 Task: Find a house in Sinnar, India for 12 guests from 10th to 20th August with a price range of ₹10,000 to ₹14,000, 6 bedrooms, 8+ beds, 6 bathrooms, and amenities including Wifi, Free parking, TV, Gym, Breakfast, and Self check-in.
Action: Mouse moved to (480, 126)
Screenshot: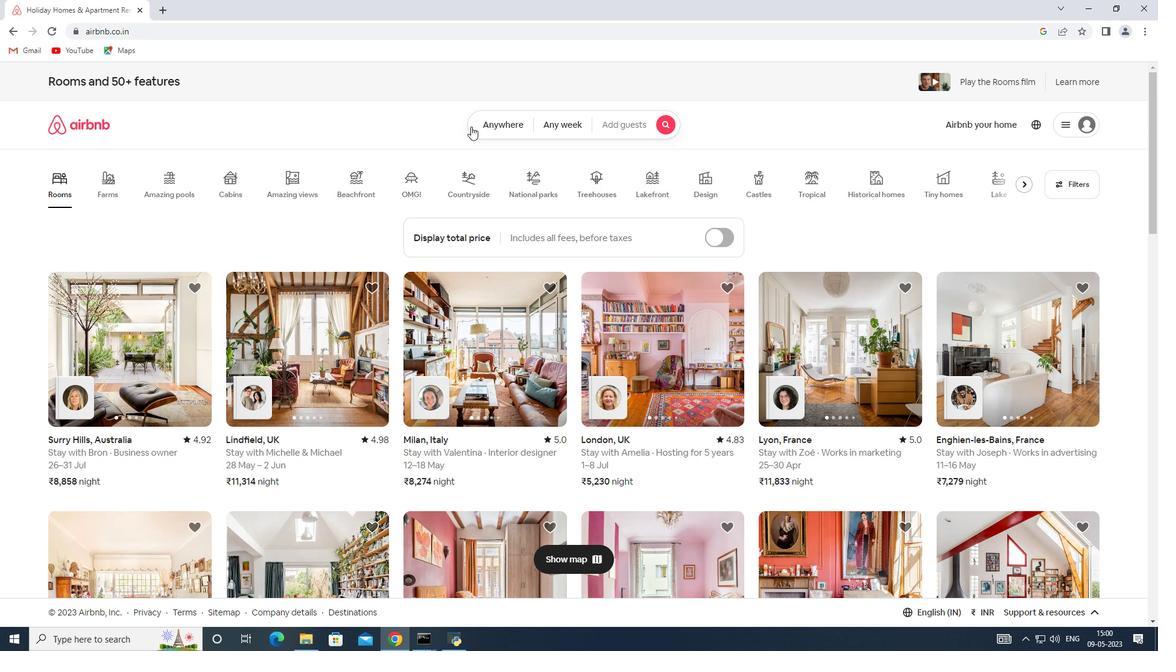 
Action: Mouse pressed left at (480, 126)
Screenshot: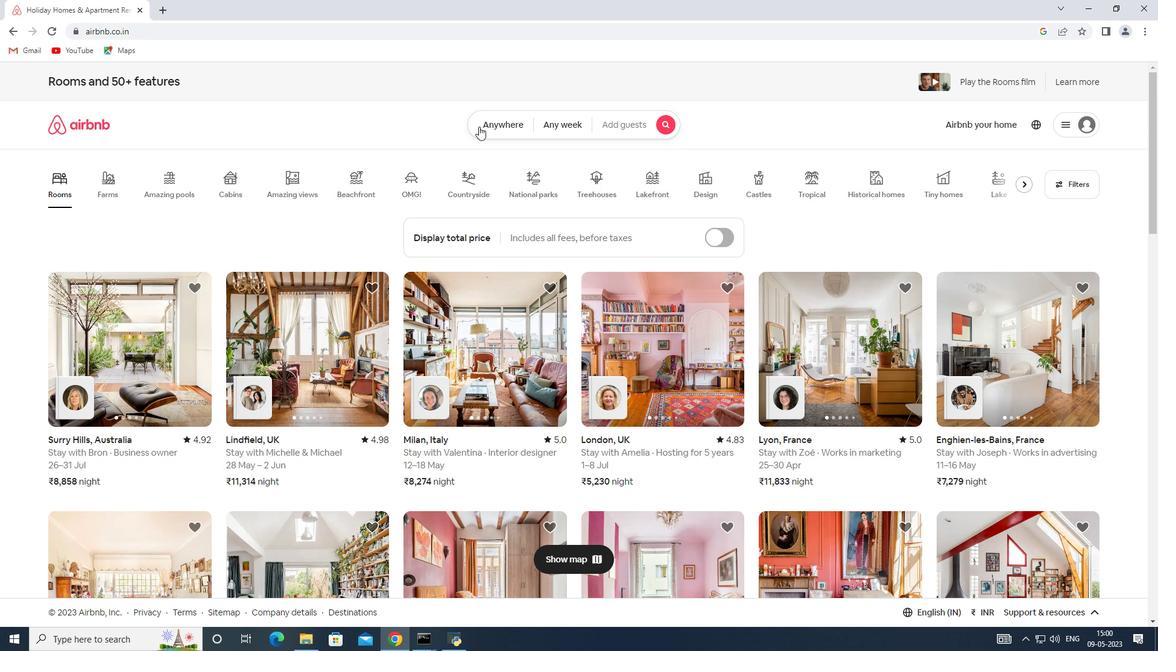 
Action: Mouse moved to (384, 176)
Screenshot: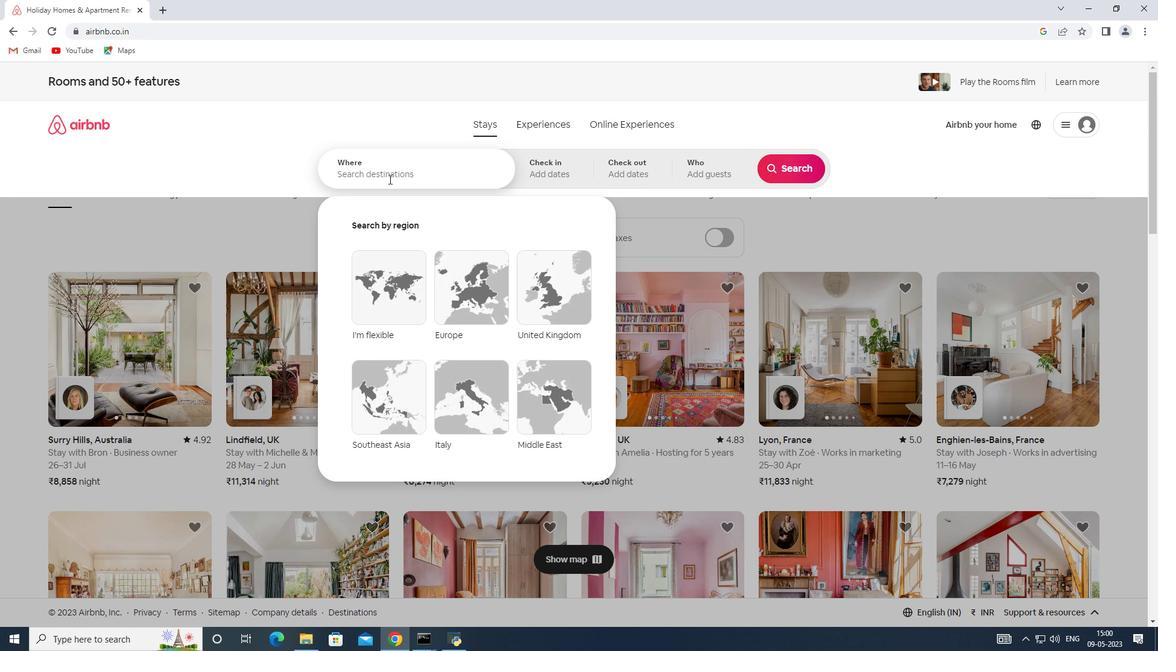 
Action: Mouse pressed left at (384, 176)
Screenshot: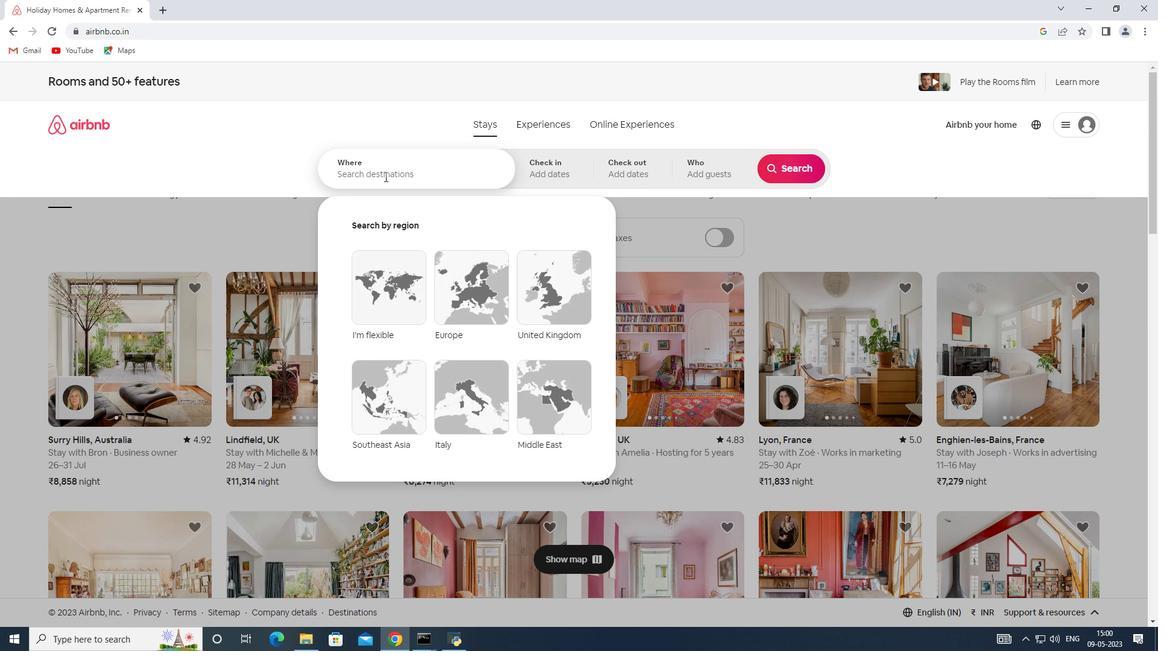 
Action: Mouse moved to (383, 174)
Screenshot: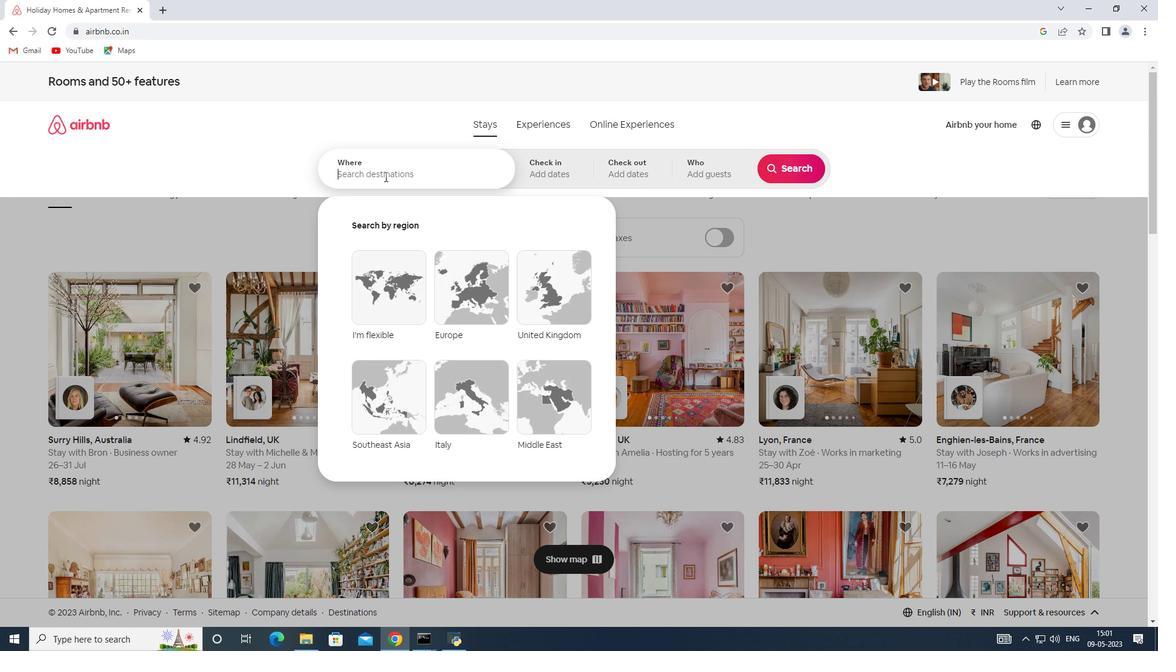 
Action: Key pressed <Key.shift>Sinnar,<Key.shift><Key.shift><Key.shift><Key.shift><Key.shift><Key.shift><Key.shift><Key.shift><Key.shift><Key.shift>India
Screenshot: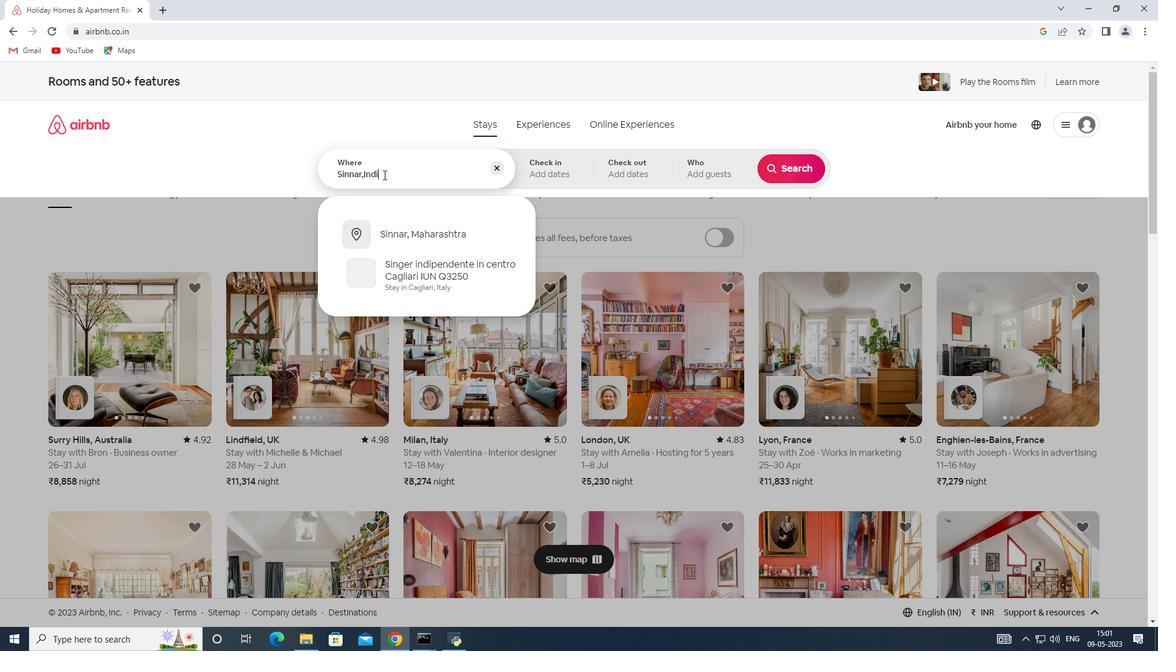 
Action: Mouse moved to (552, 171)
Screenshot: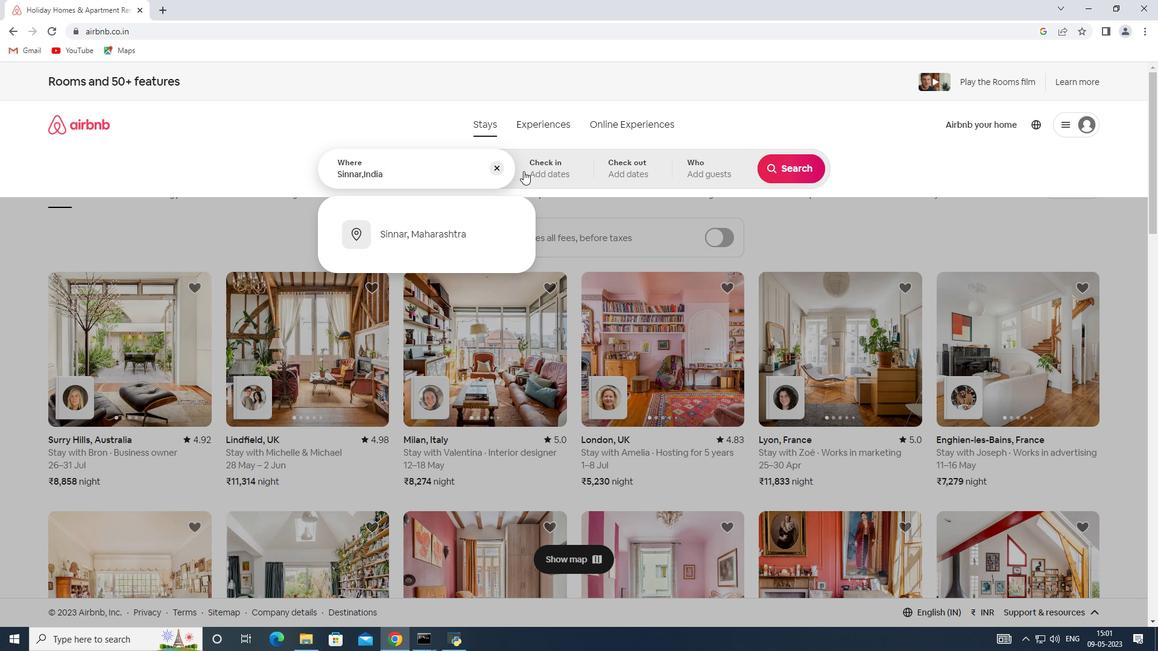 
Action: Mouse pressed left at (552, 171)
Screenshot: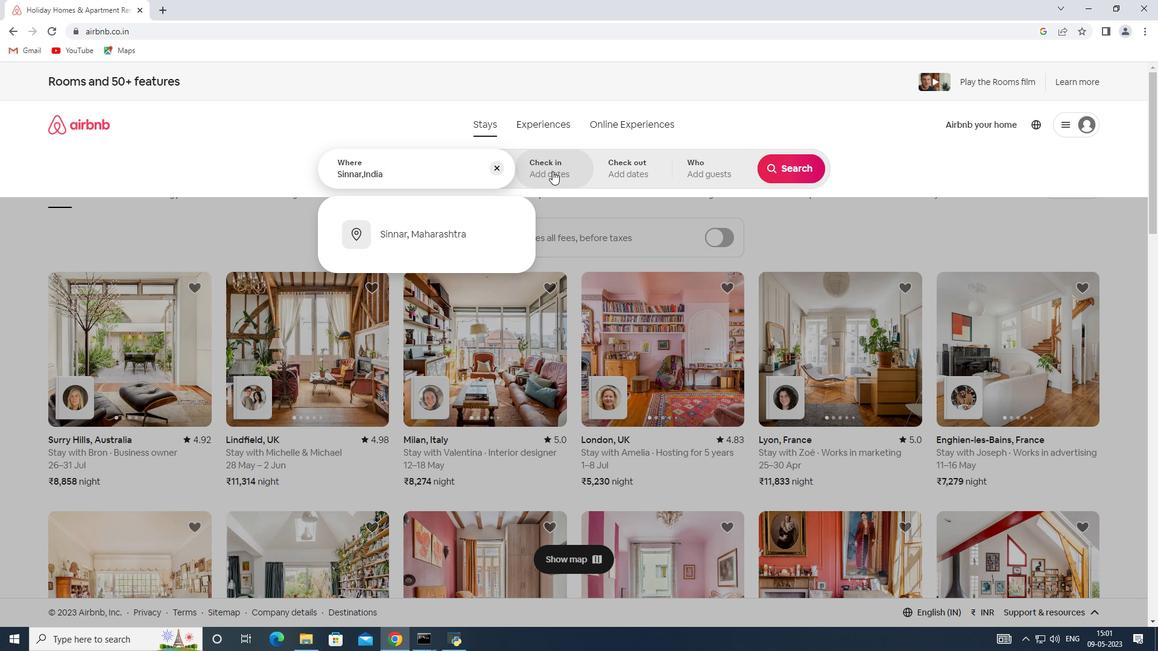 
Action: Mouse moved to (779, 262)
Screenshot: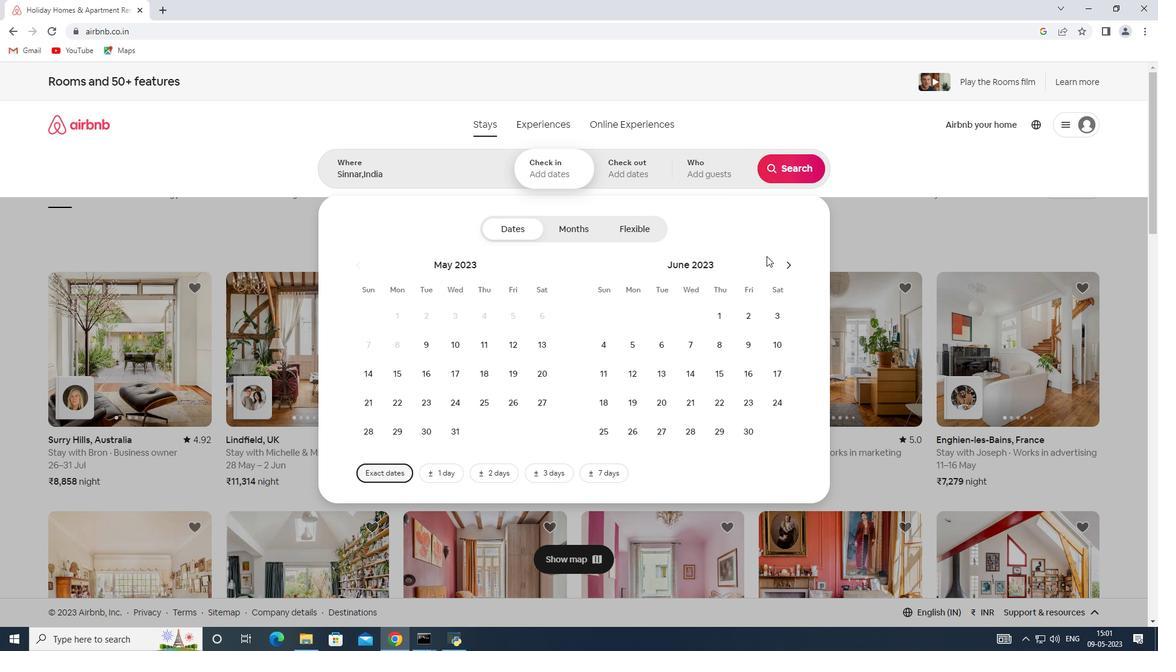 
Action: Mouse pressed left at (779, 262)
Screenshot: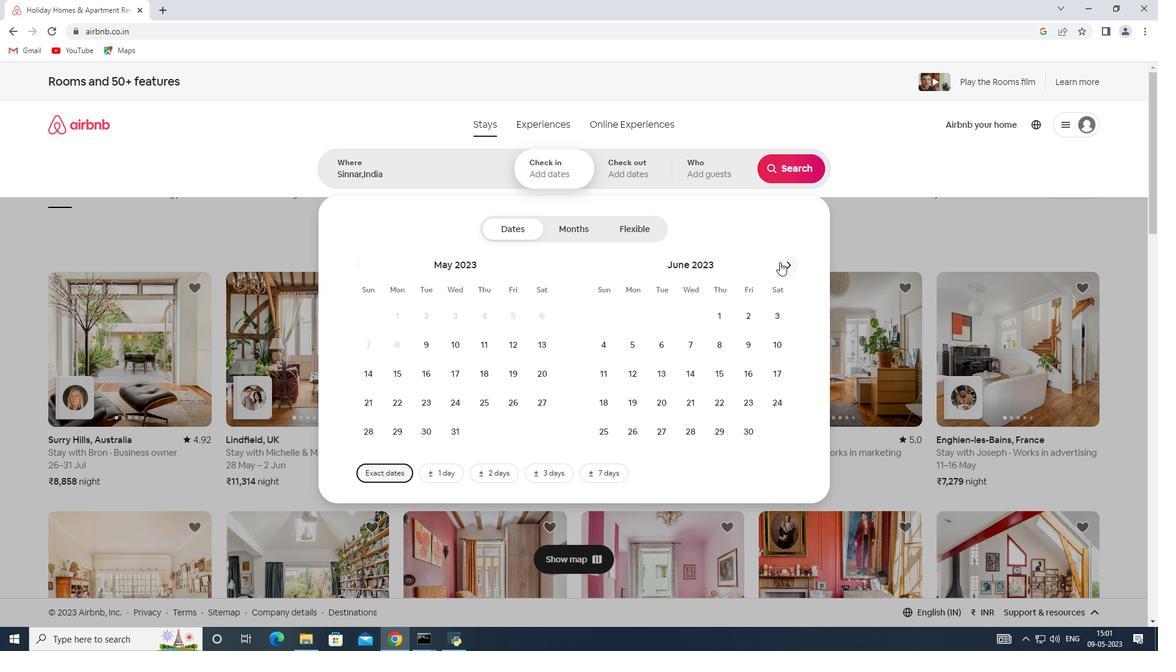 
Action: Mouse pressed left at (779, 262)
Screenshot: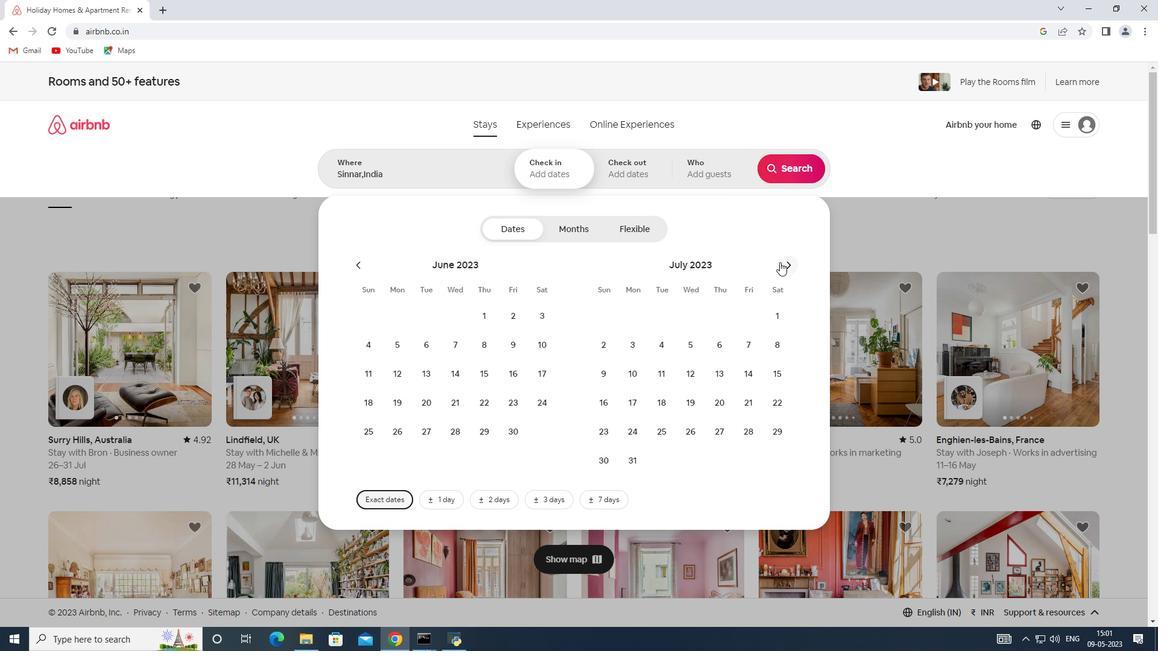 
Action: Mouse moved to (715, 344)
Screenshot: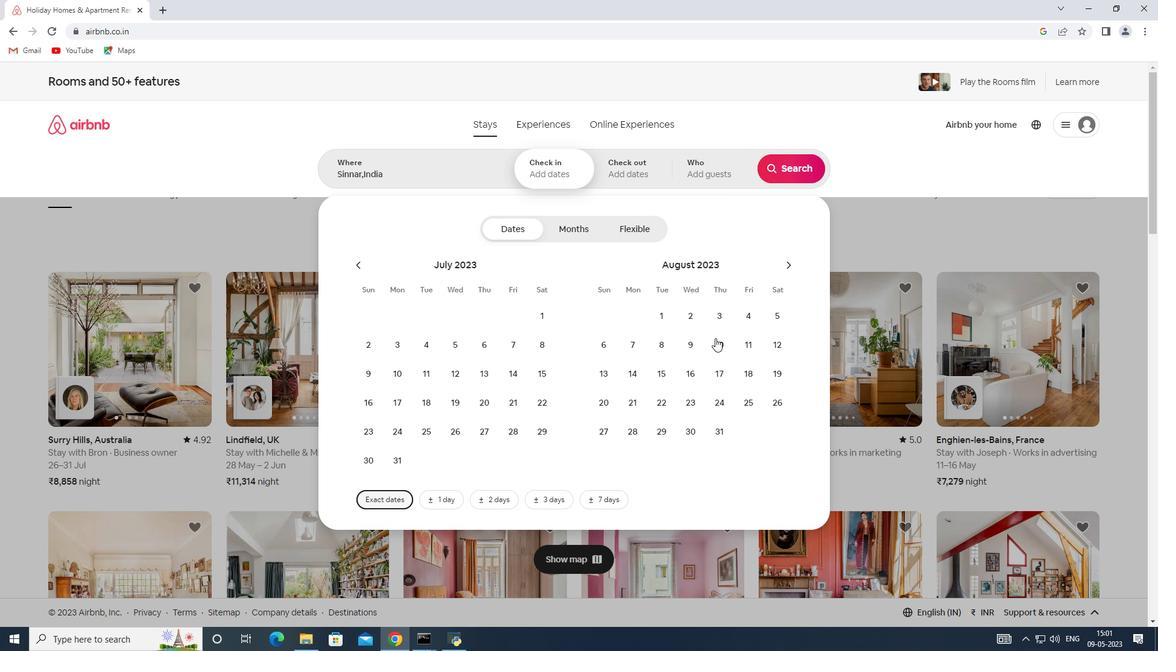 
Action: Mouse pressed left at (715, 344)
Screenshot: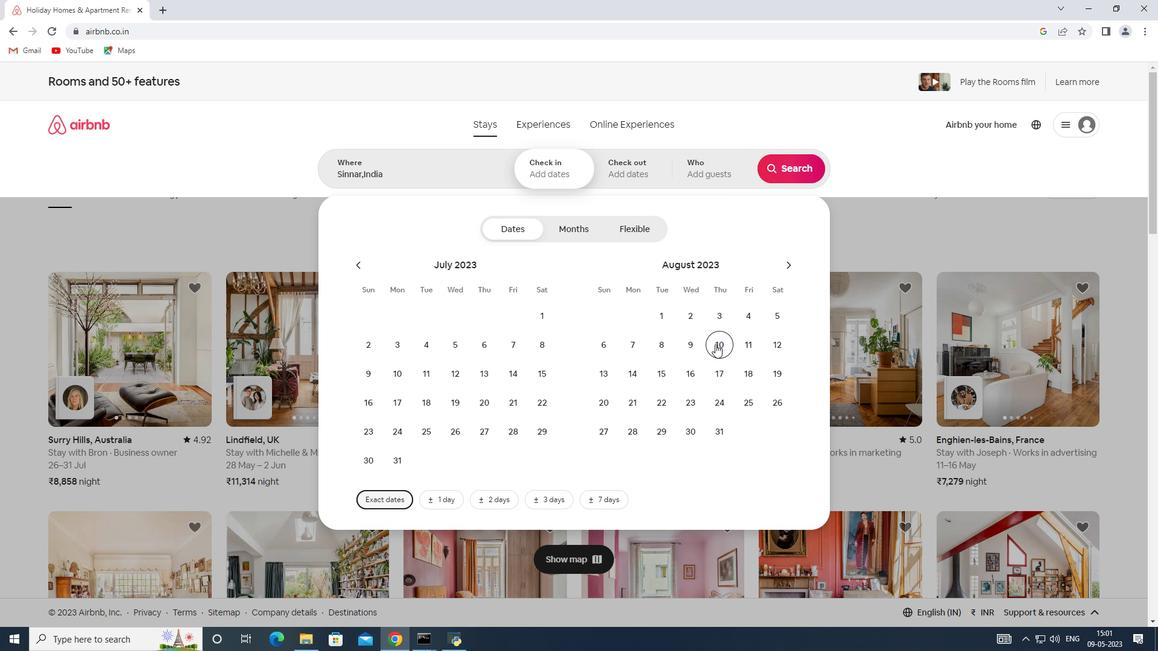 
Action: Mouse moved to (601, 402)
Screenshot: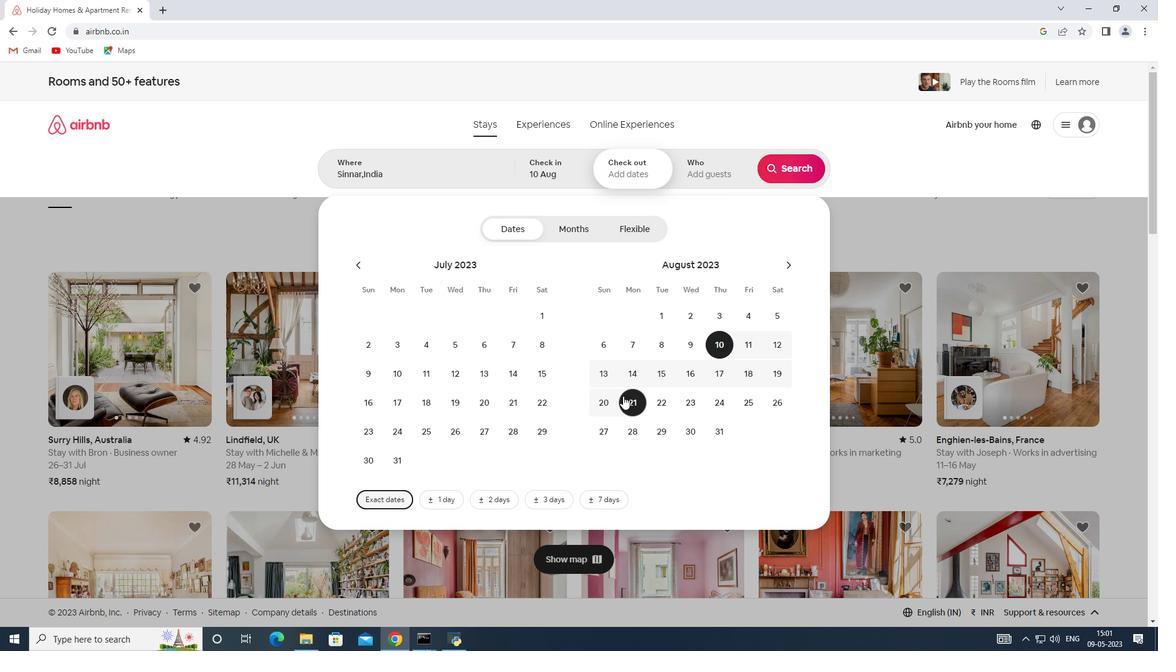
Action: Mouse pressed left at (601, 402)
Screenshot: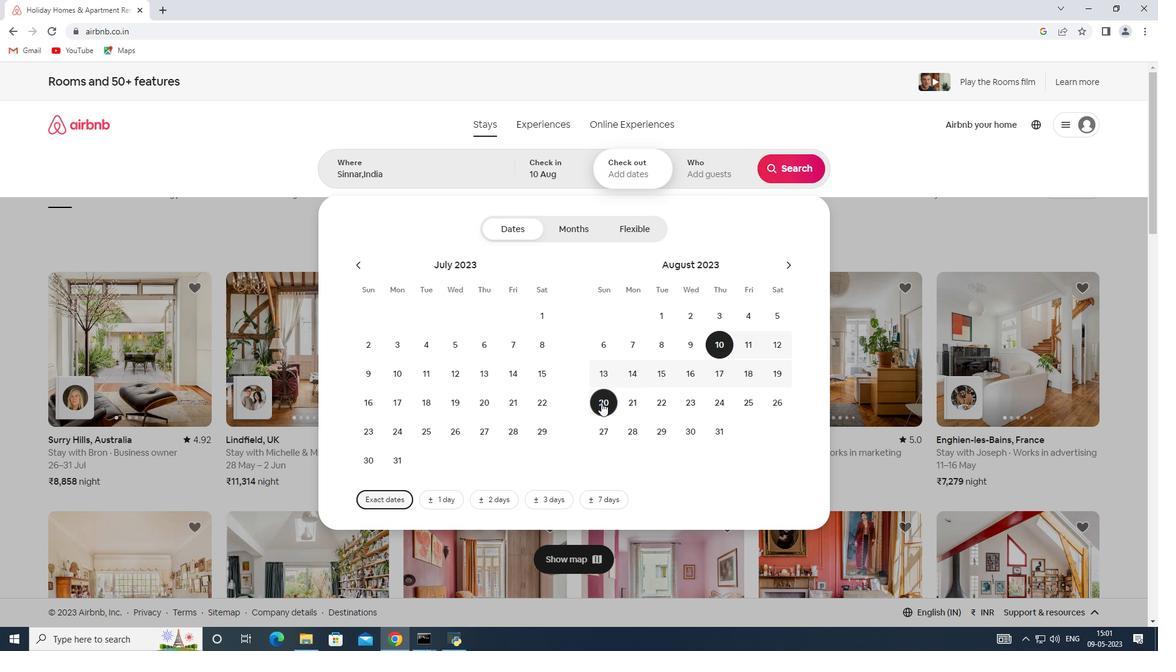 
Action: Mouse moved to (709, 166)
Screenshot: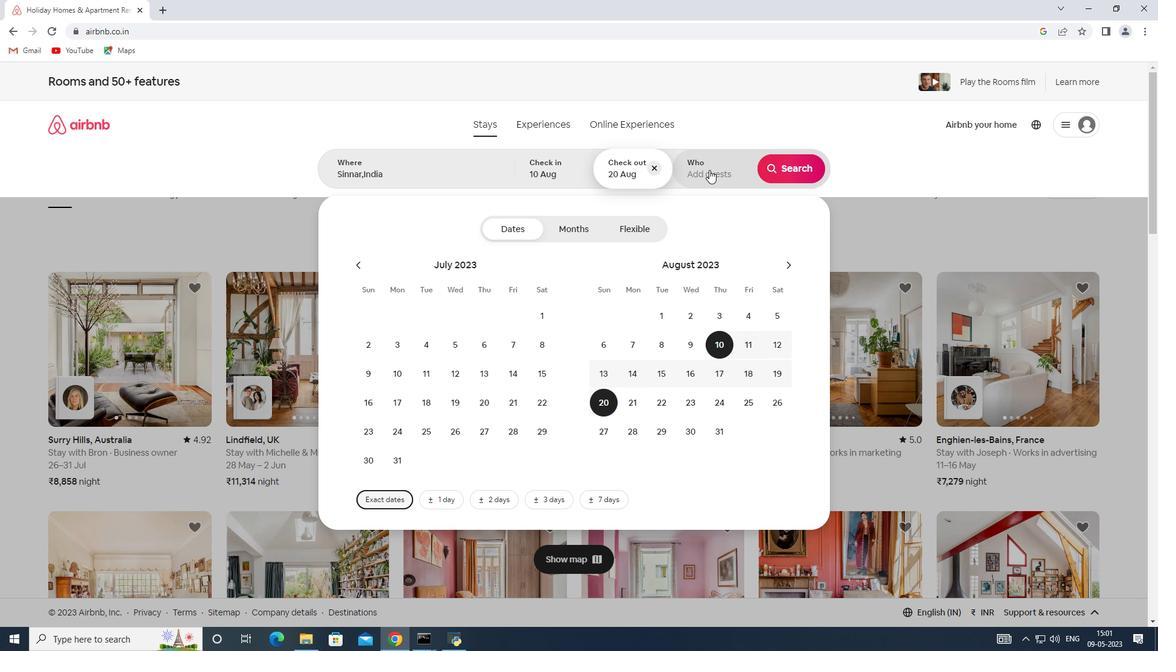 
Action: Mouse pressed left at (709, 166)
Screenshot: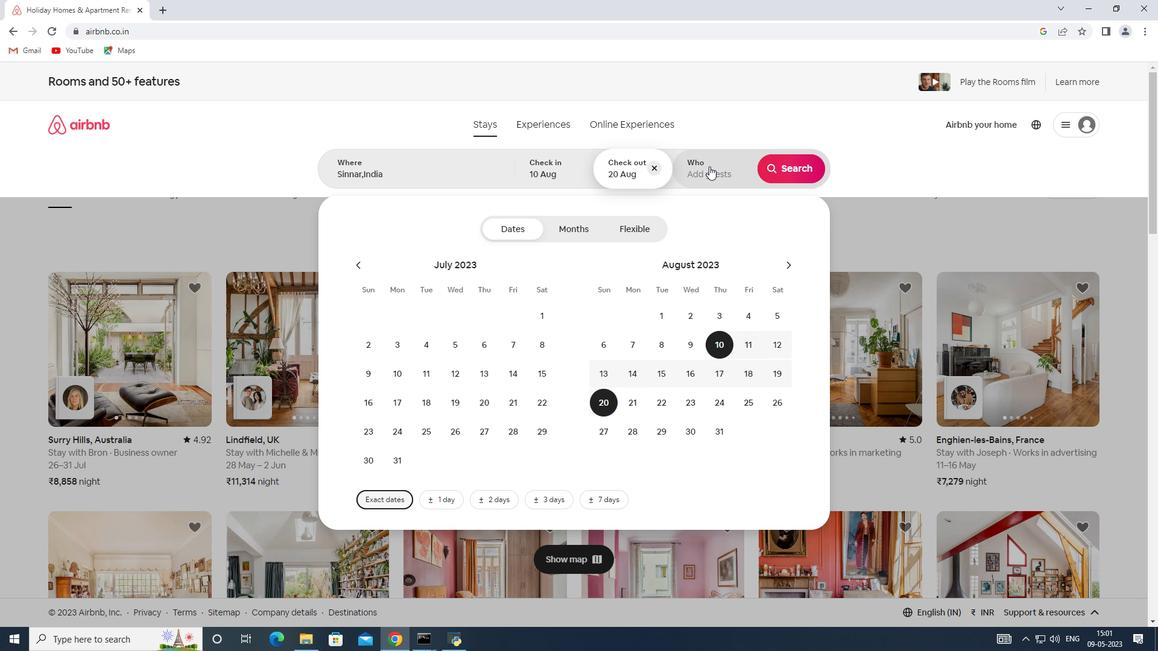 
Action: Mouse moved to (797, 226)
Screenshot: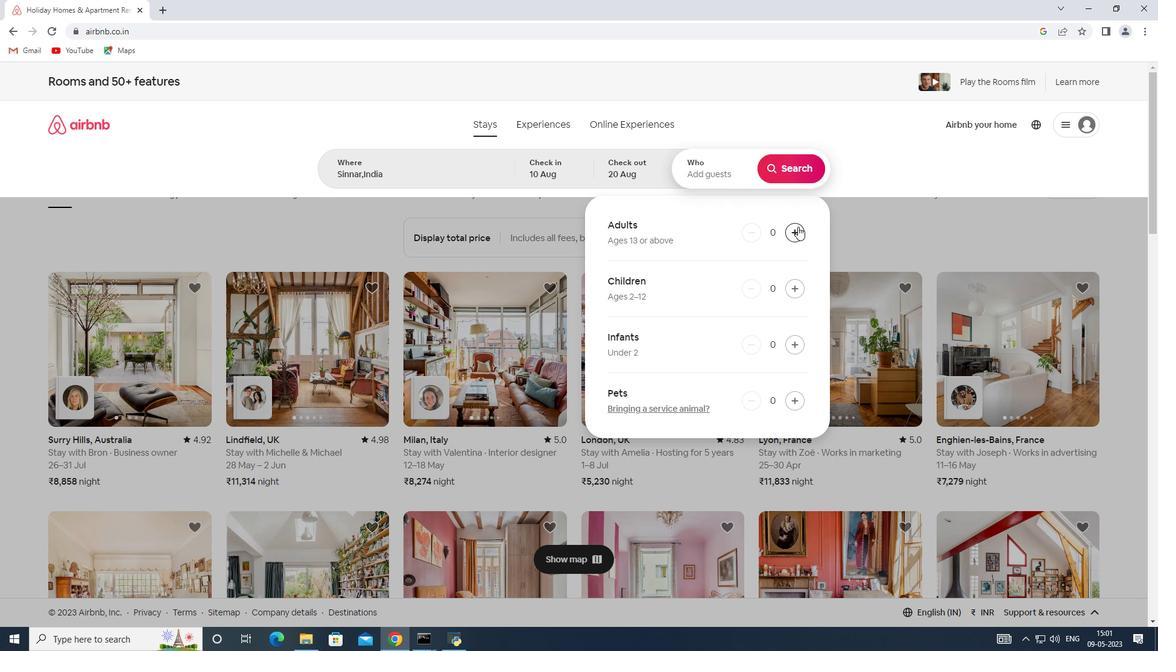 
Action: Mouse pressed left at (797, 226)
Screenshot: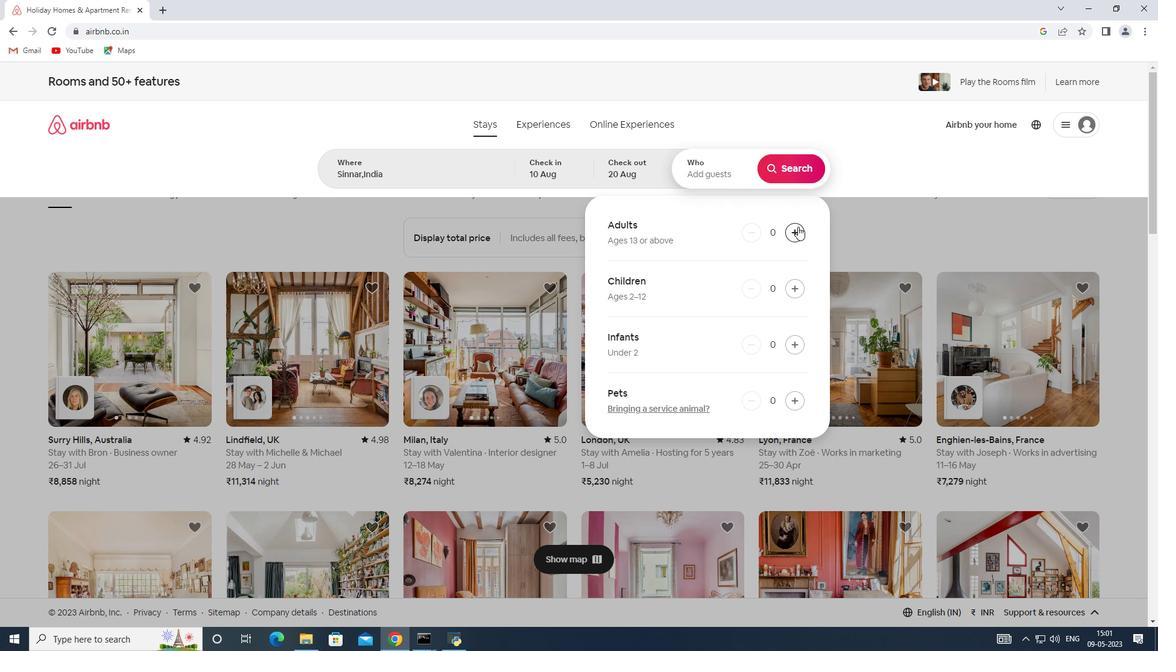 
Action: Mouse moved to (796, 229)
Screenshot: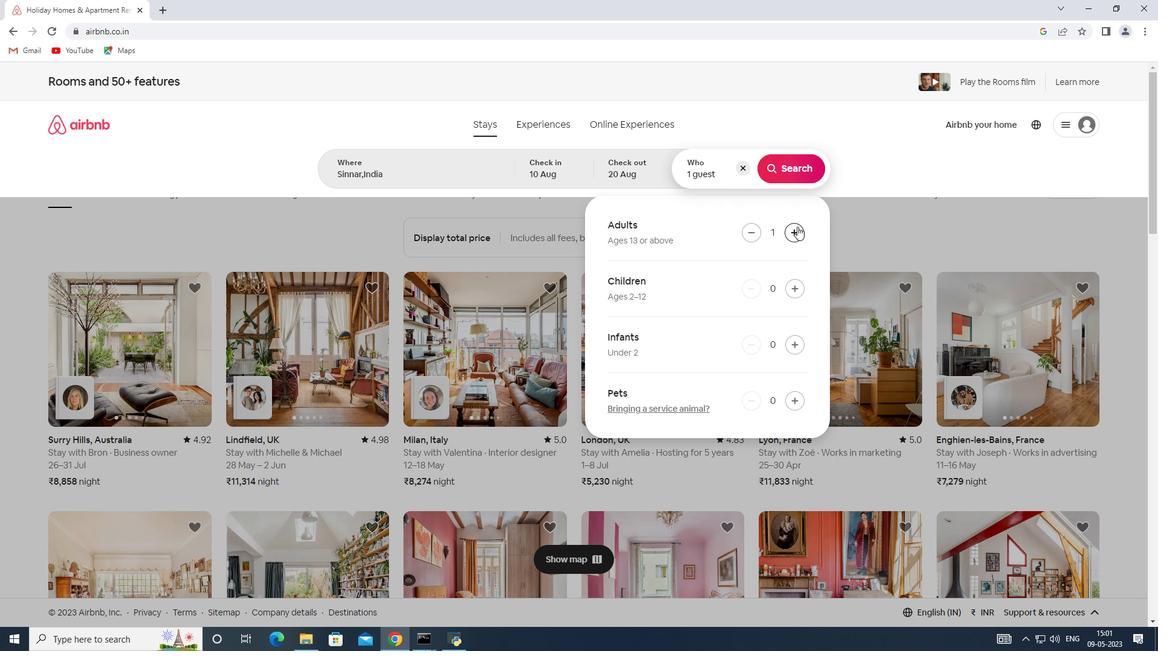 
Action: Mouse pressed left at (796, 229)
Screenshot: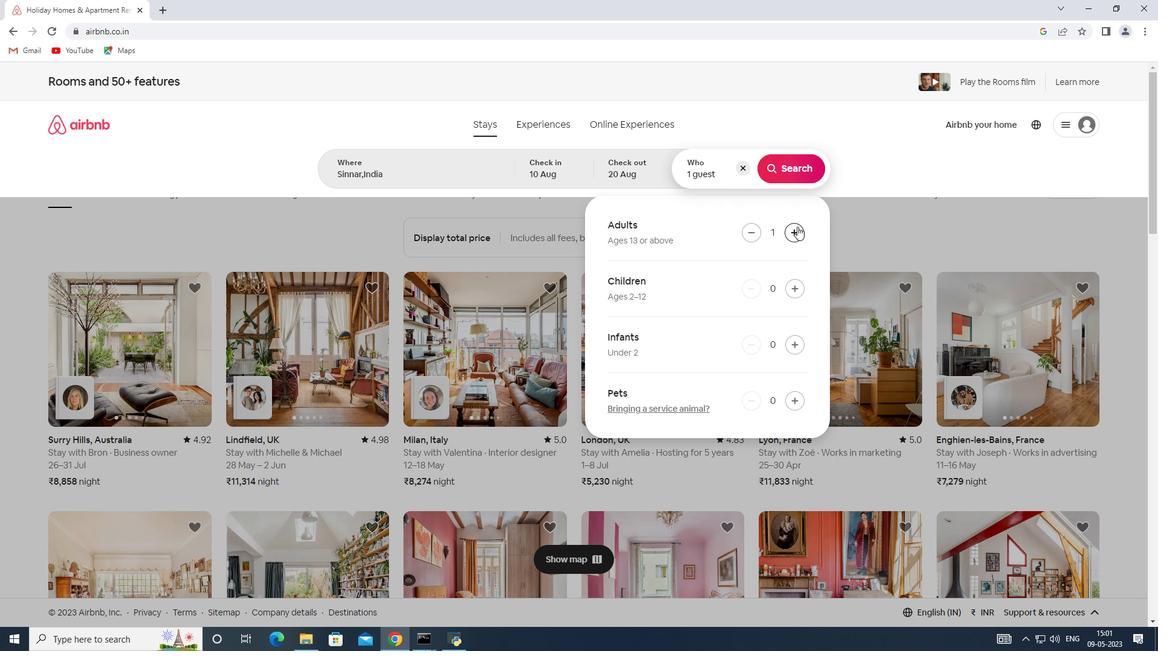 
Action: Mouse moved to (796, 230)
Screenshot: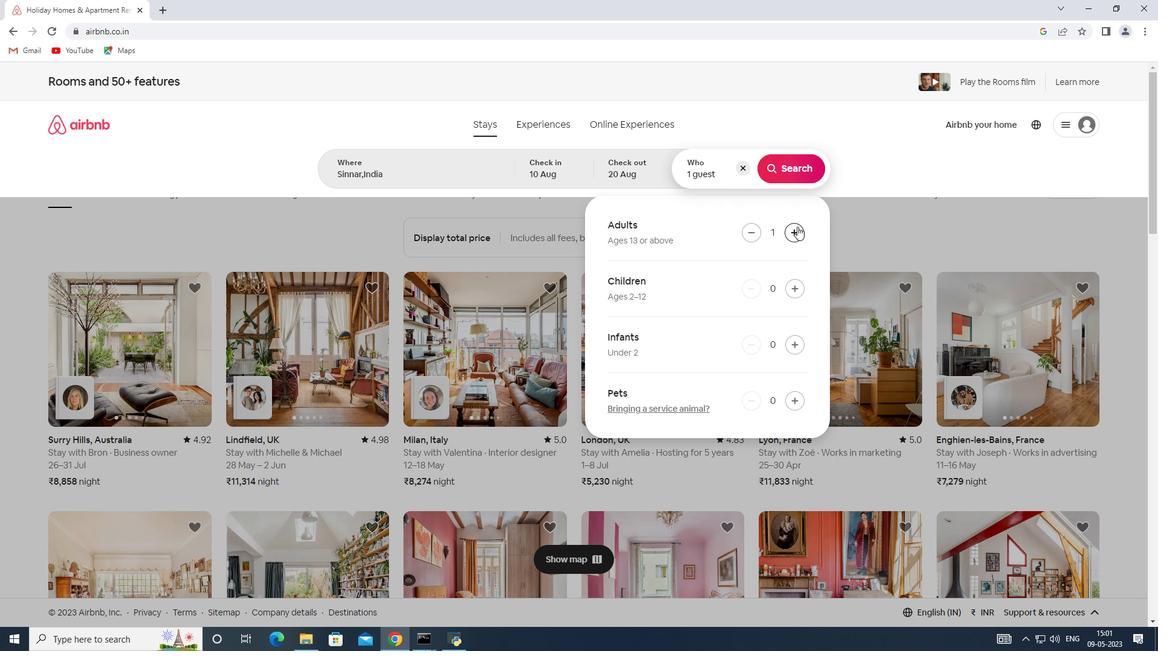 
Action: Mouse pressed left at (796, 230)
Screenshot: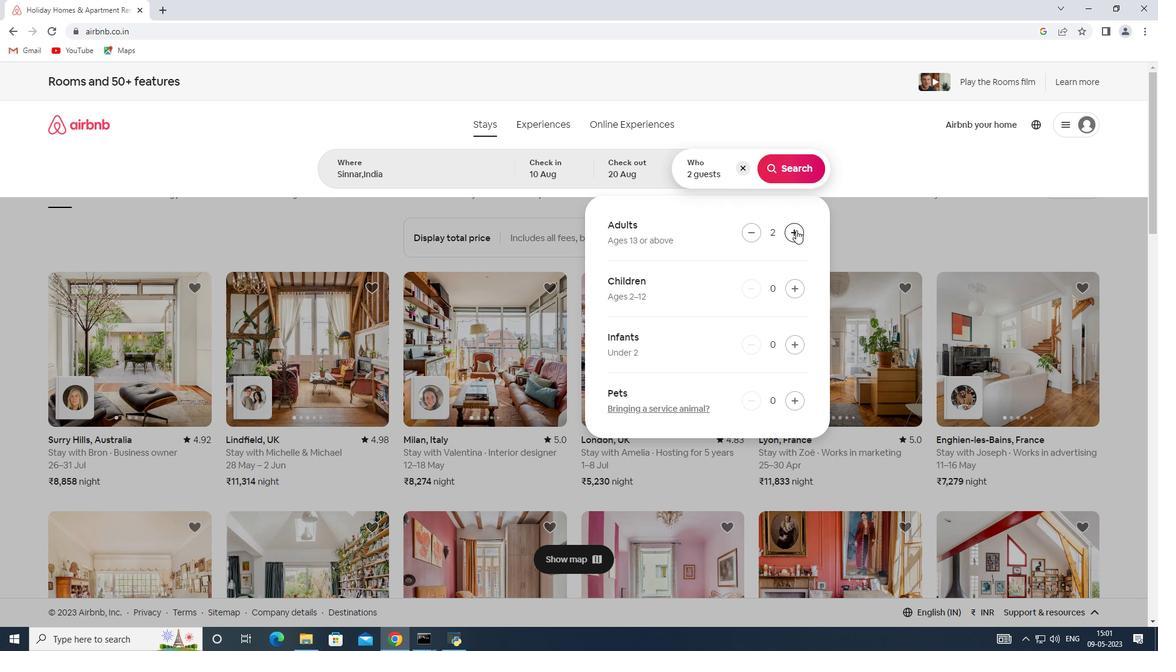 
Action: Mouse pressed left at (796, 230)
Screenshot: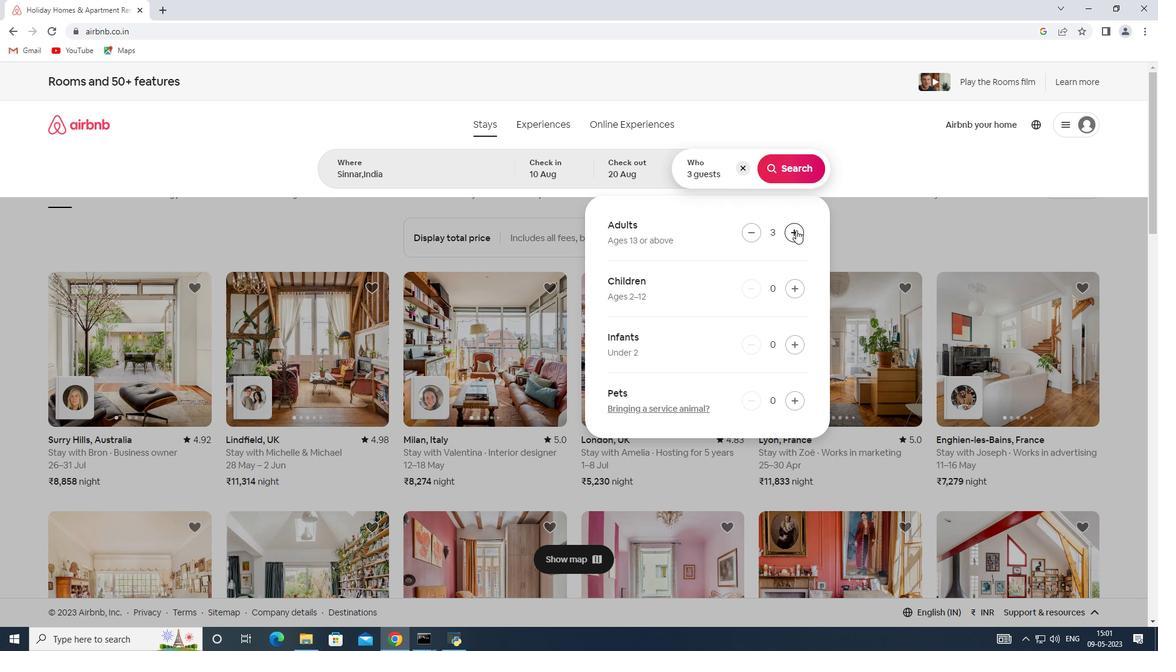 
Action: Mouse pressed left at (796, 230)
Screenshot: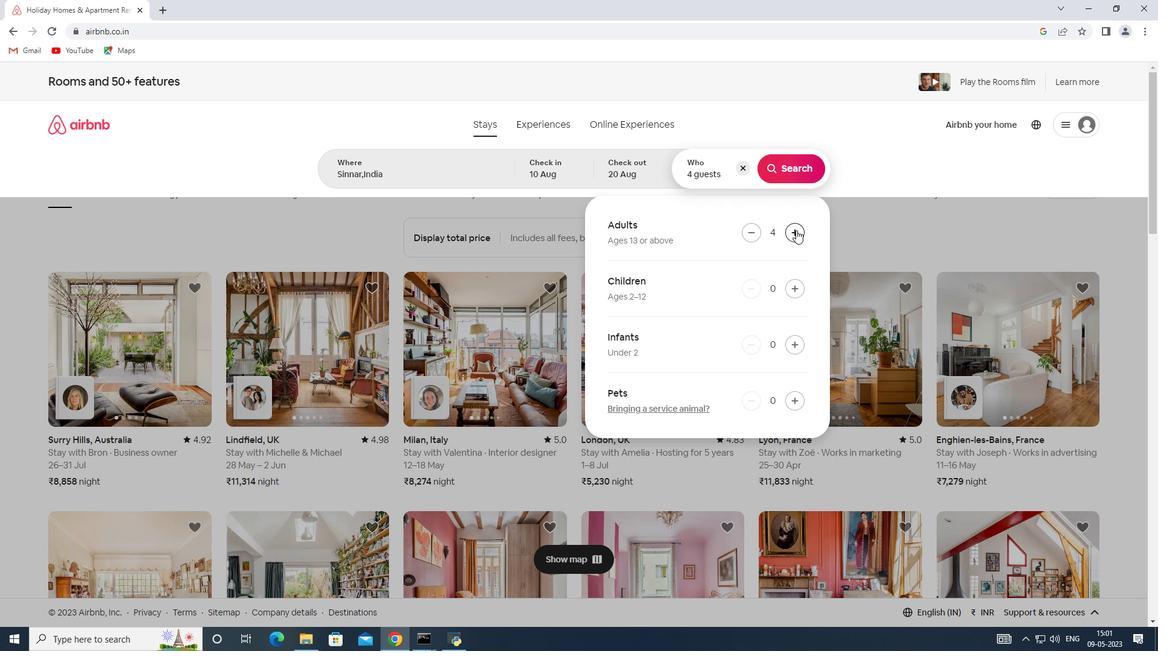 
Action: Mouse pressed left at (796, 230)
Screenshot: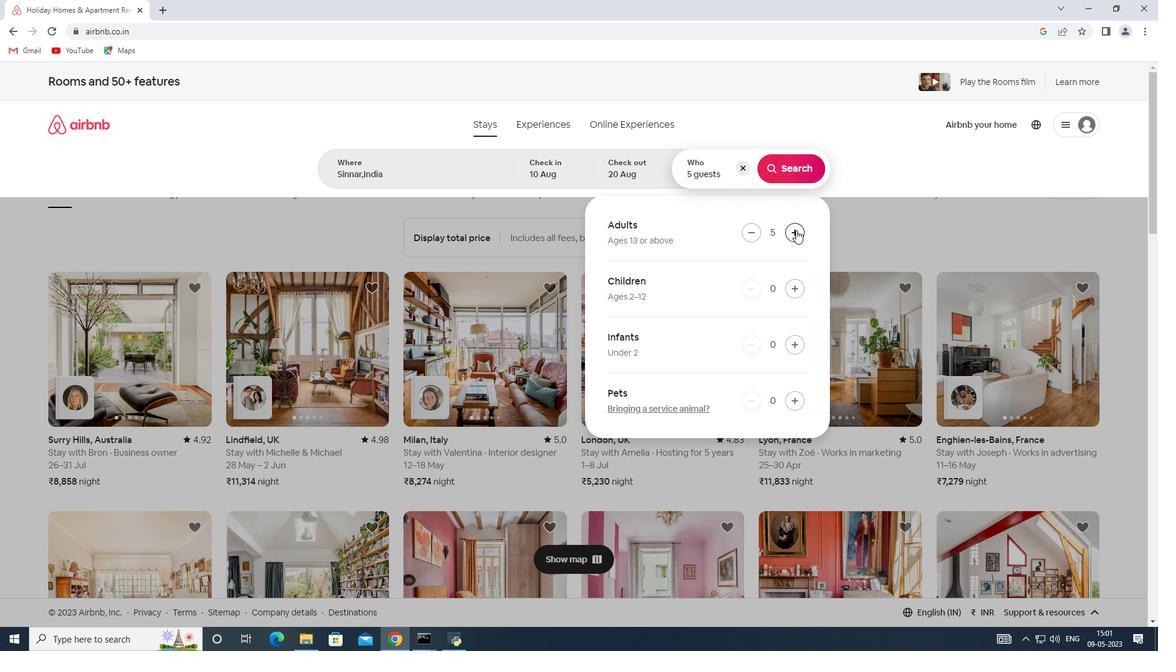 
Action: Mouse pressed left at (796, 230)
Screenshot: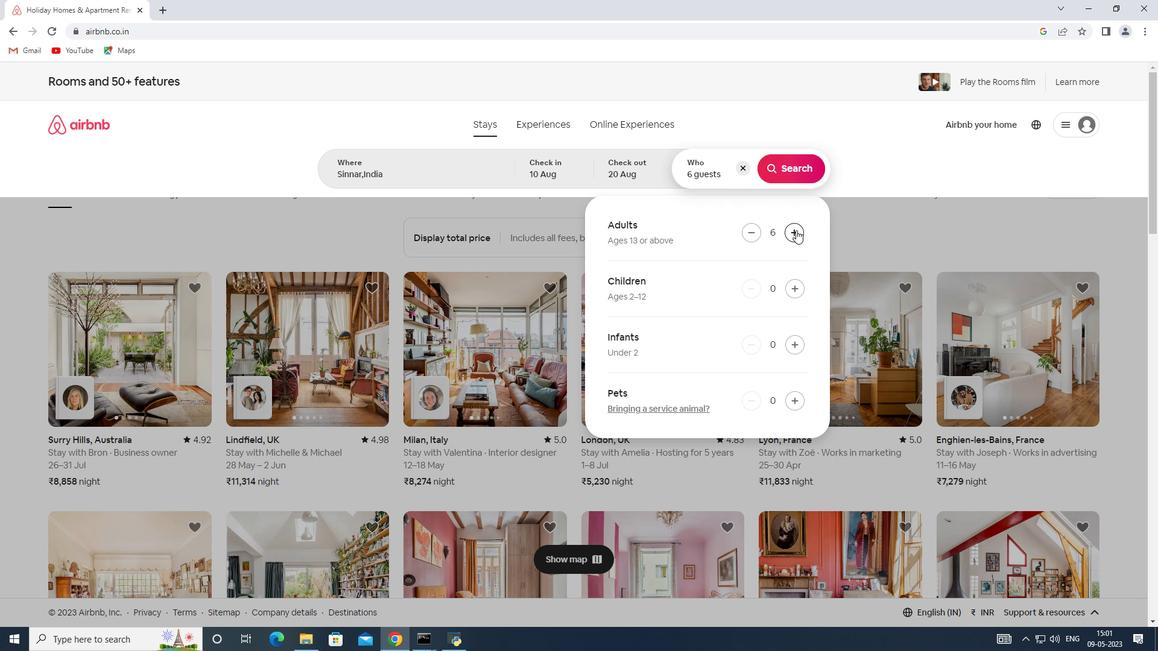 
Action: Mouse pressed left at (796, 230)
Screenshot: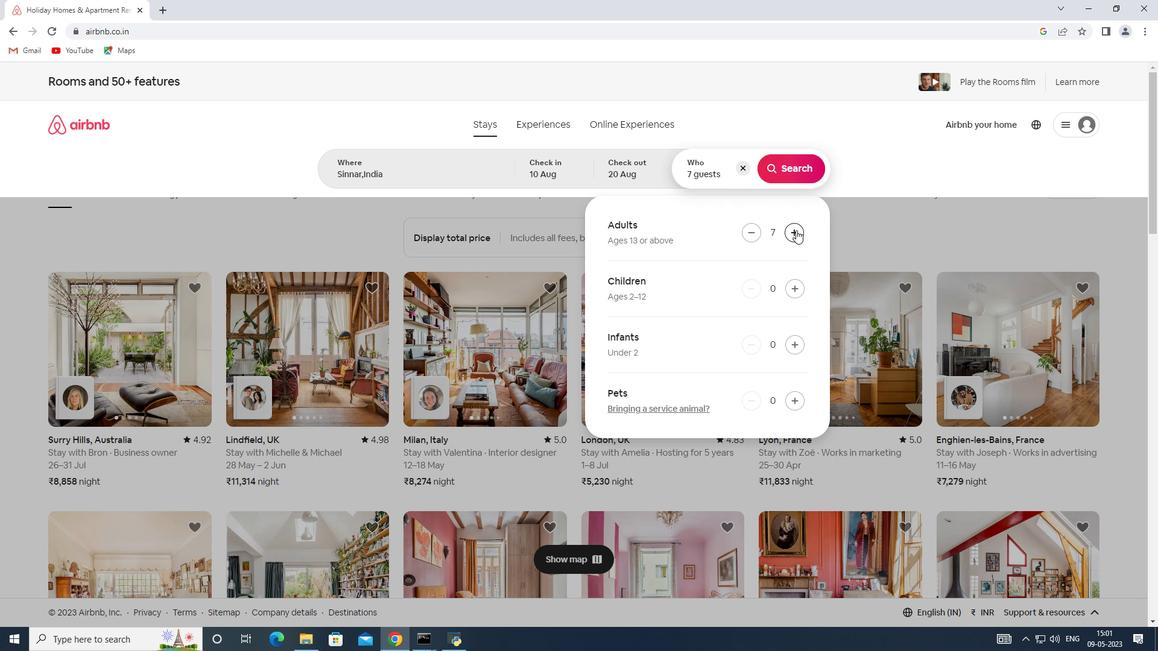
Action: Mouse pressed left at (796, 230)
Screenshot: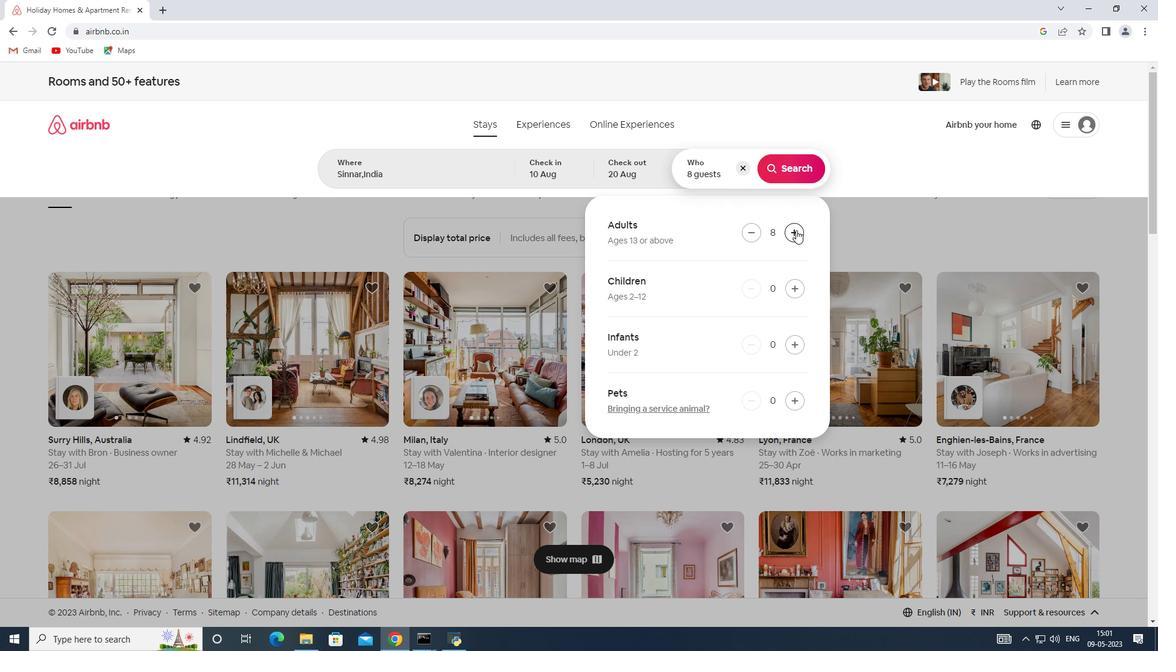 
Action: Mouse pressed left at (796, 230)
Screenshot: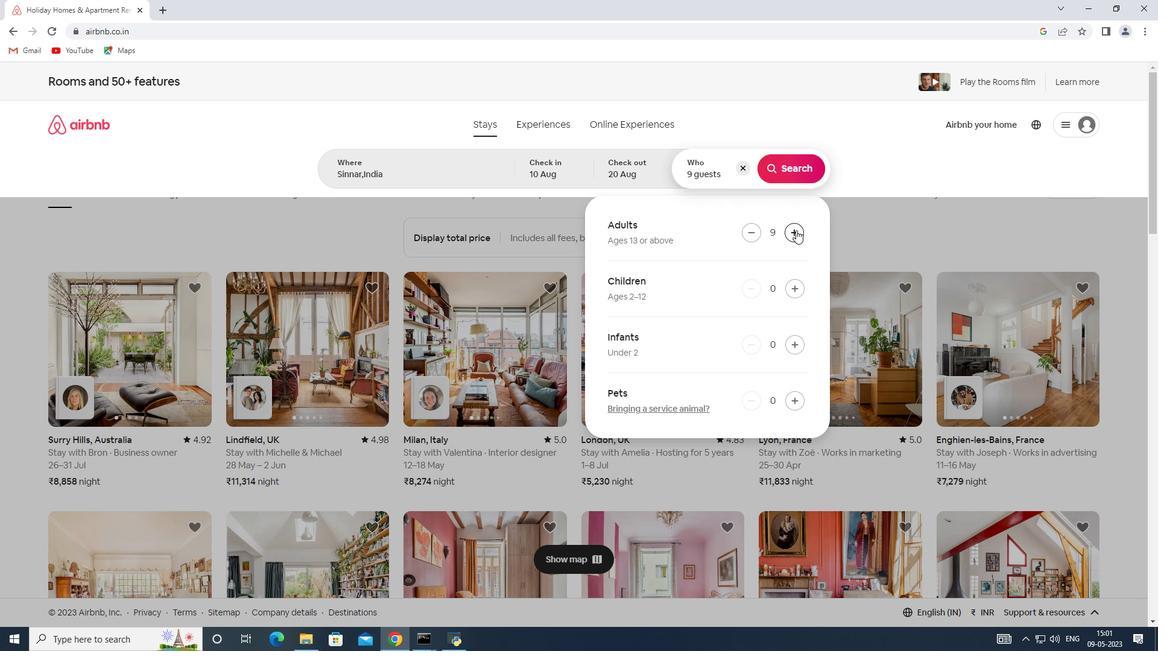 
Action: Mouse pressed left at (796, 230)
Screenshot: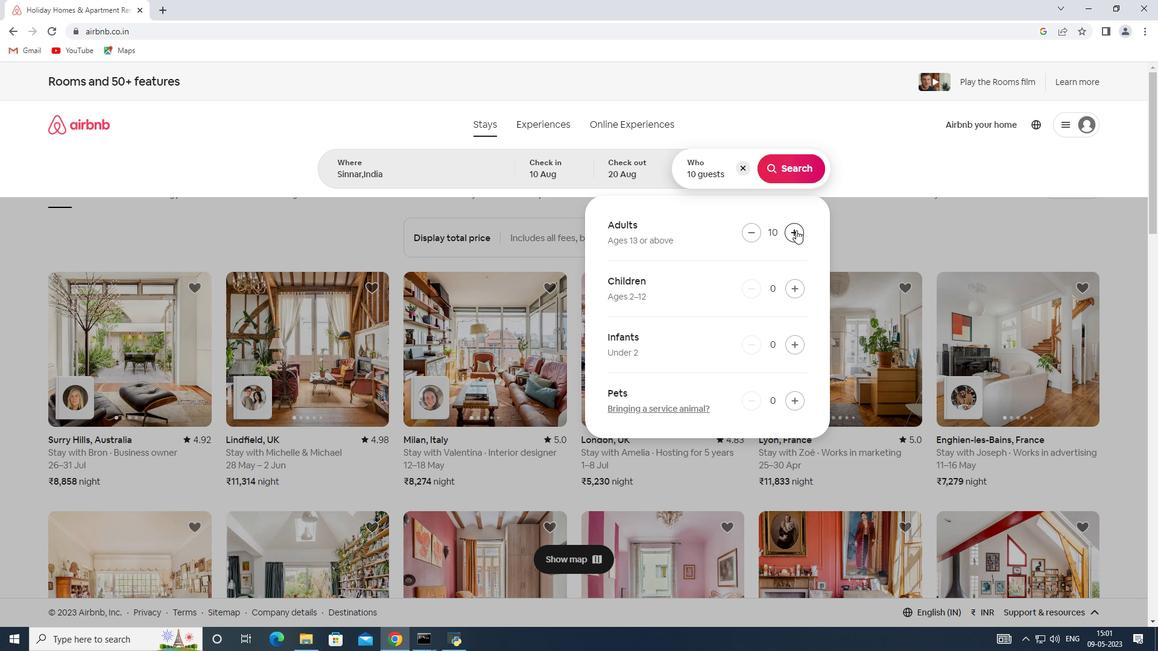 
Action: Mouse pressed left at (796, 230)
Screenshot: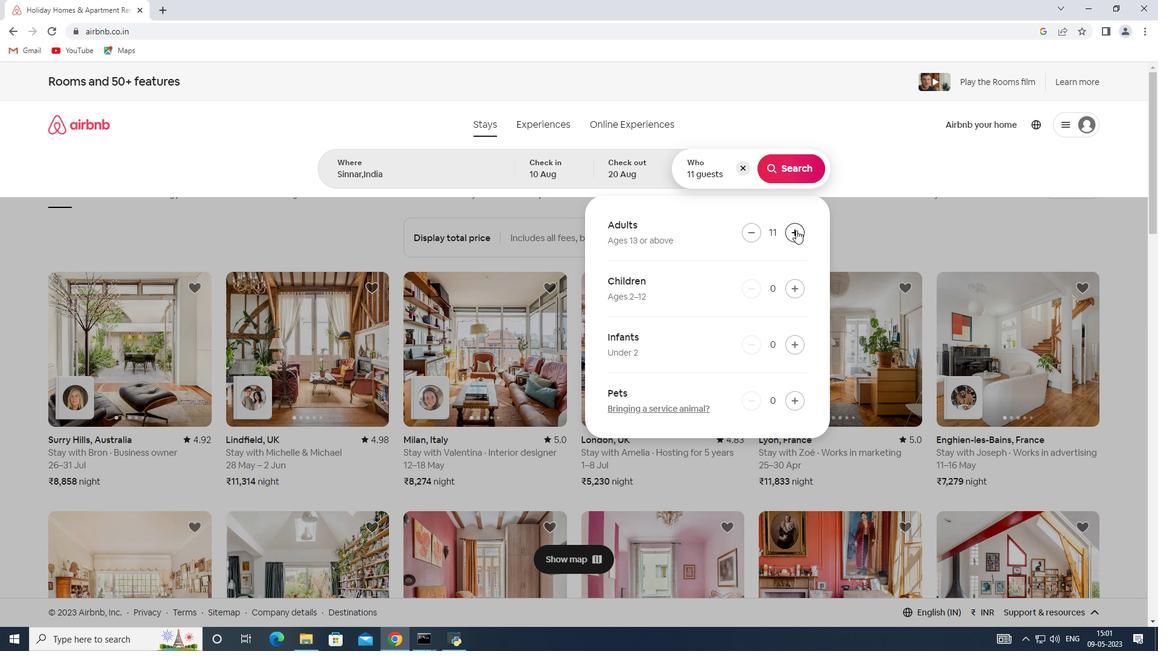 
Action: Mouse moved to (793, 155)
Screenshot: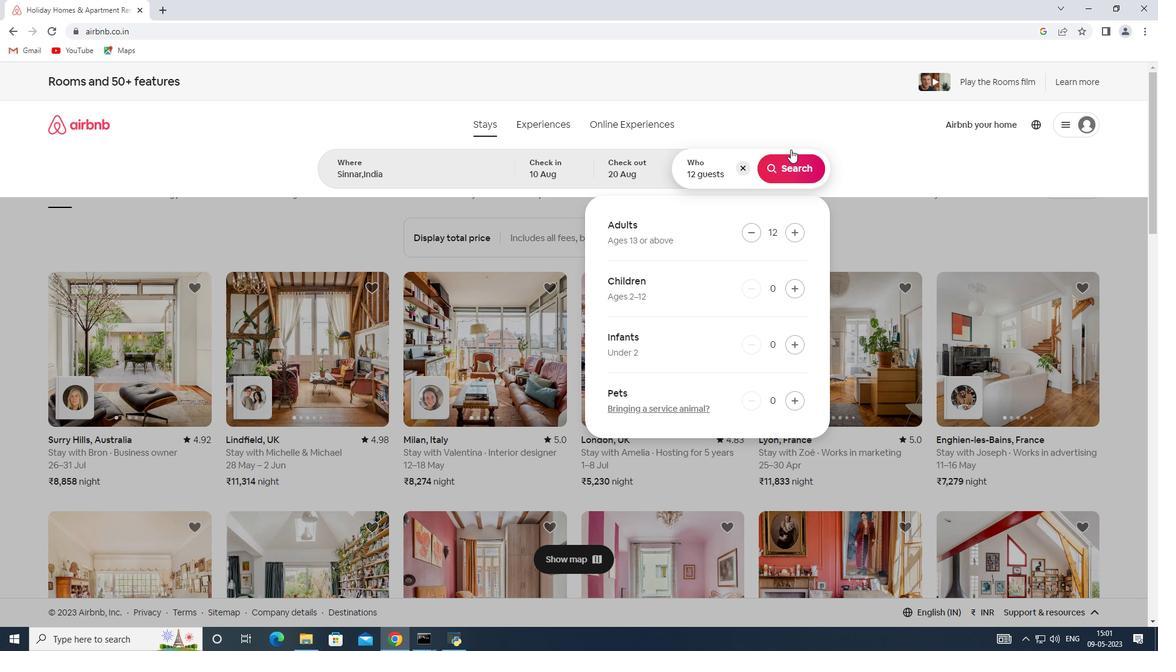 
Action: Mouse pressed left at (793, 155)
Screenshot: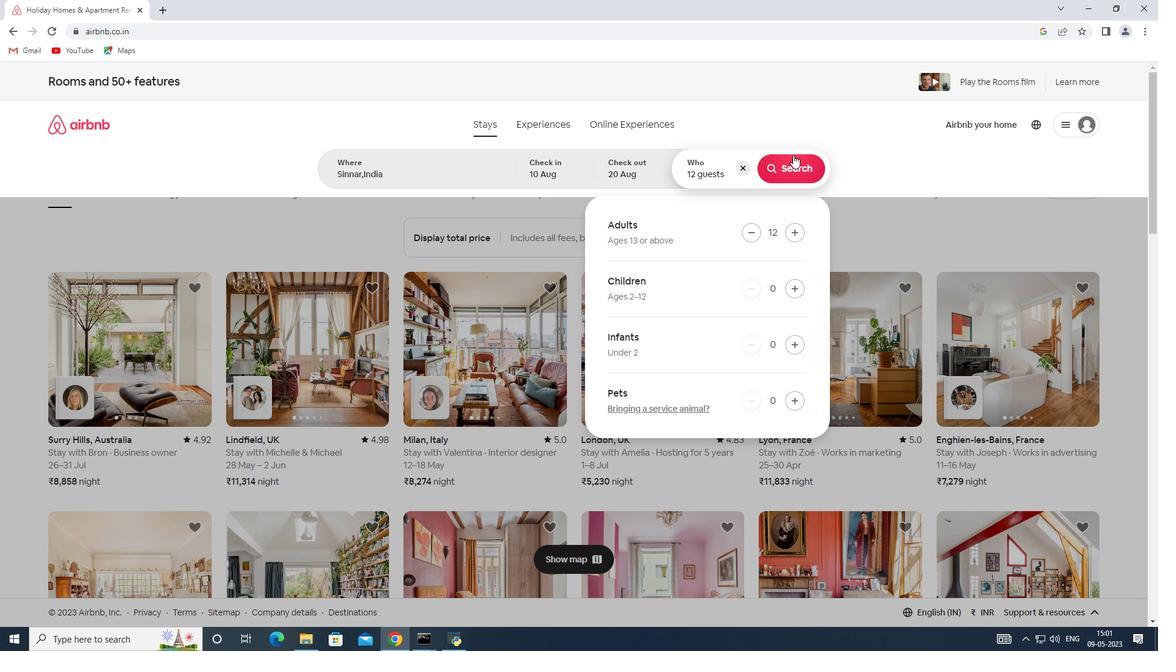 
Action: Mouse moved to (1094, 131)
Screenshot: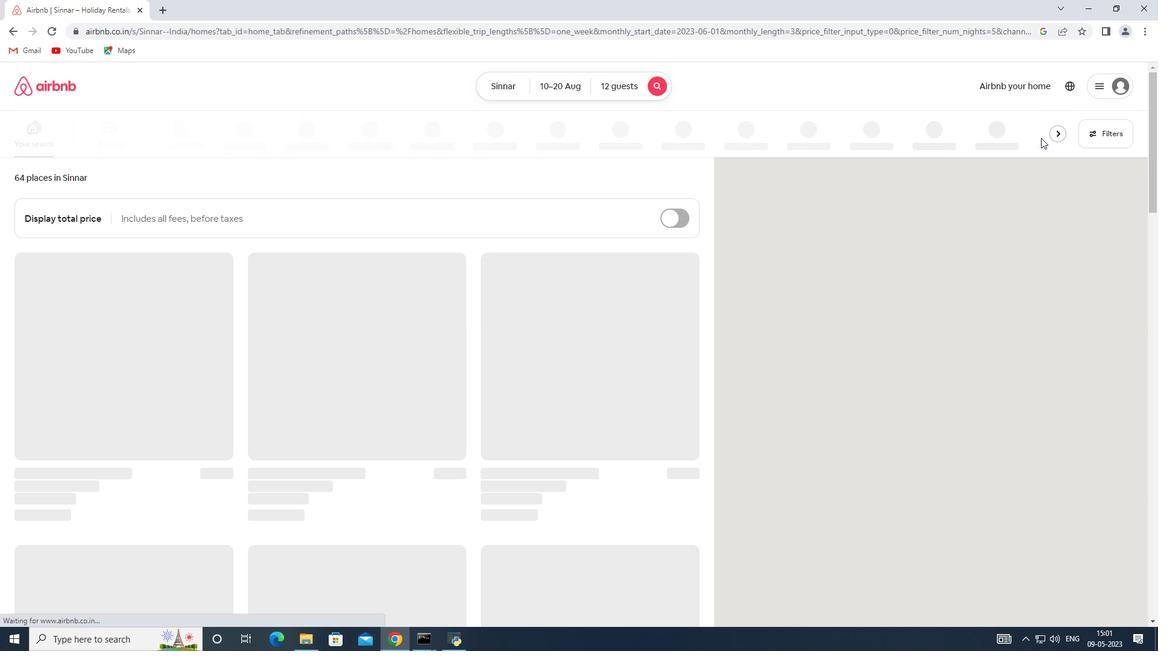
Action: Mouse pressed left at (1094, 131)
Screenshot: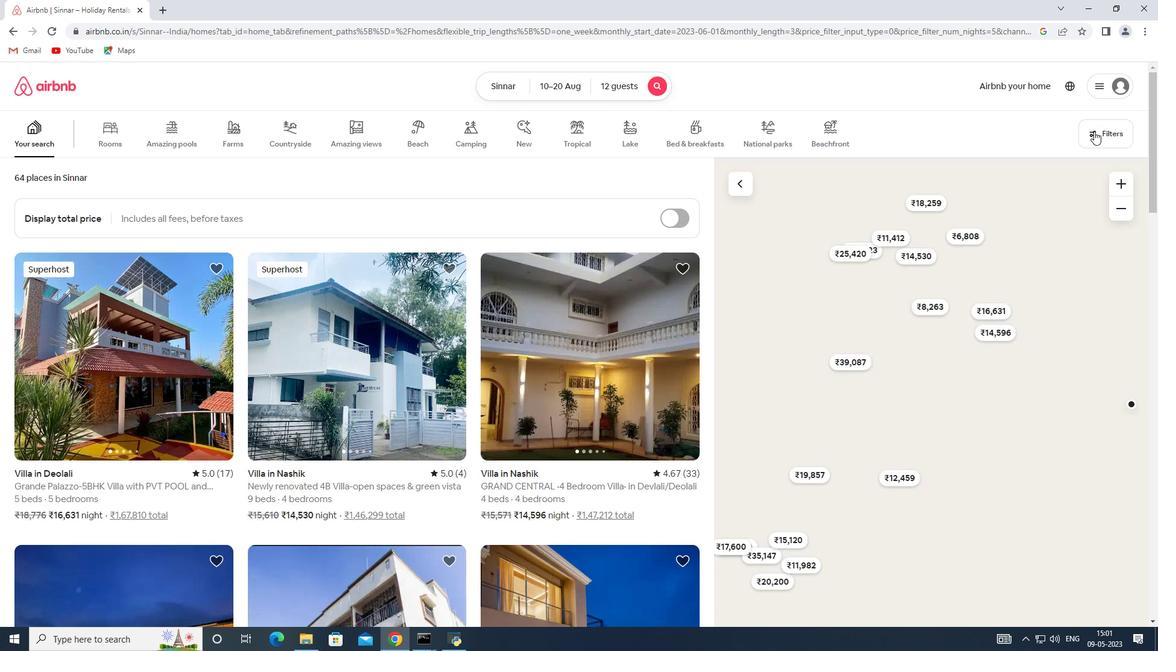 
Action: Mouse moved to (417, 429)
Screenshot: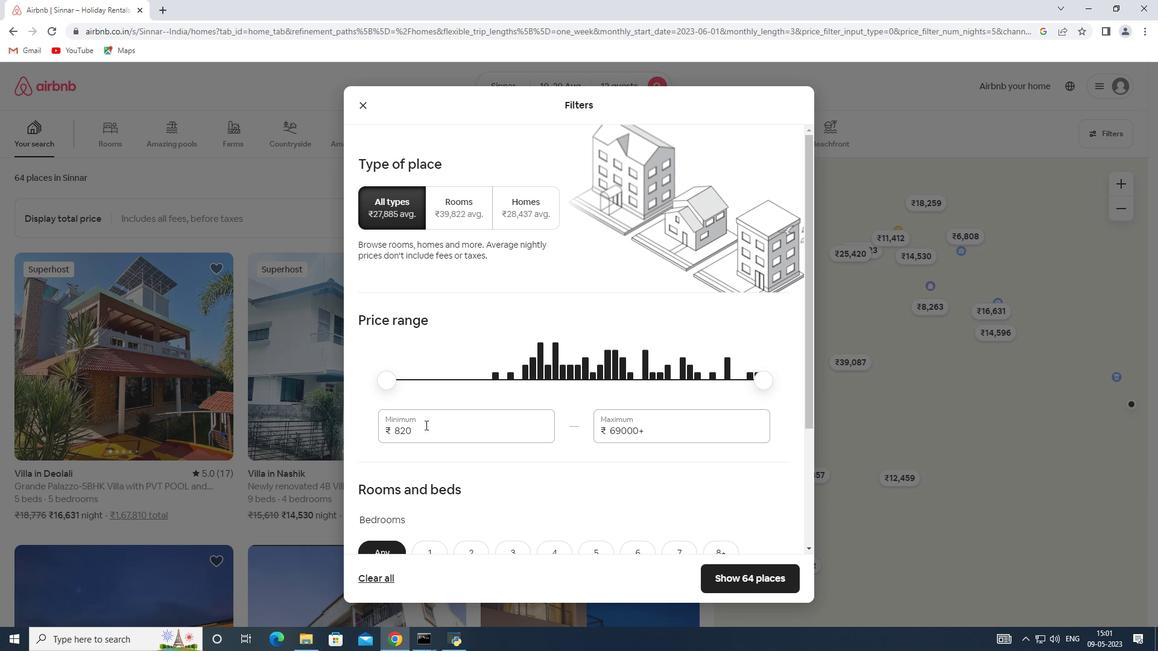 
Action: Mouse pressed left at (417, 429)
Screenshot: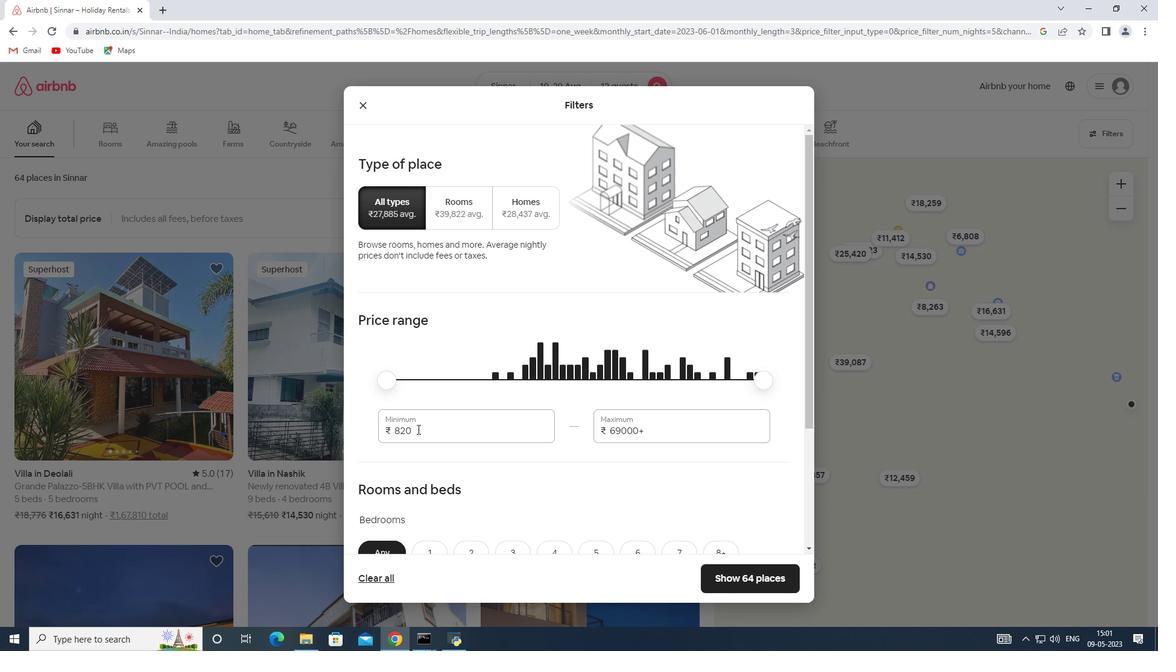 
Action: Mouse moved to (370, 425)
Screenshot: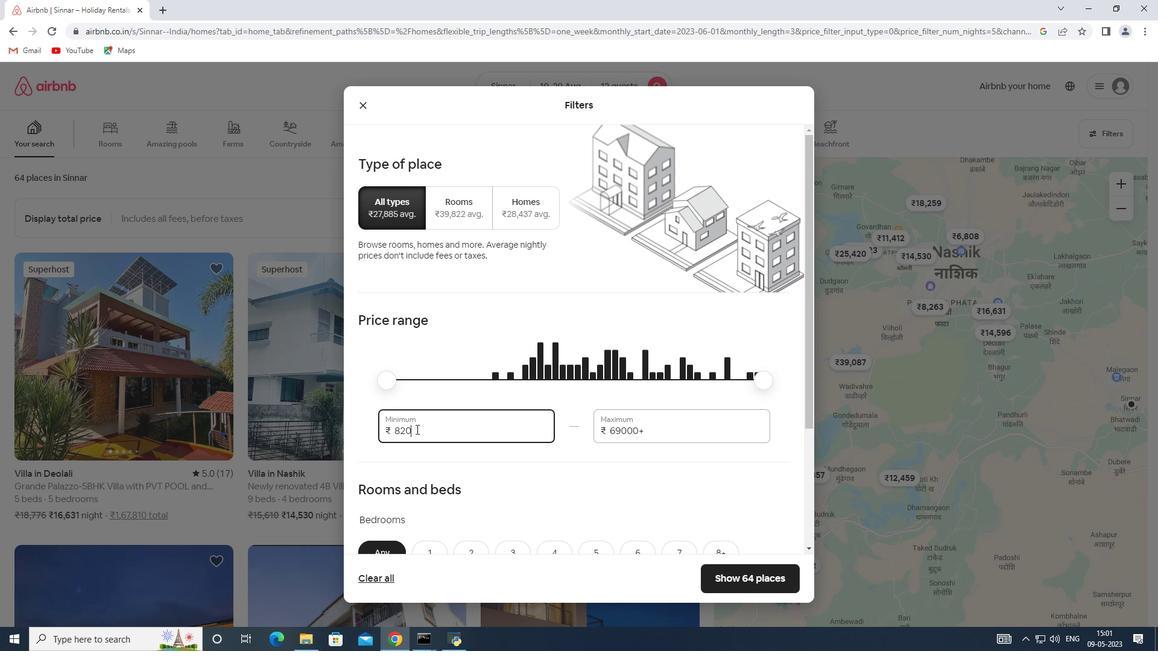 
Action: Key pressed 10000
Screenshot: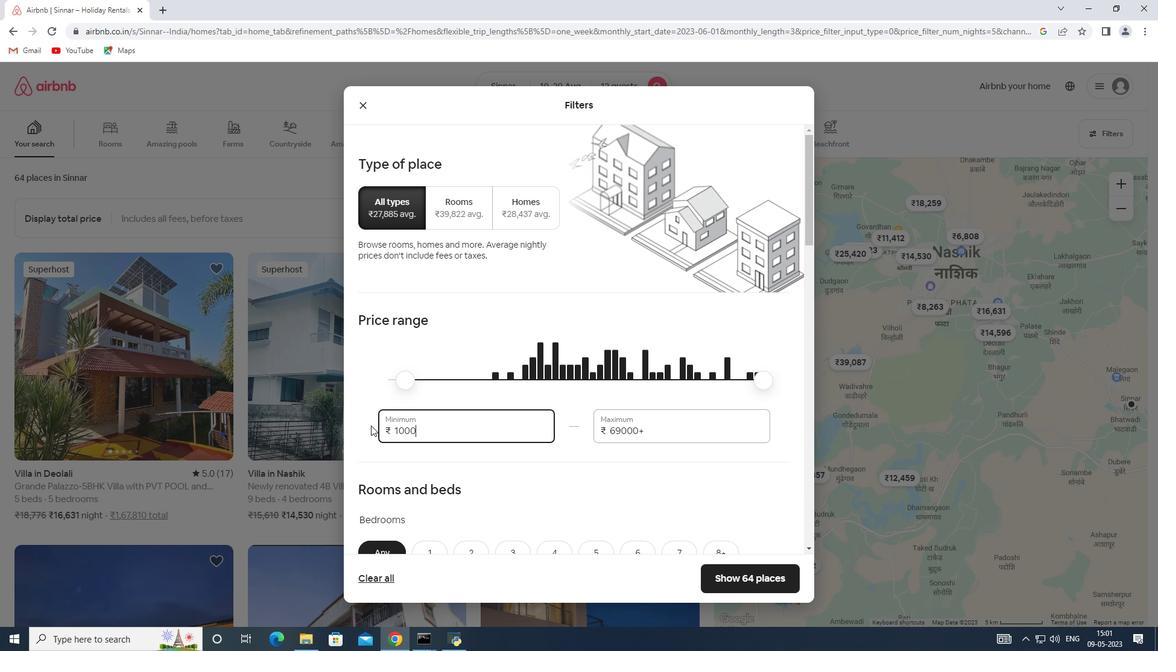 
Action: Mouse moved to (660, 430)
Screenshot: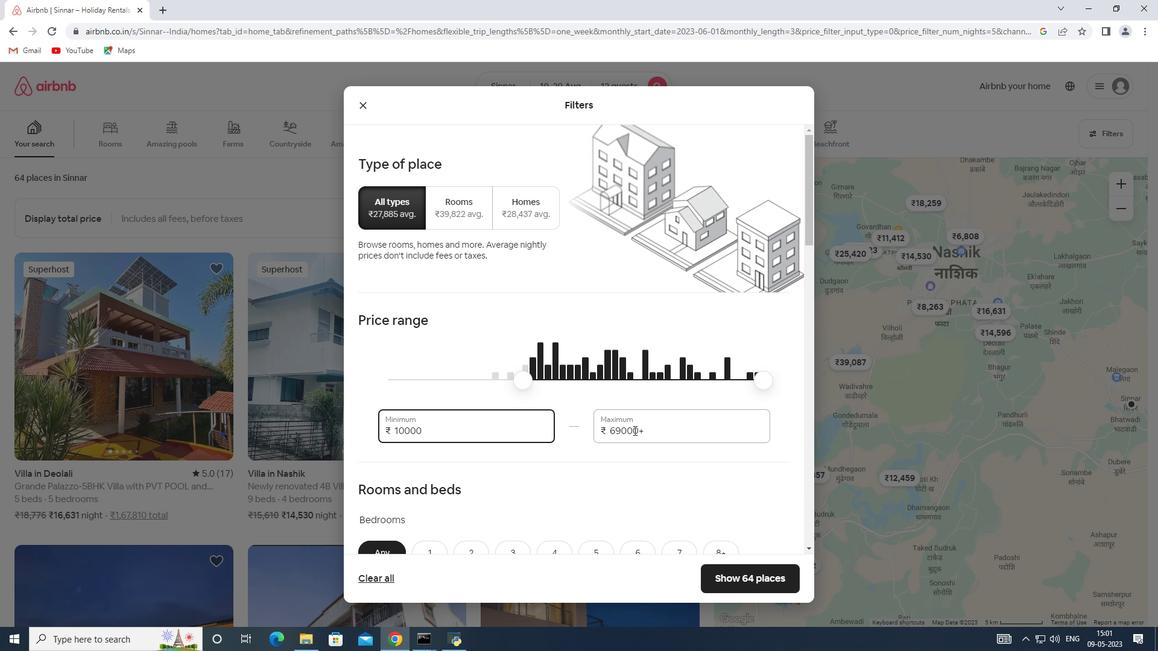 
Action: Mouse pressed left at (660, 430)
Screenshot: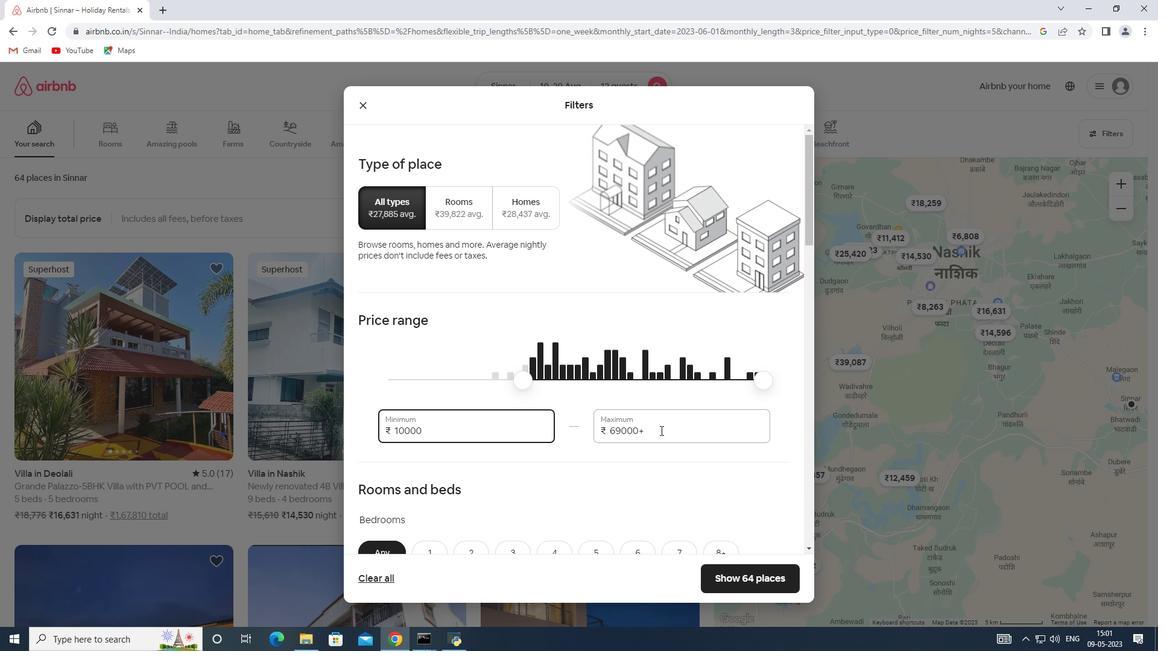 
Action: Mouse moved to (586, 425)
Screenshot: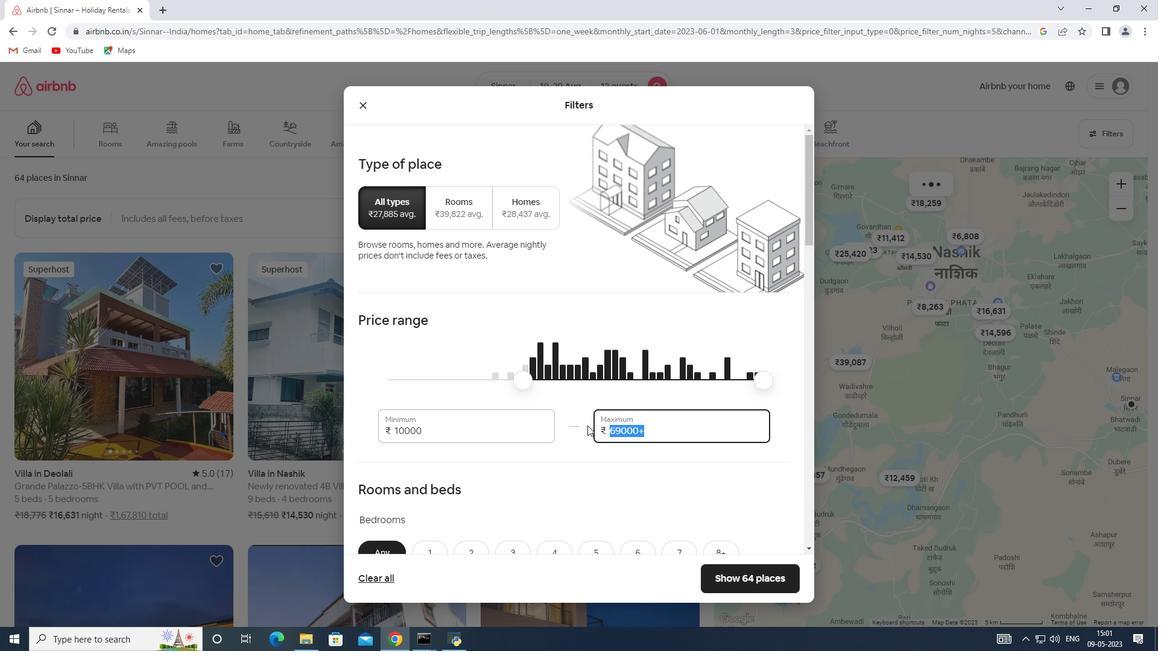 
Action: Key pressed 14000
Screenshot: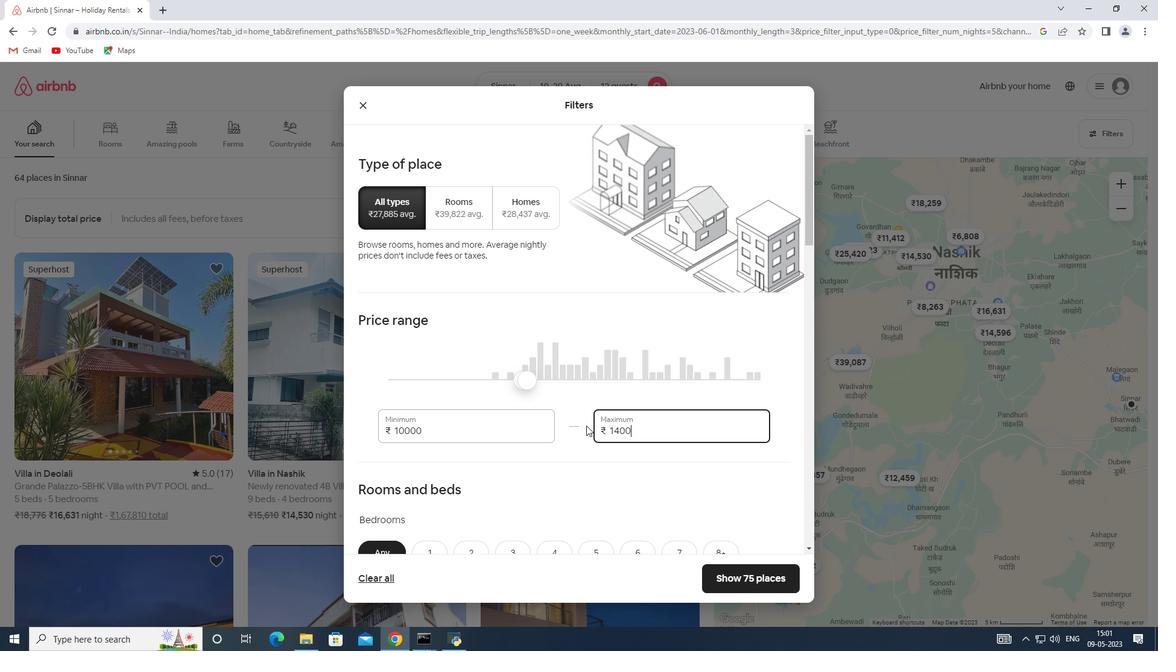 
Action: Mouse moved to (586, 425)
Screenshot: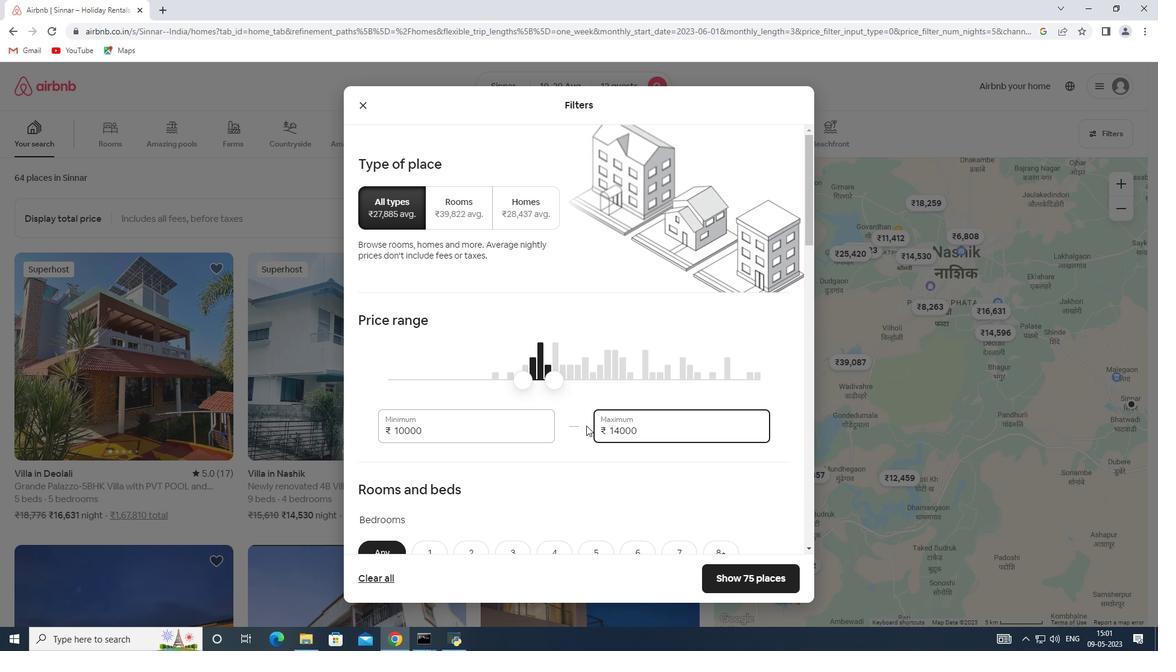 
Action: Mouse scrolled (586, 424) with delta (0, 0)
Screenshot: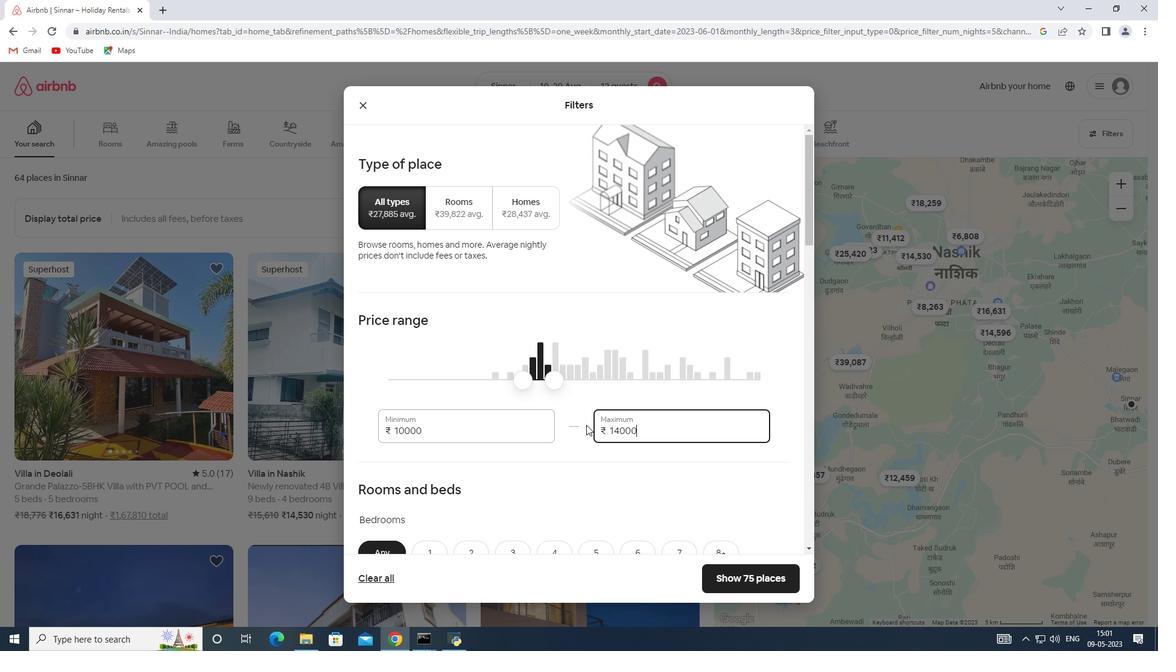 
Action: Mouse scrolled (586, 424) with delta (0, 0)
Screenshot: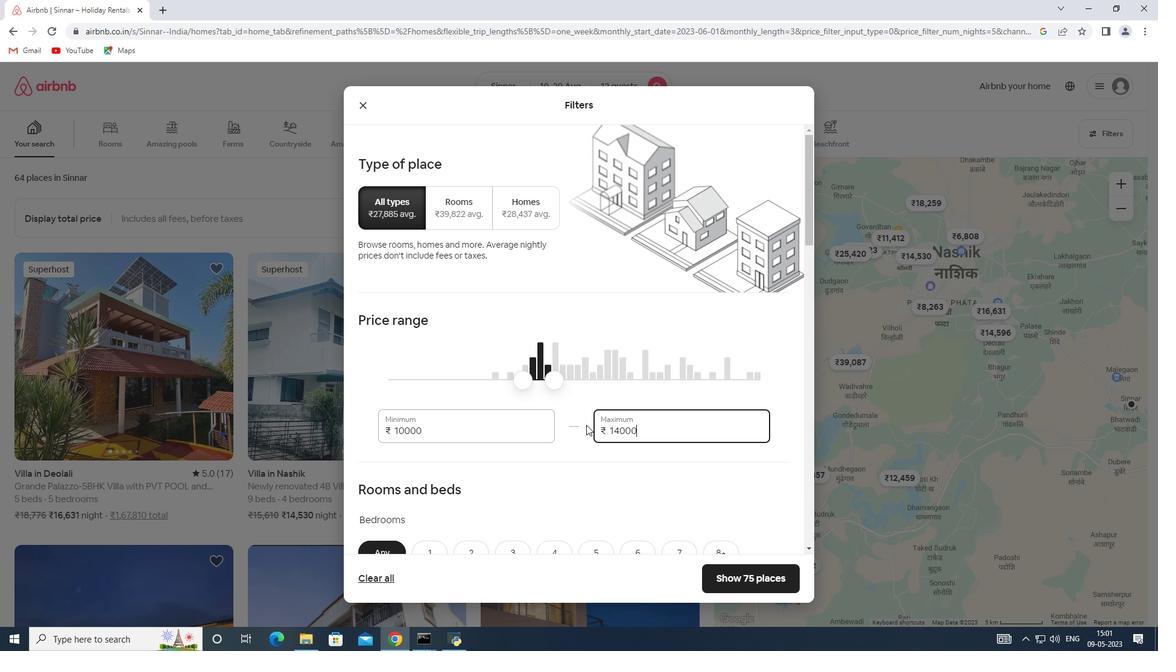 
Action: Mouse moved to (570, 422)
Screenshot: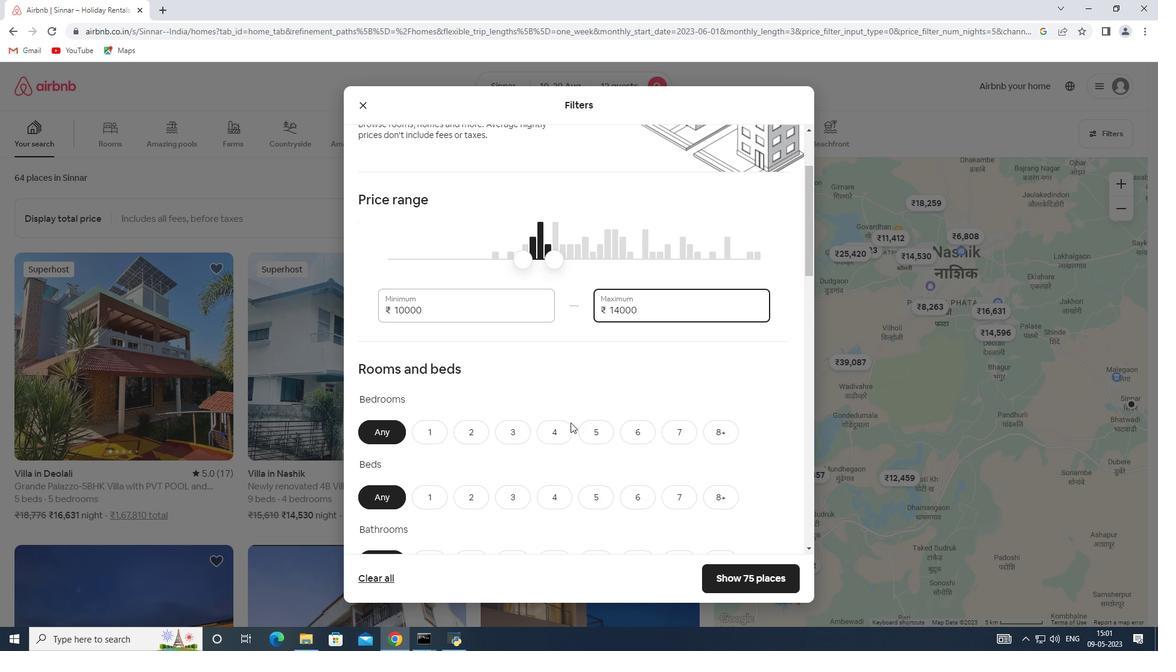 
Action: Mouse scrolled (570, 422) with delta (0, 0)
Screenshot: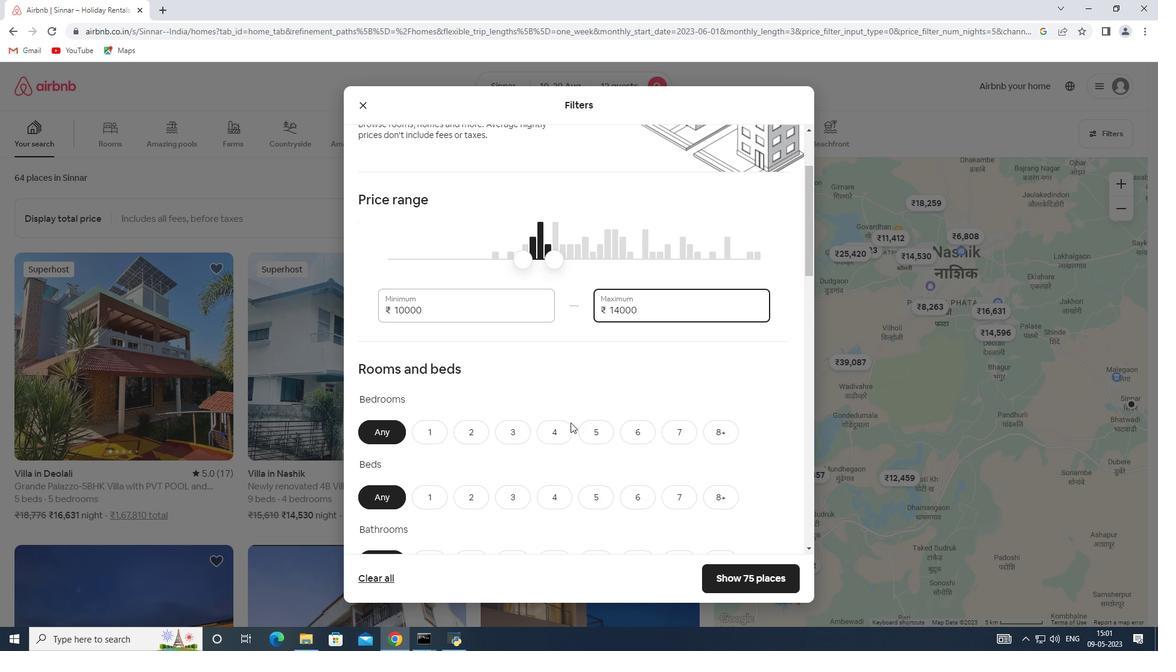 
Action: Mouse moved to (567, 422)
Screenshot: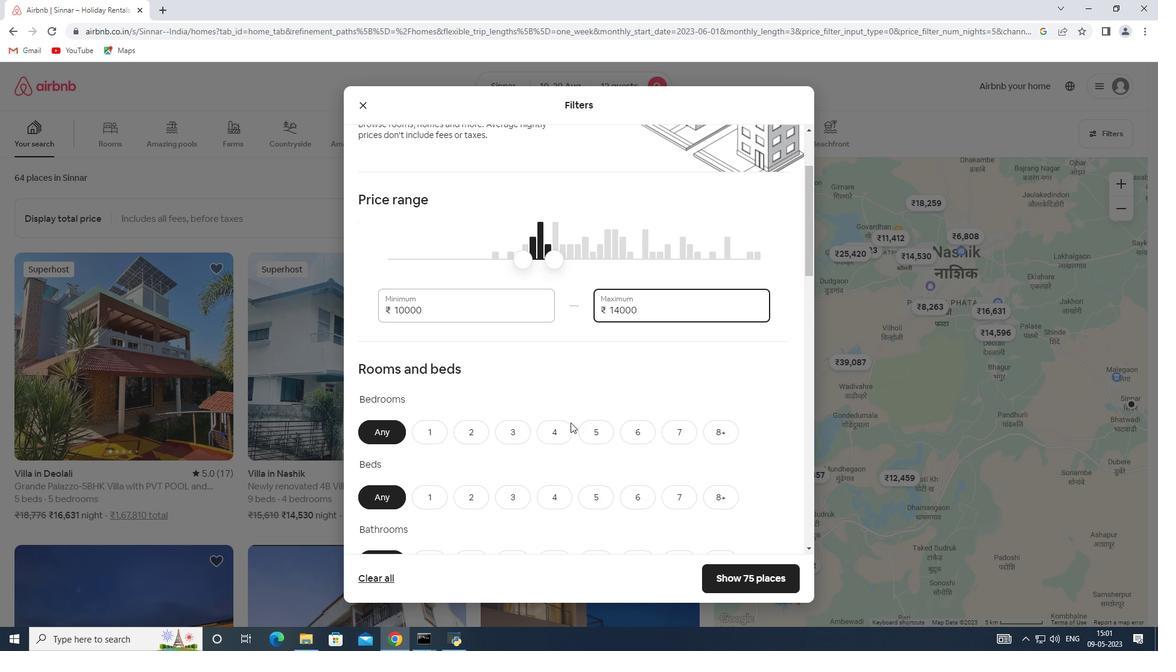 
Action: Mouse scrolled (567, 422) with delta (0, 0)
Screenshot: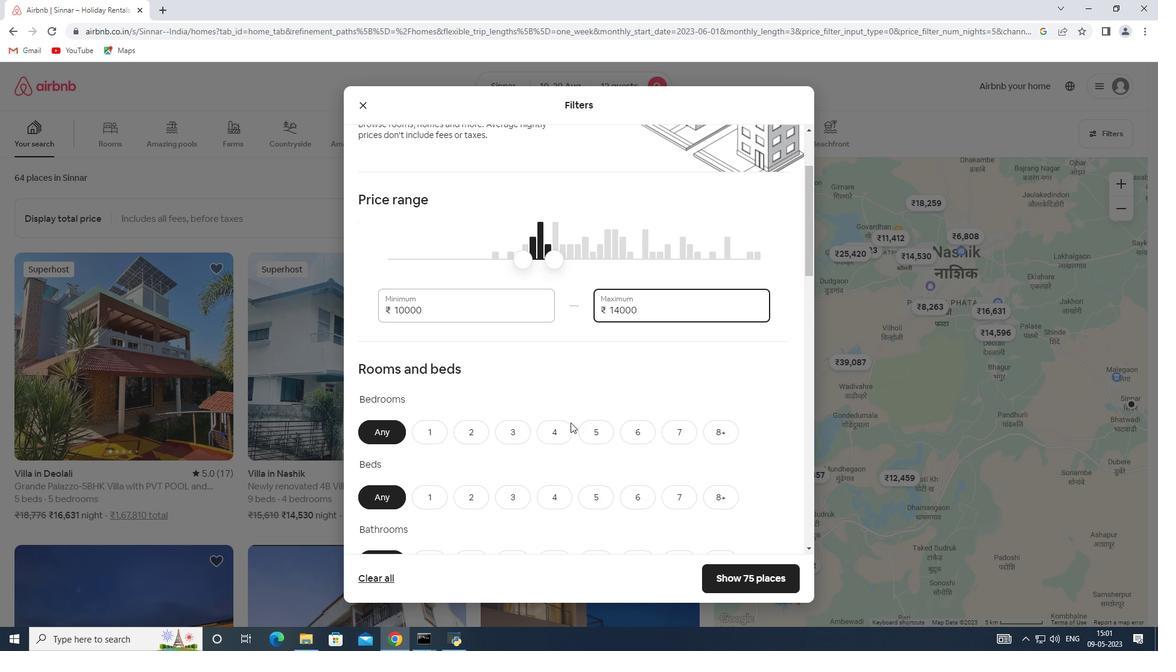 
Action: Mouse moved to (549, 369)
Screenshot: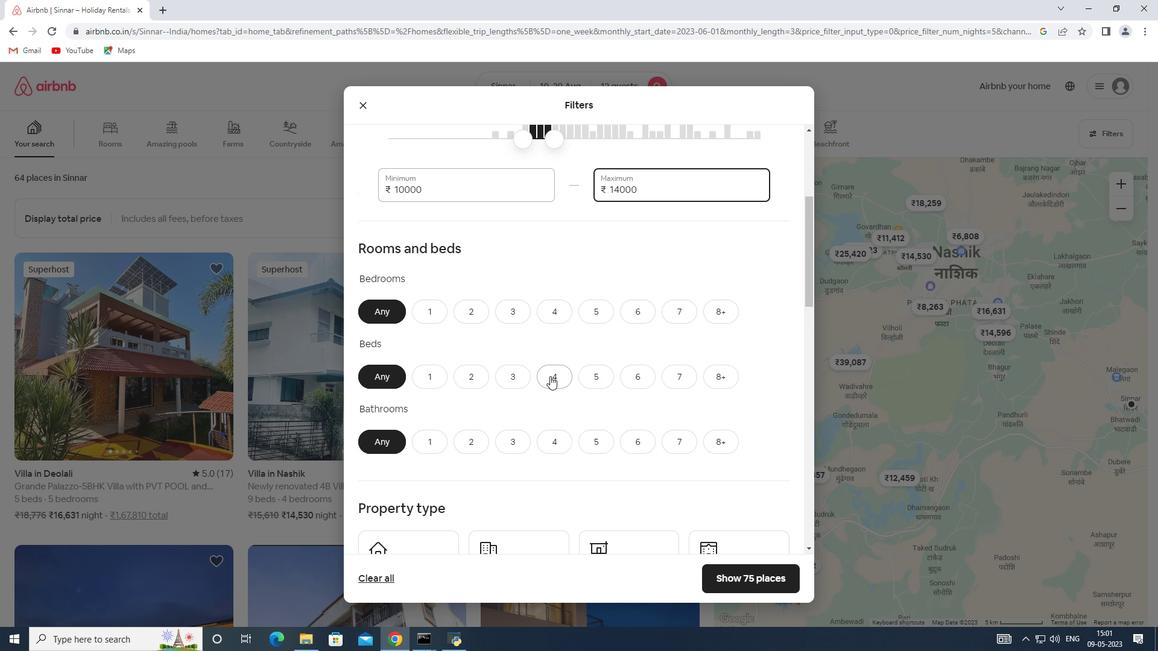 
Action: Mouse scrolled (549, 368) with delta (0, 0)
Screenshot: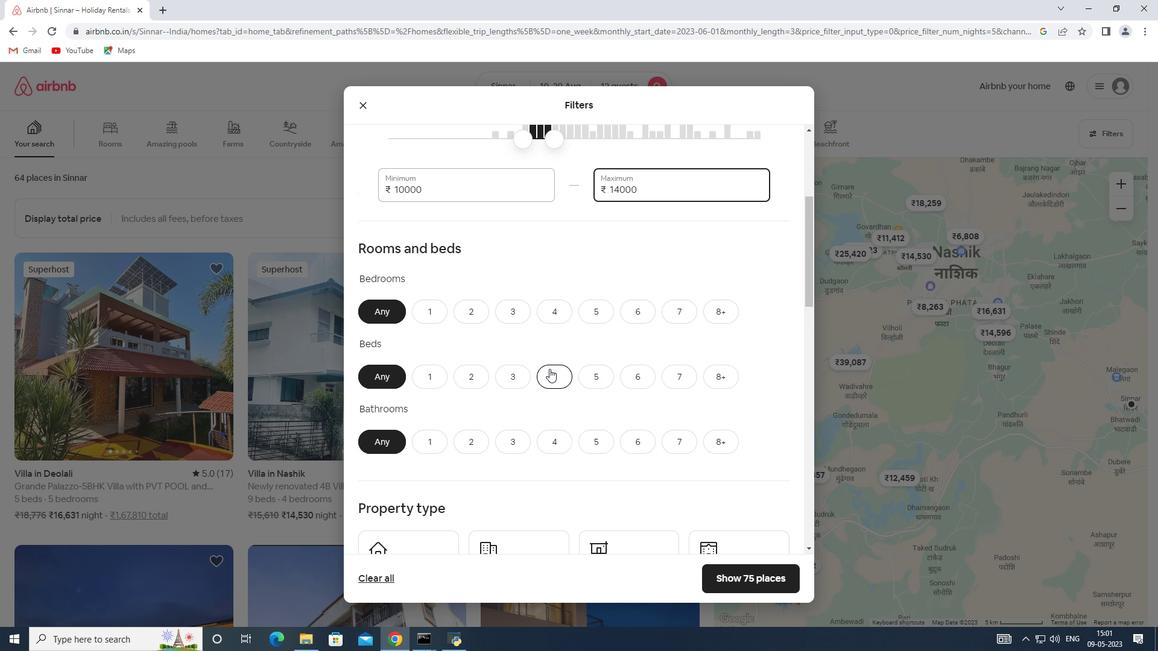 
Action: Mouse moved to (641, 255)
Screenshot: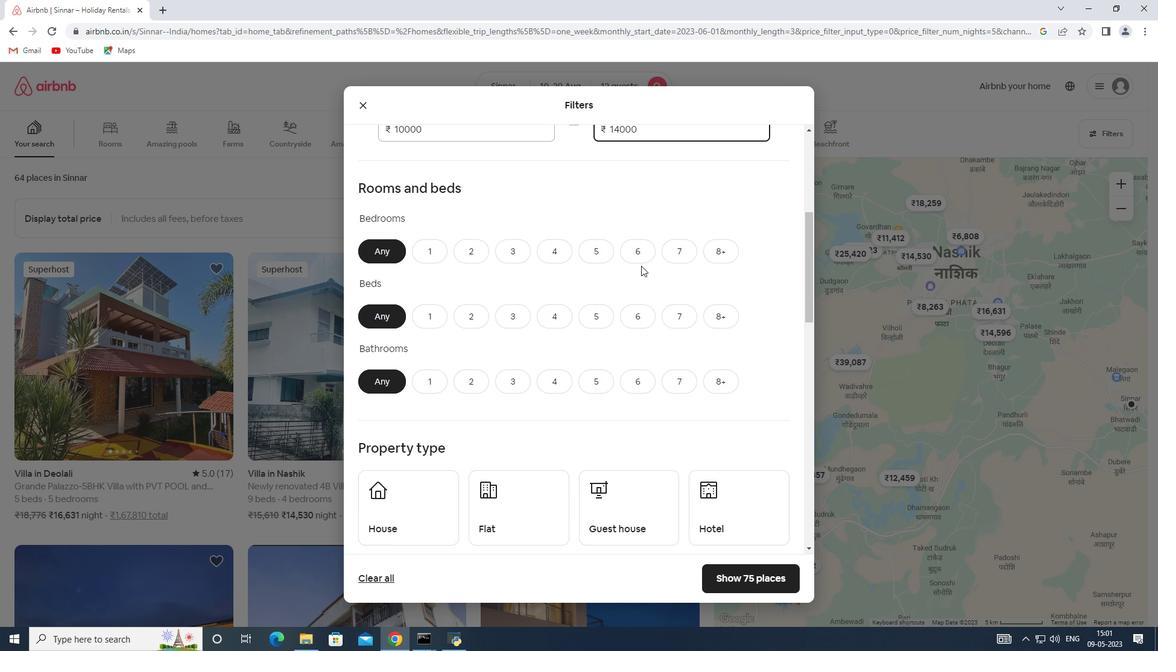 
Action: Mouse pressed left at (641, 255)
Screenshot: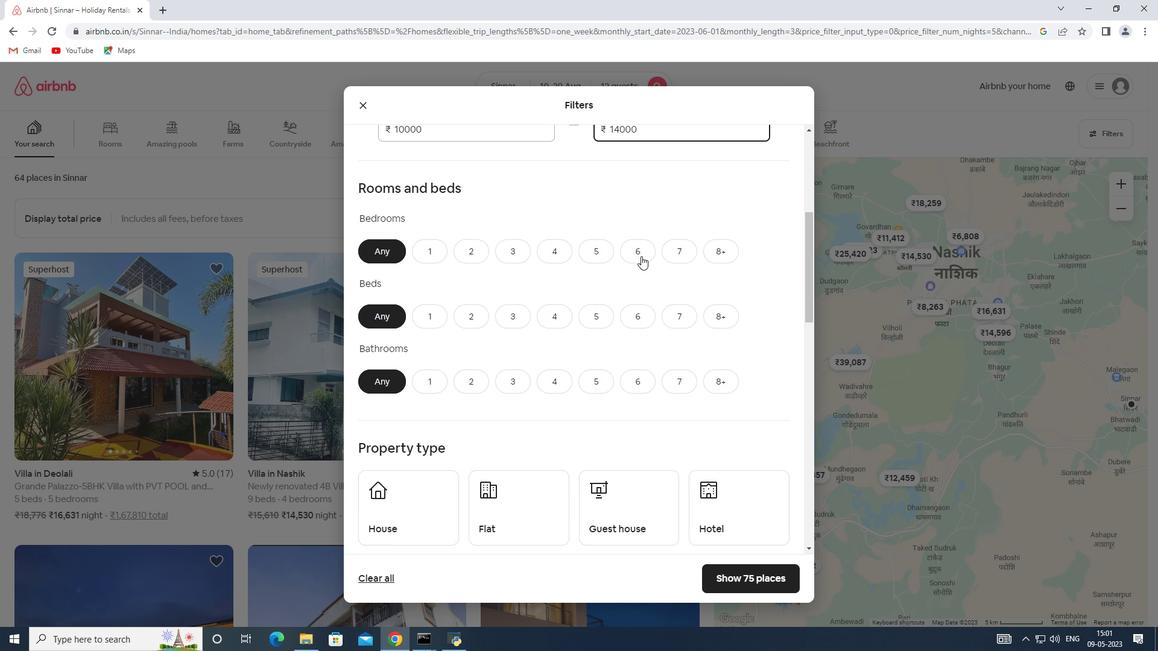
Action: Mouse moved to (720, 313)
Screenshot: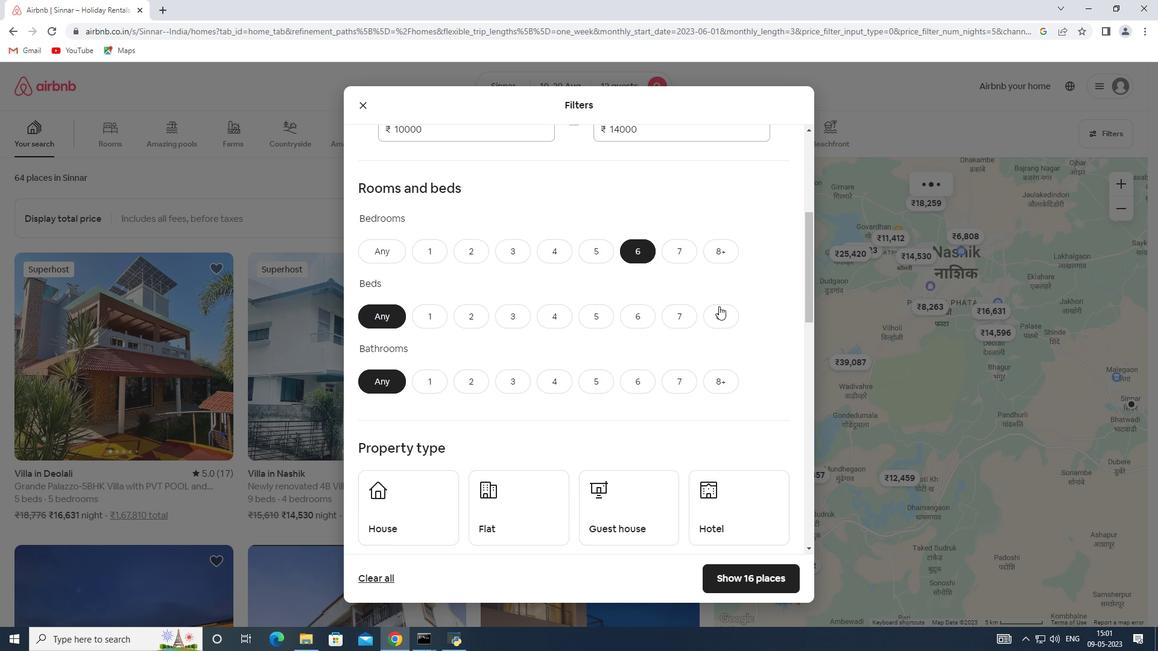 
Action: Mouse pressed left at (720, 313)
Screenshot: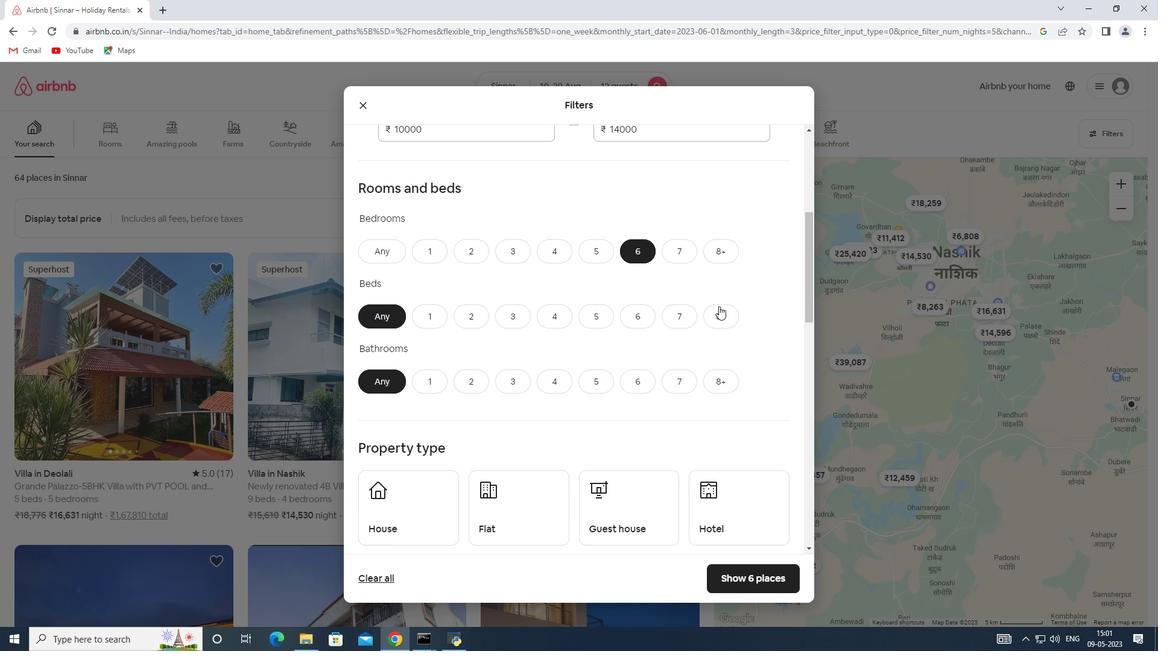 
Action: Mouse moved to (630, 381)
Screenshot: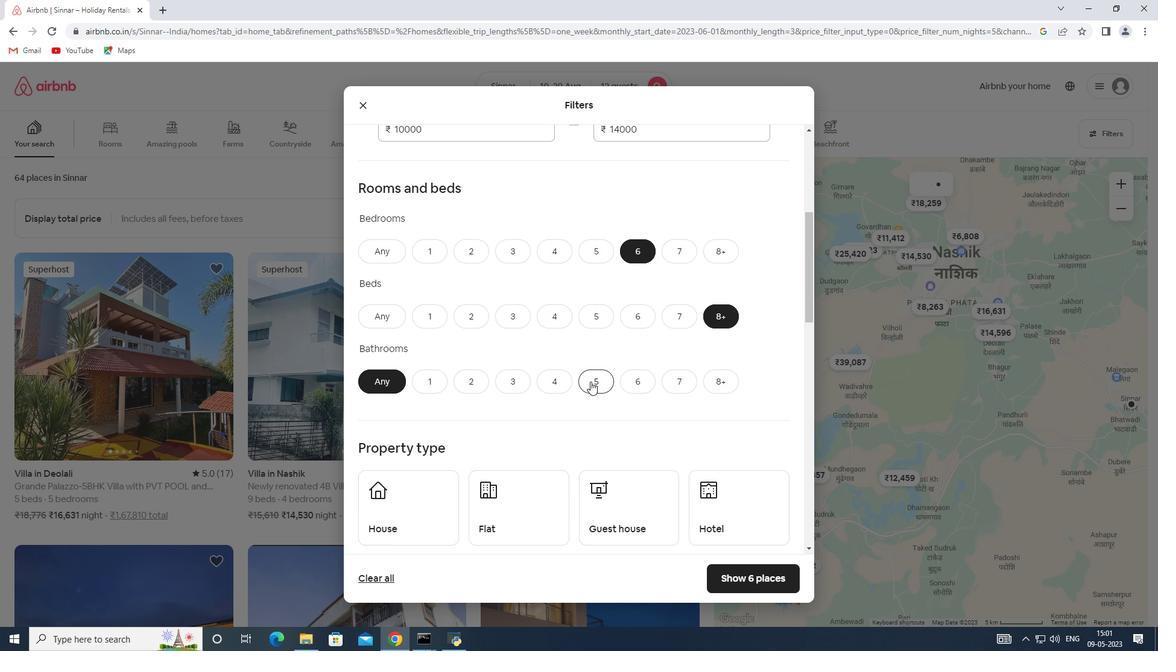 
Action: Mouse pressed left at (630, 381)
Screenshot: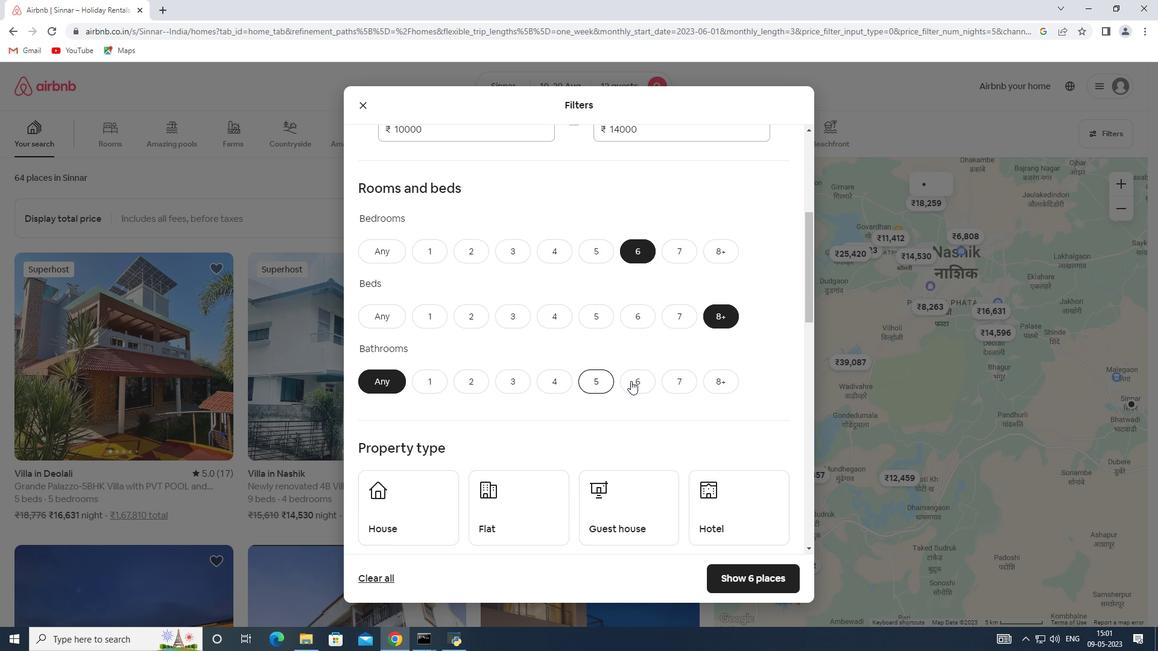 
Action: Mouse moved to (530, 375)
Screenshot: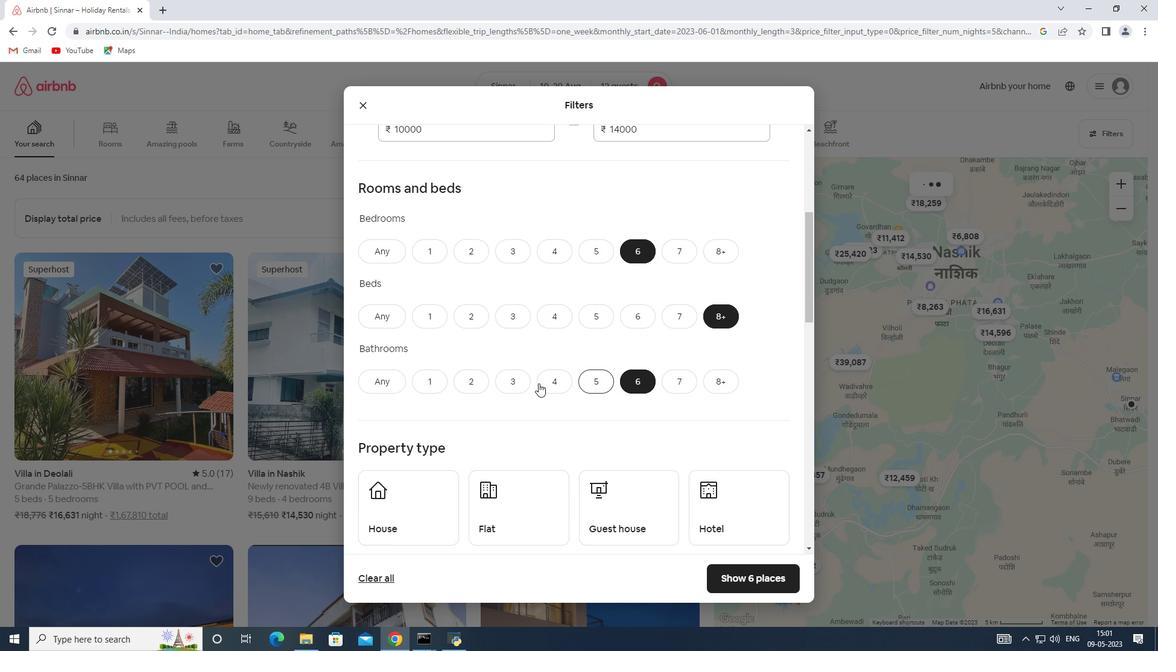 
Action: Mouse scrolled (530, 374) with delta (0, 0)
Screenshot: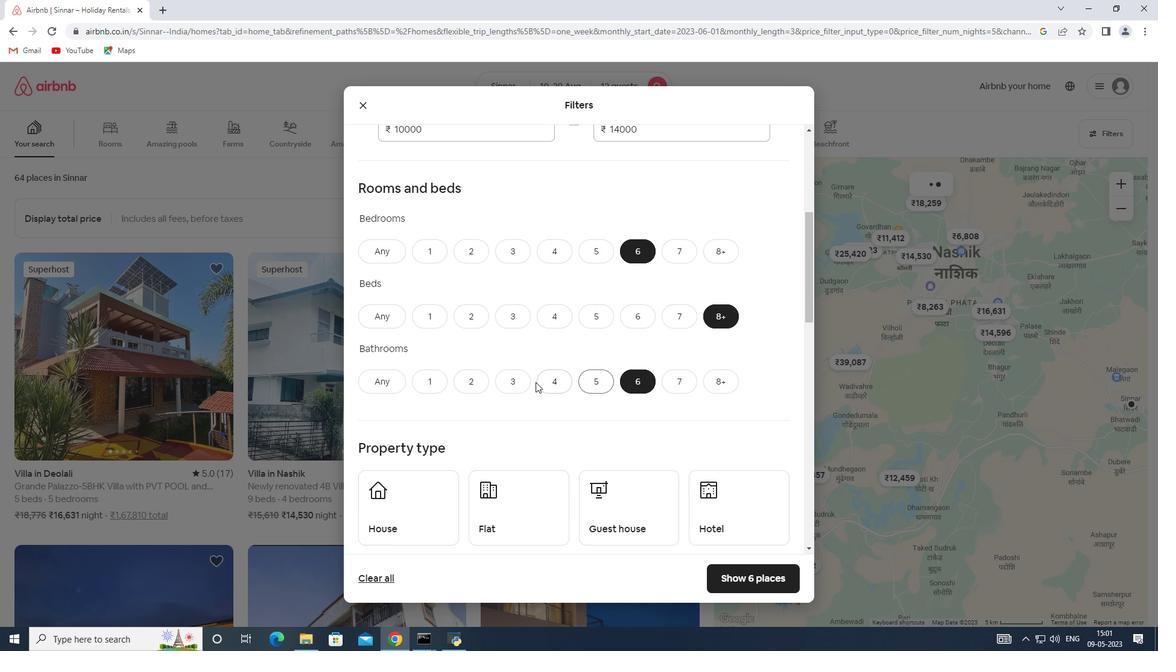 
Action: Mouse scrolled (530, 374) with delta (0, 0)
Screenshot: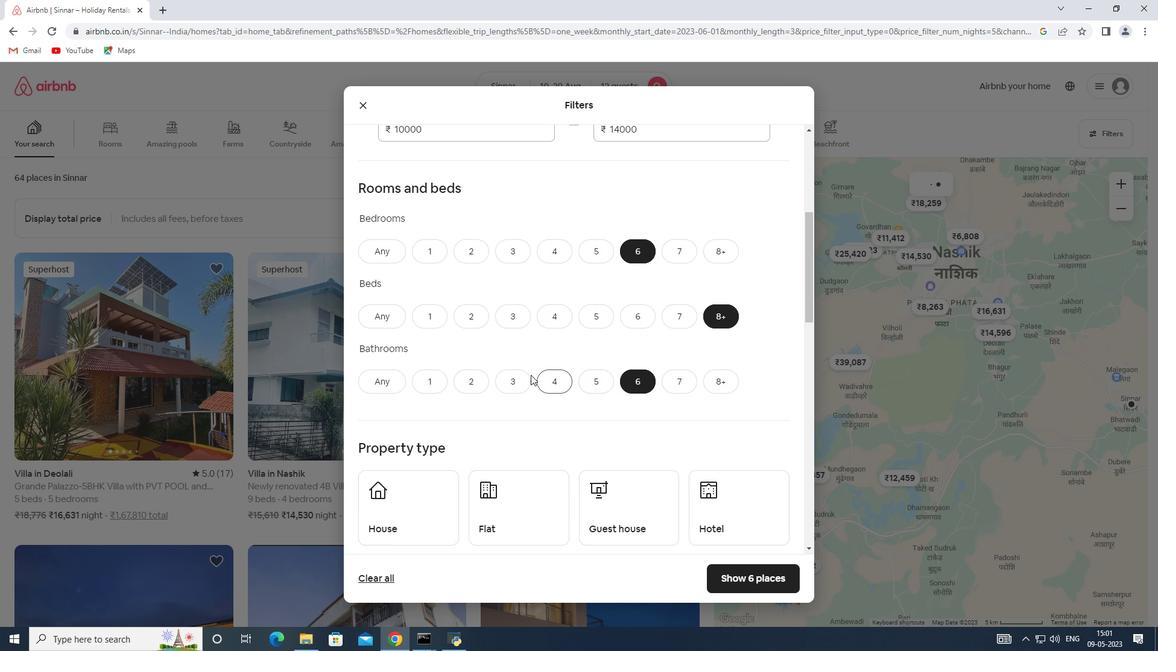 
Action: Mouse moved to (531, 367)
Screenshot: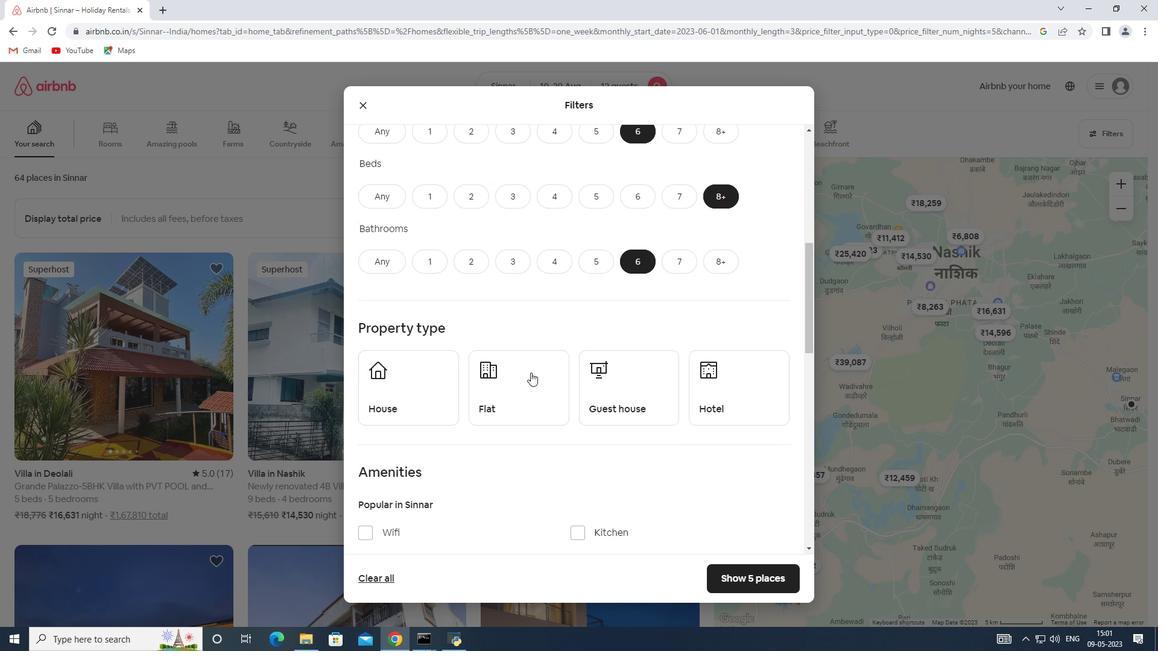 
Action: Mouse scrolled (531, 367) with delta (0, 0)
Screenshot: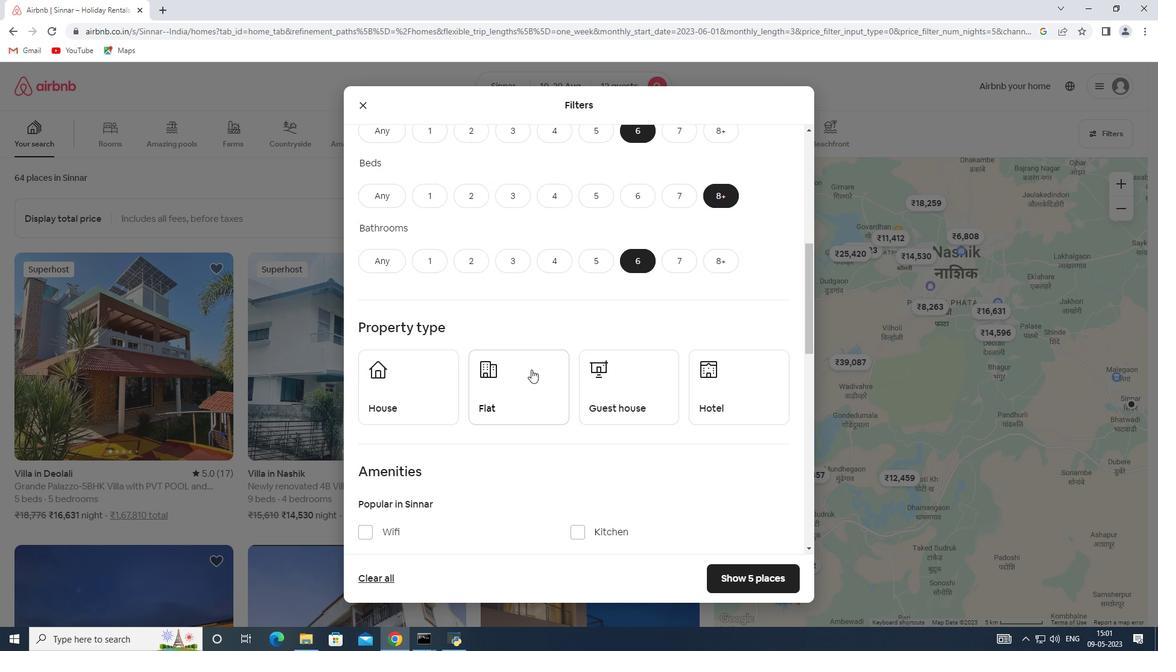 
Action: Mouse scrolled (531, 367) with delta (0, 0)
Screenshot: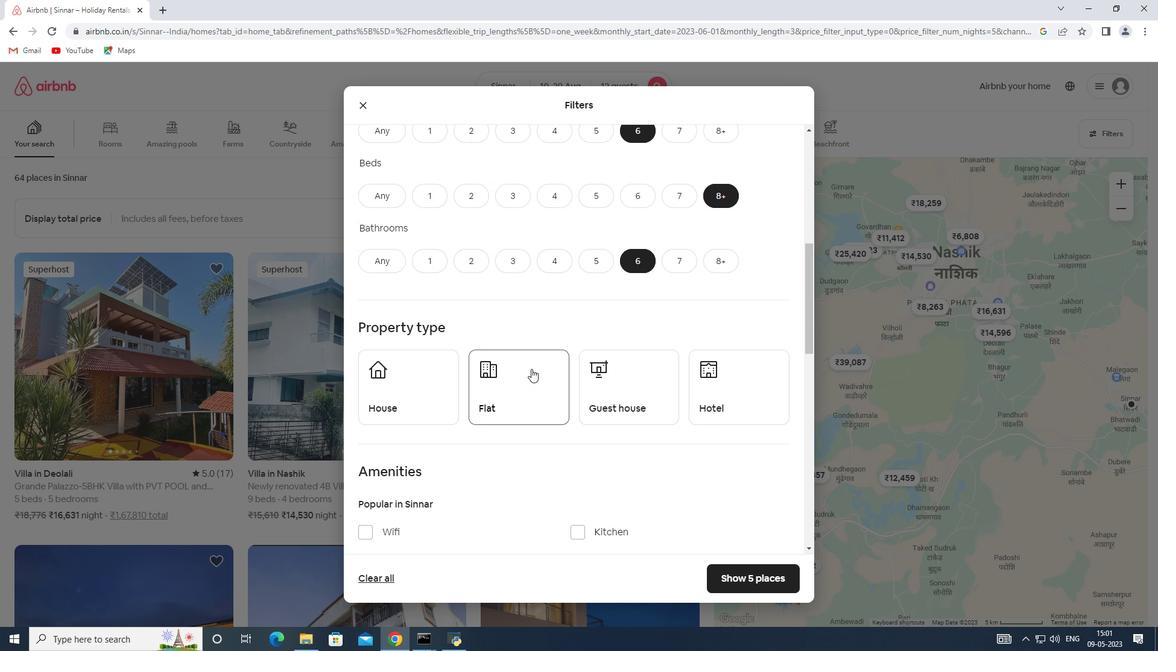 
Action: Mouse moved to (401, 270)
Screenshot: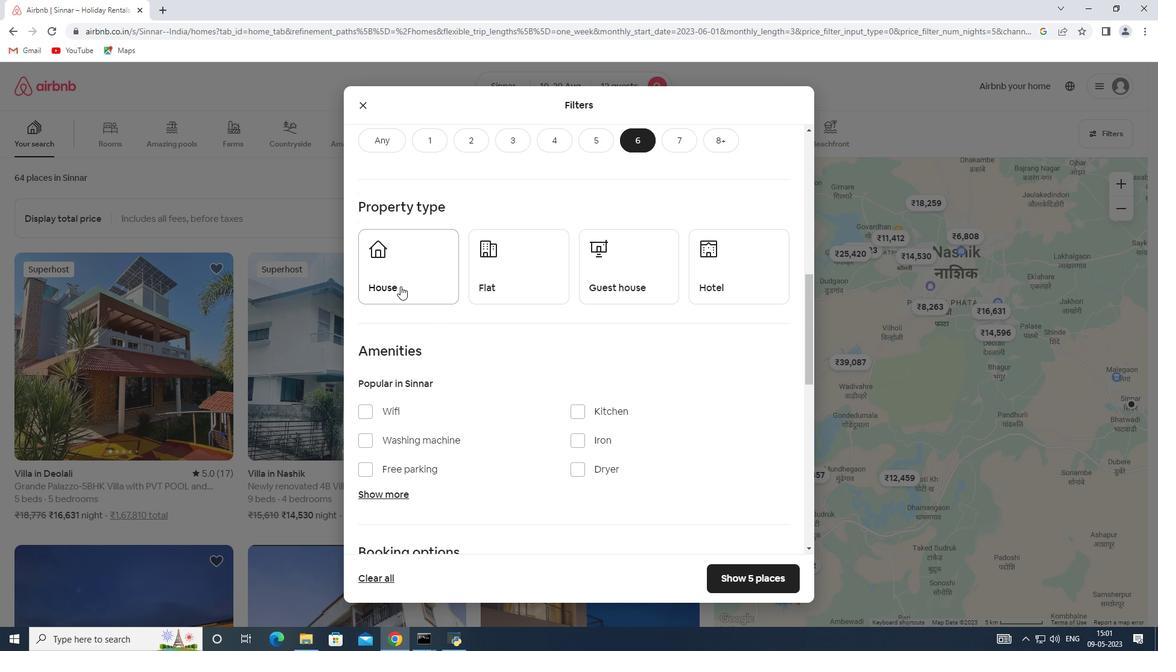 
Action: Mouse pressed left at (401, 270)
Screenshot: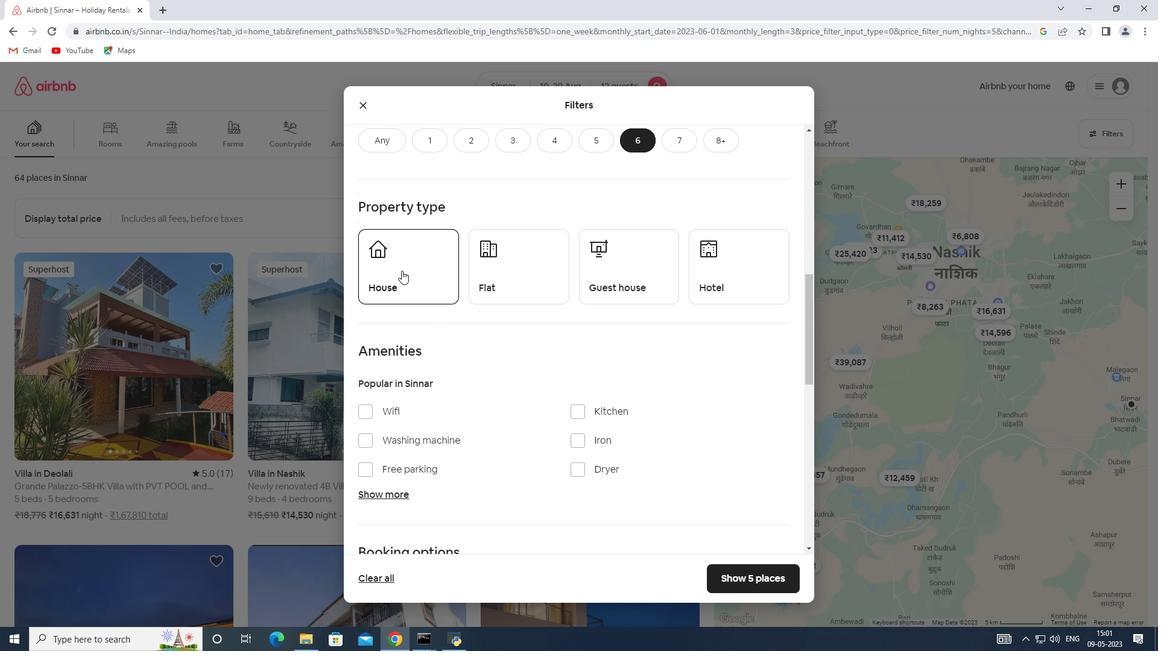 
Action: Mouse moved to (513, 272)
Screenshot: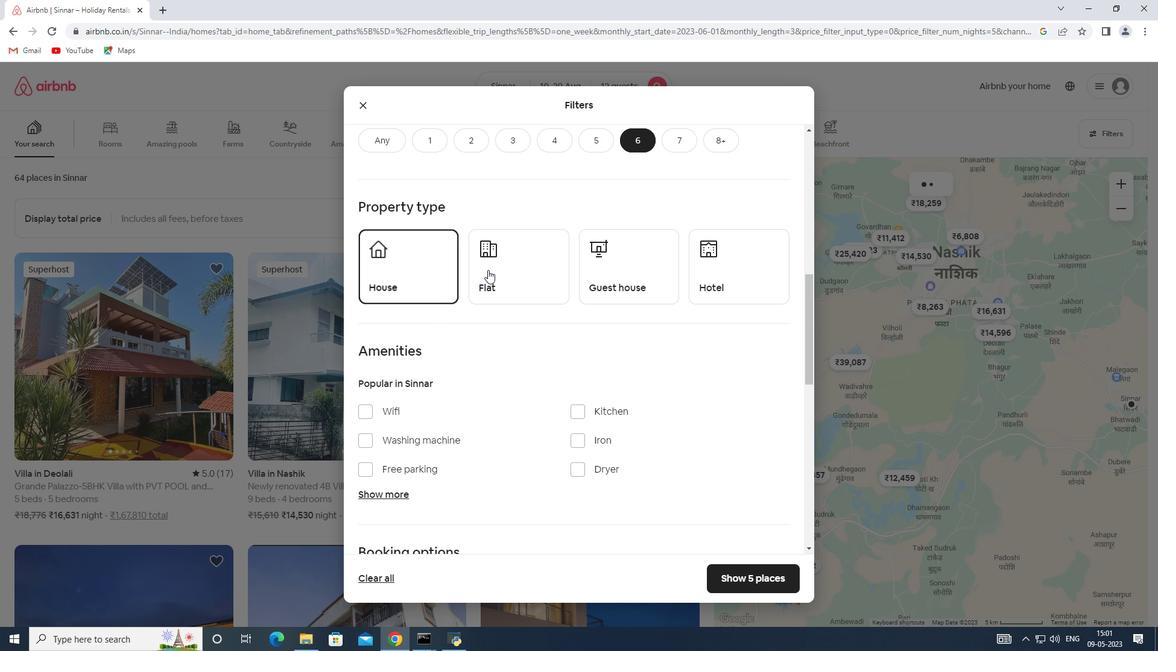
Action: Mouse pressed left at (513, 272)
Screenshot: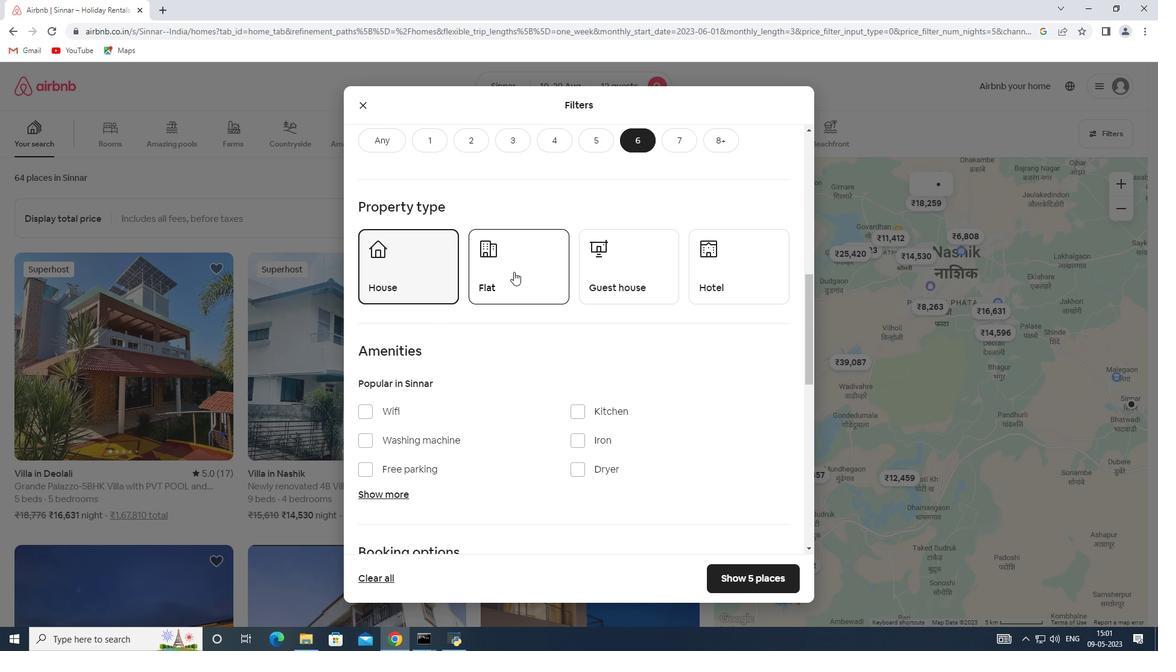 
Action: Mouse moved to (632, 276)
Screenshot: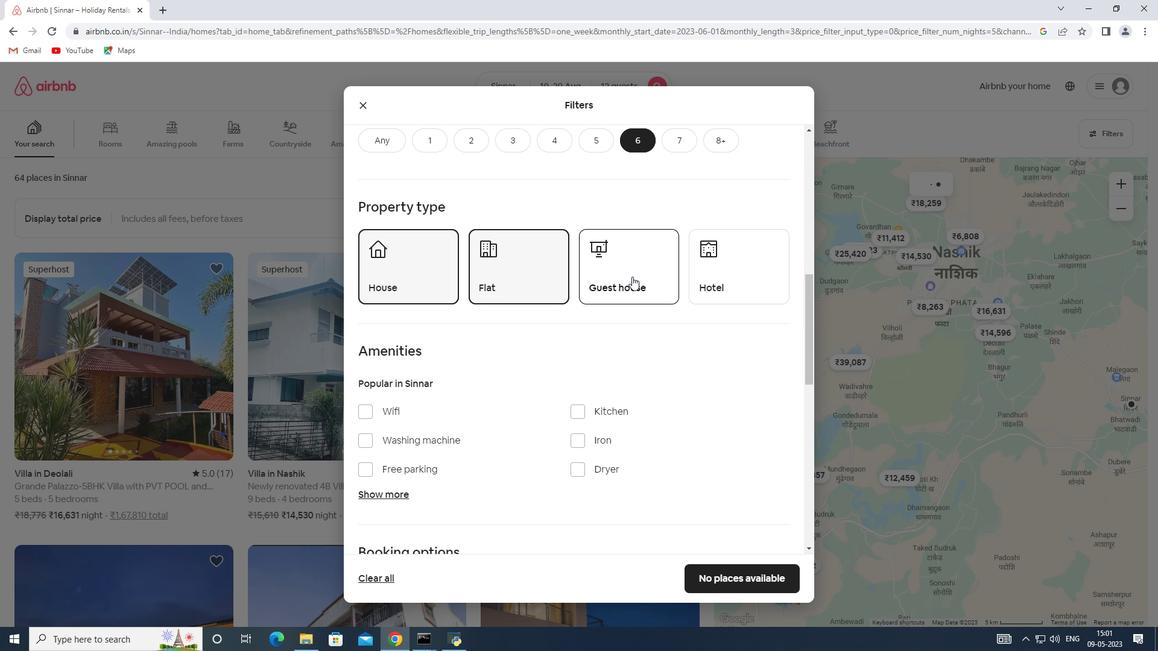 
Action: Mouse pressed left at (632, 276)
Screenshot: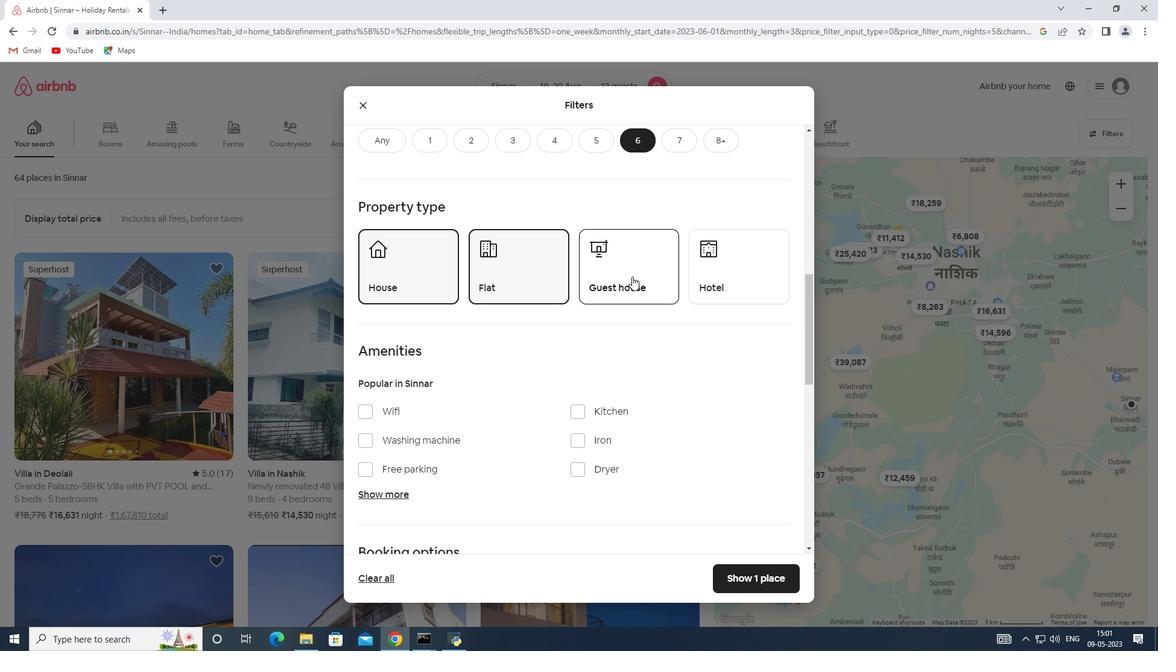 
Action: Mouse scrolled (632, 276) with delta (0, 0)
Screenshot: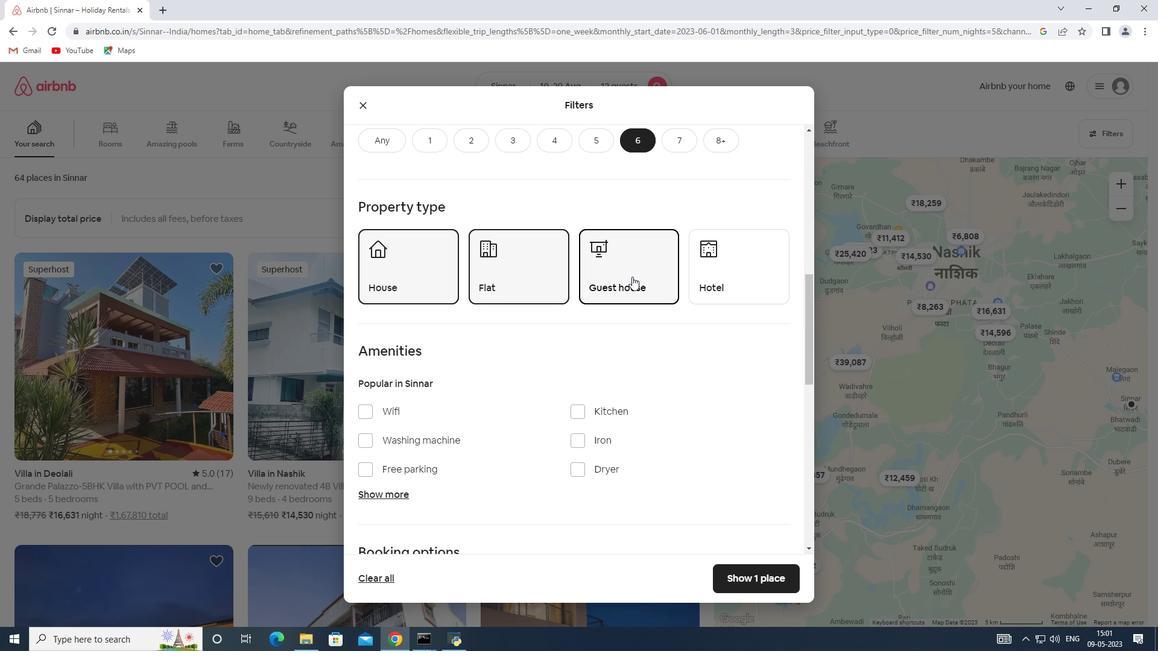 
Action: Mouse moved to (627, 277)
Screenshot: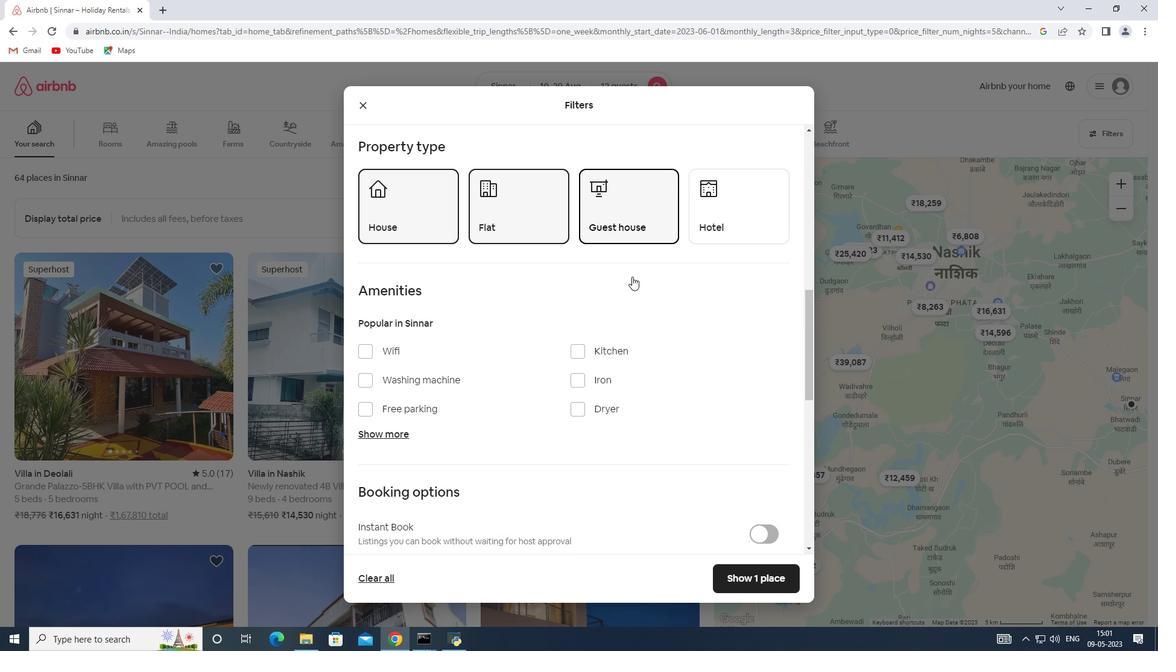 
Action: Mouse scrolled (627, 276) with delta (0, 0)
Screenshot: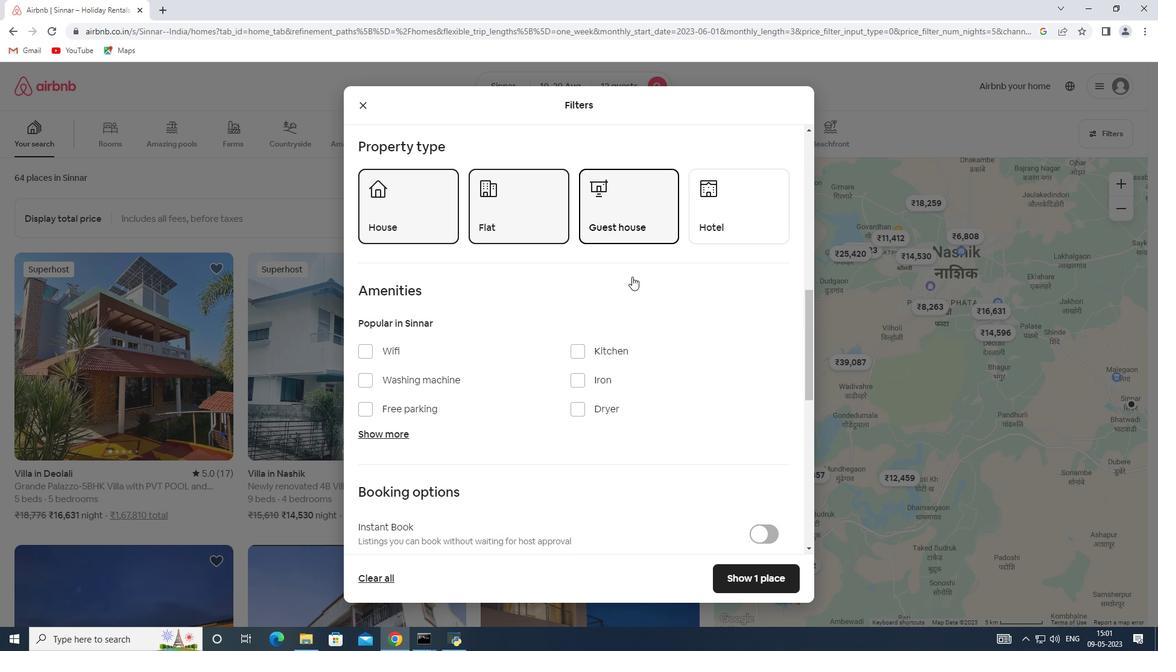 
Action: Mouse scrolled (627, 276) with delta (0, 0)
Screenshot: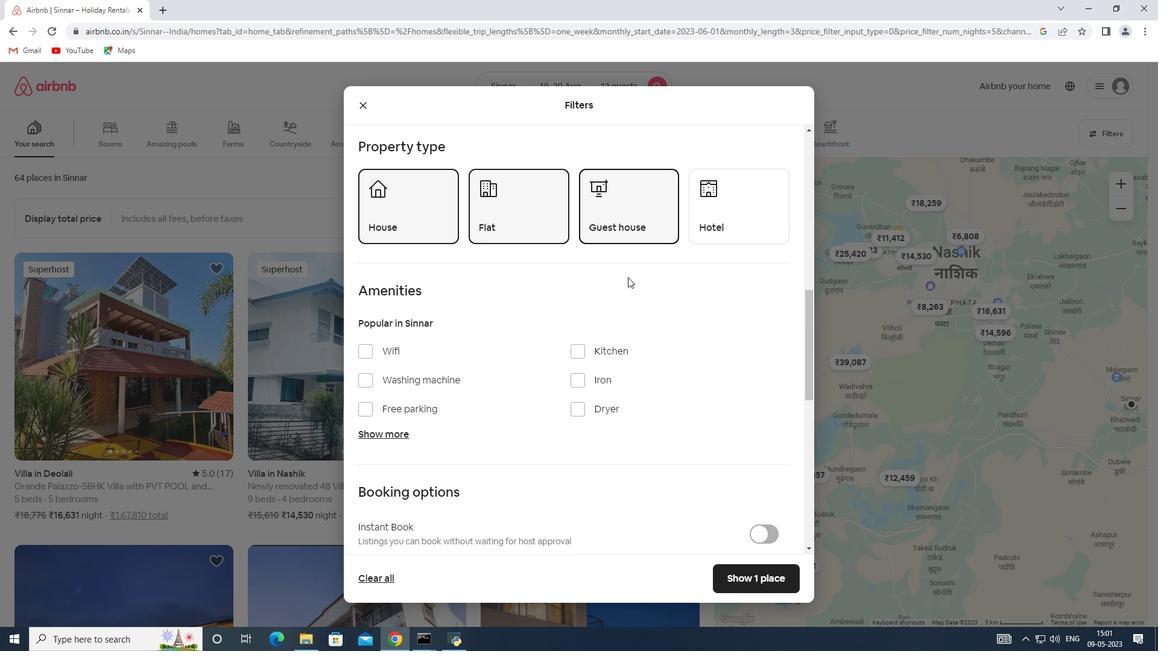 
Action: Mouse moved to (385, 312)
Screenshot: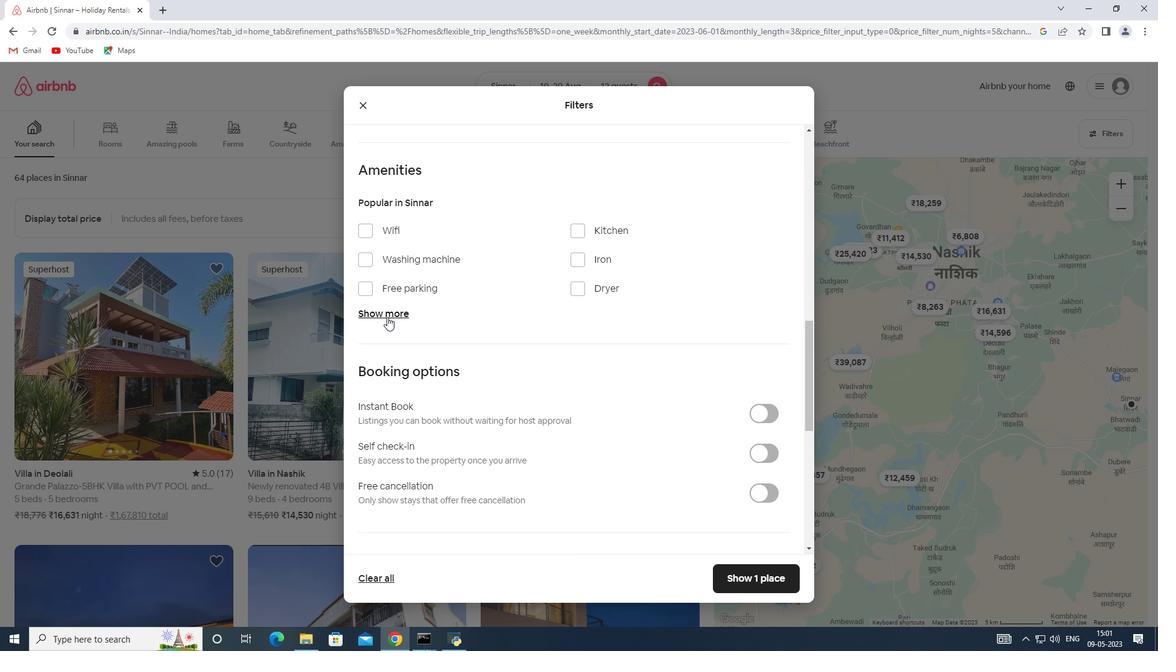 
Action: Mouse pressed left at (385, 312)
Screenshot: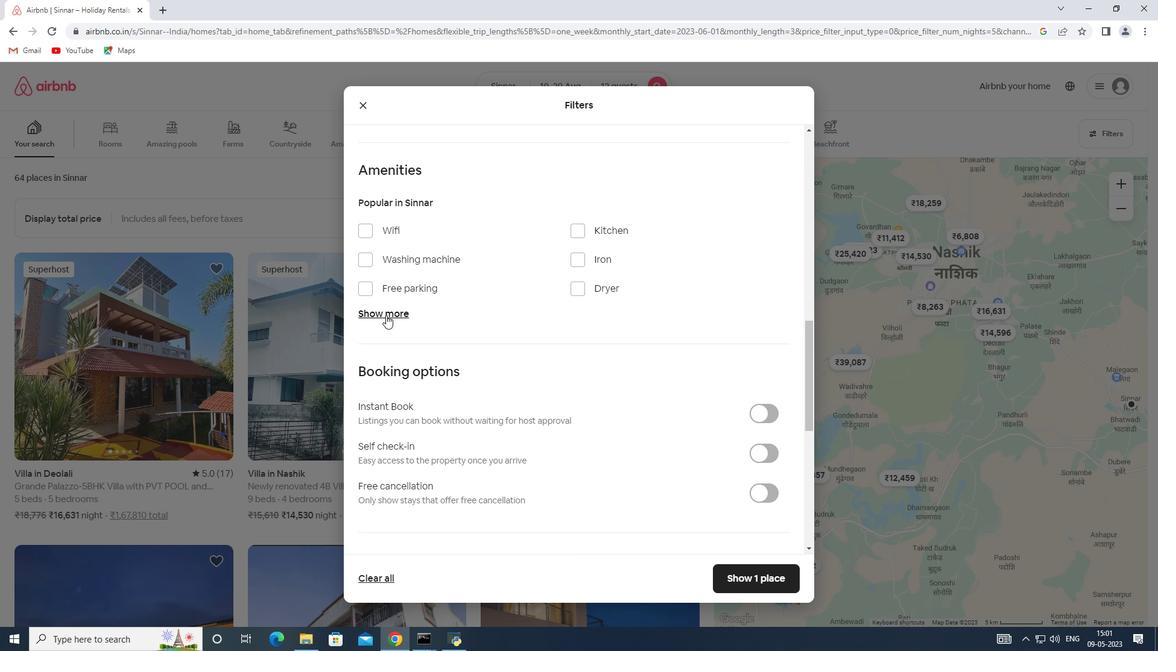 
Action: Mouse moved to (368, 232)
Screenshot: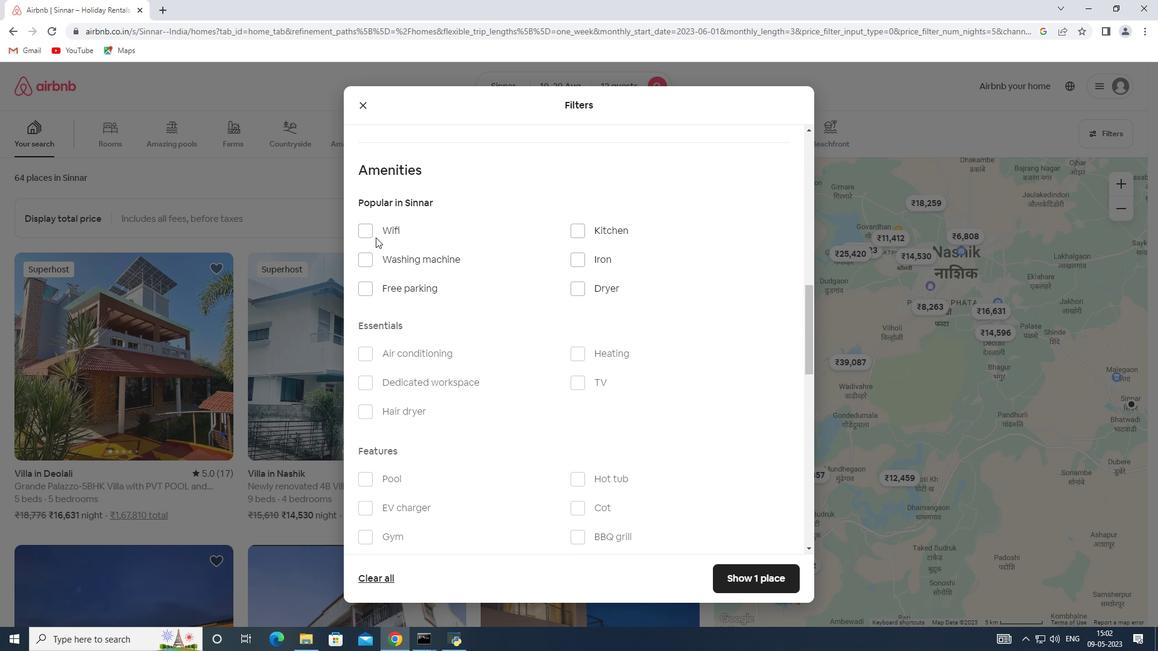 
Action: Mouse pressed left at (368, 232)
Screenshot: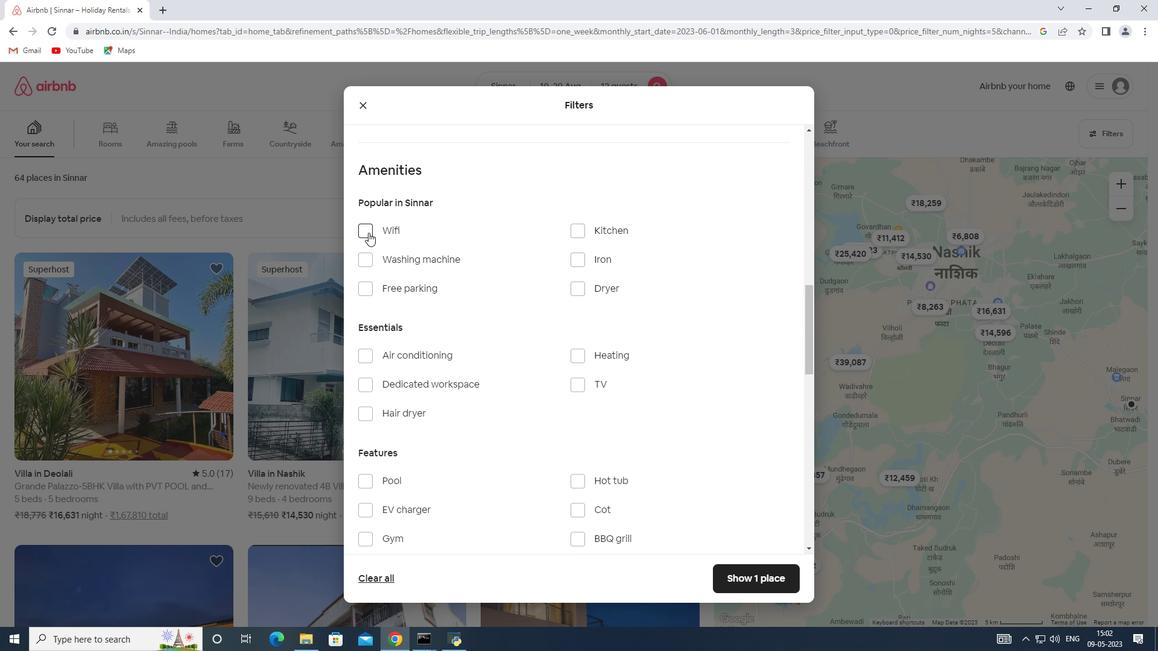 
Action: Mouse moved to (577, 381)
Screenshot: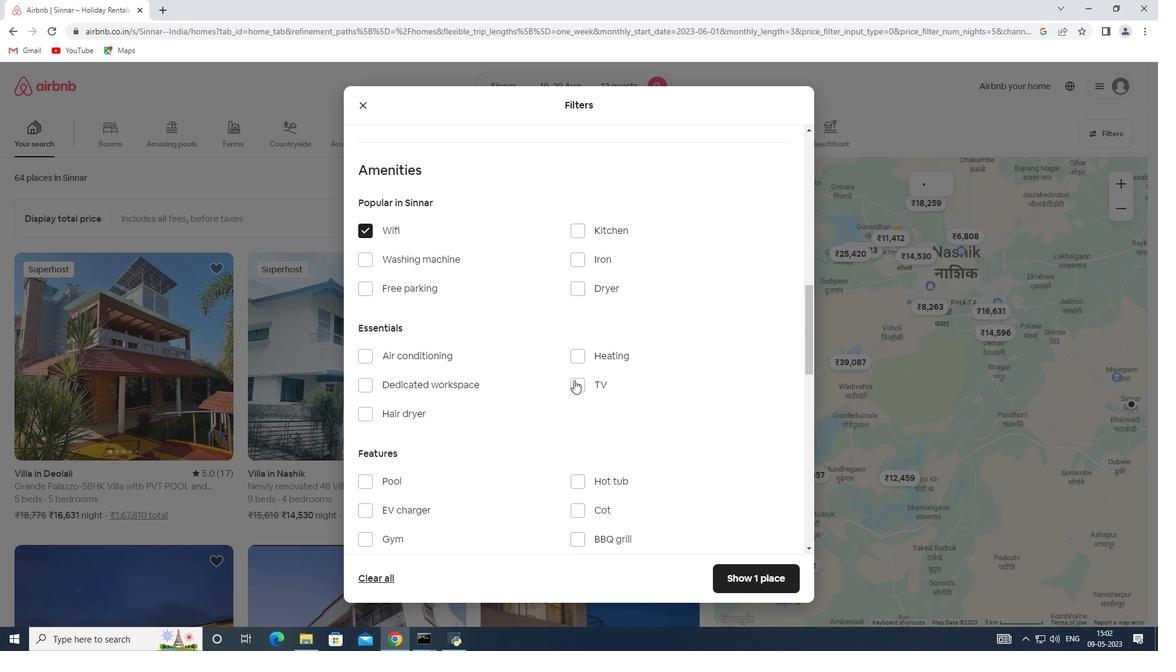 
Action: Mouse pressed left at (577, 381)
Screenshot: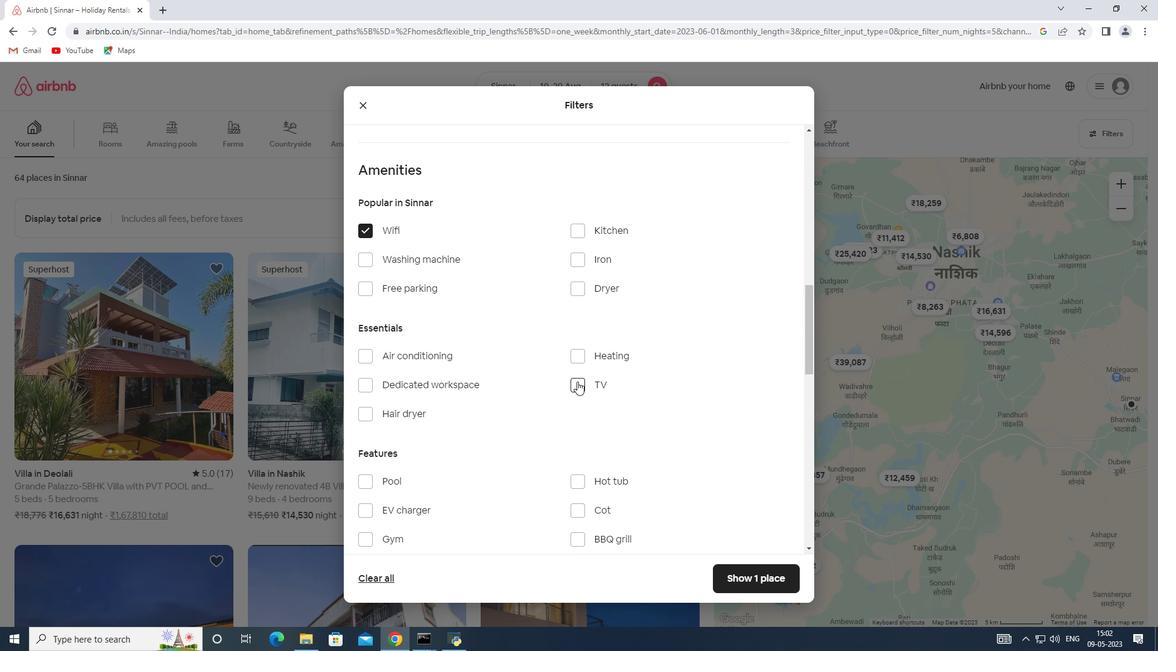 
Action: Mouse moved to (366, 284)
Screenshot: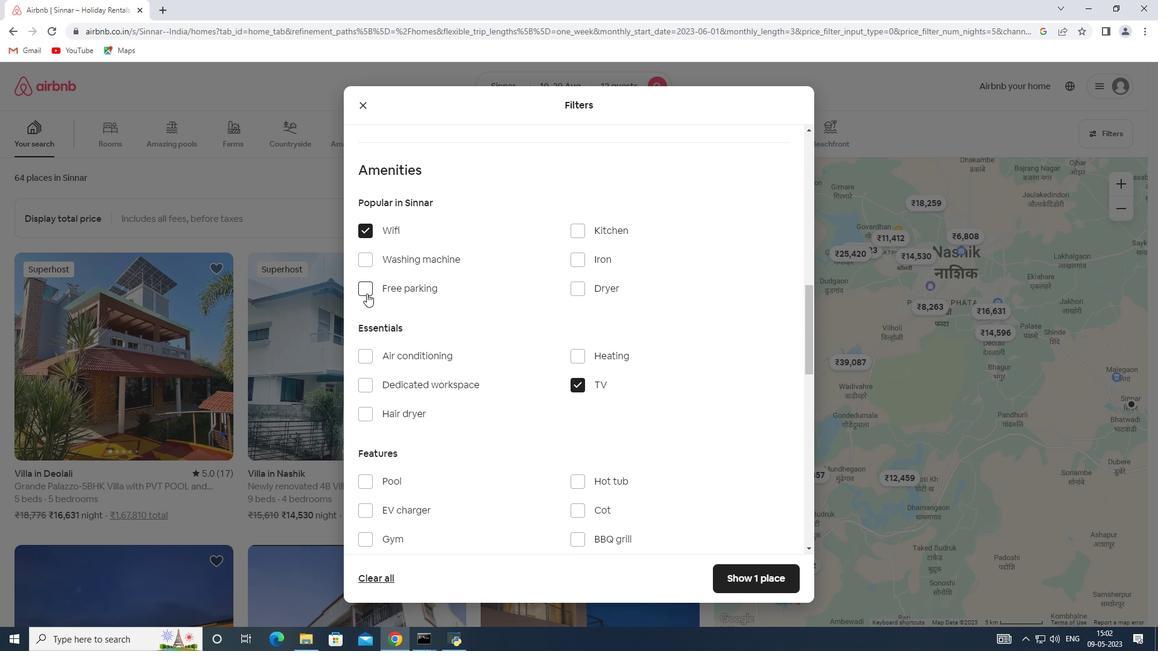 
Action: Mouse pressed left at (366, 284)
Screenshot: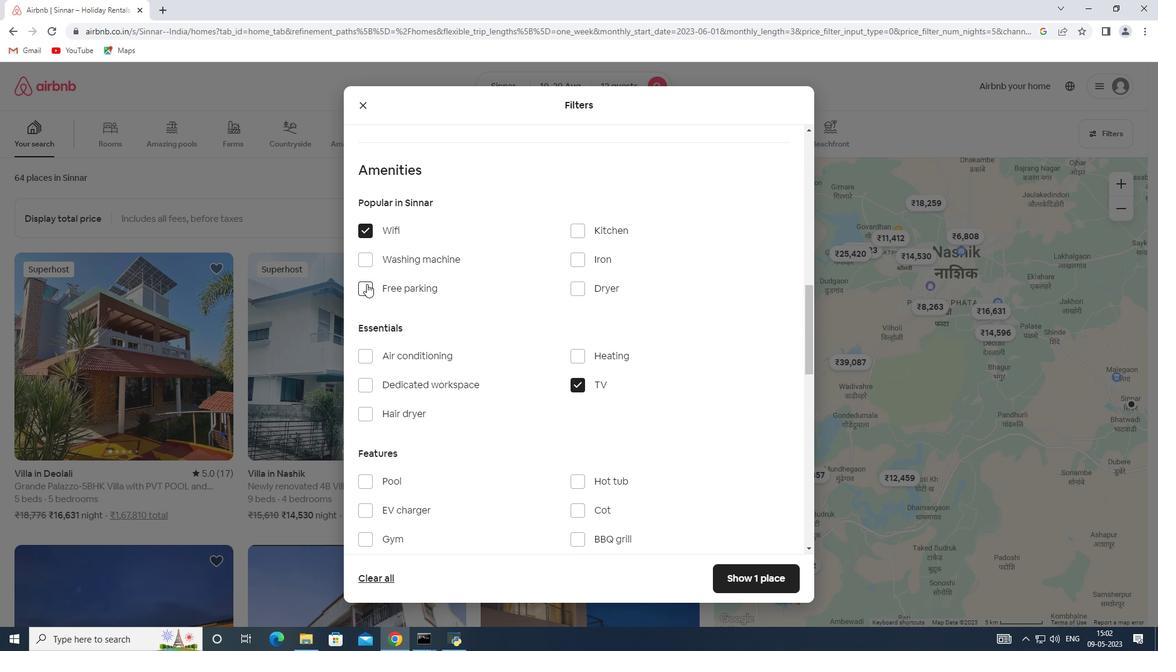 
Action: Mouse moved to (460, 361)
Screenshot: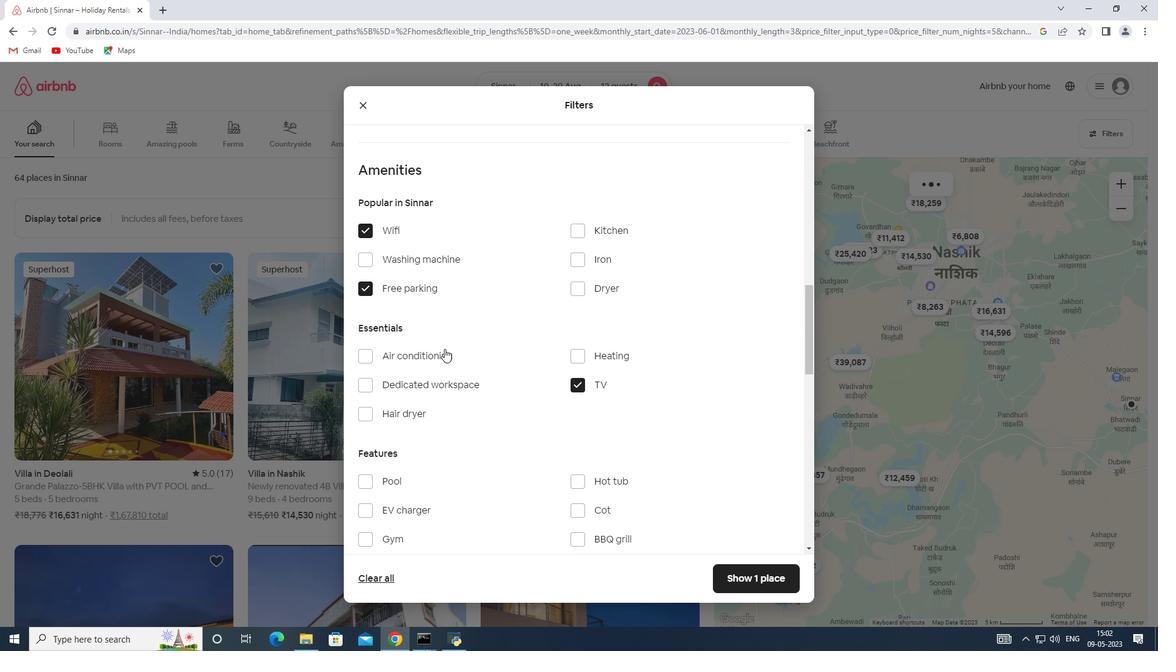 
Action: Mouse scrolled (460, 361) with delta (0, 0)
Screenshot: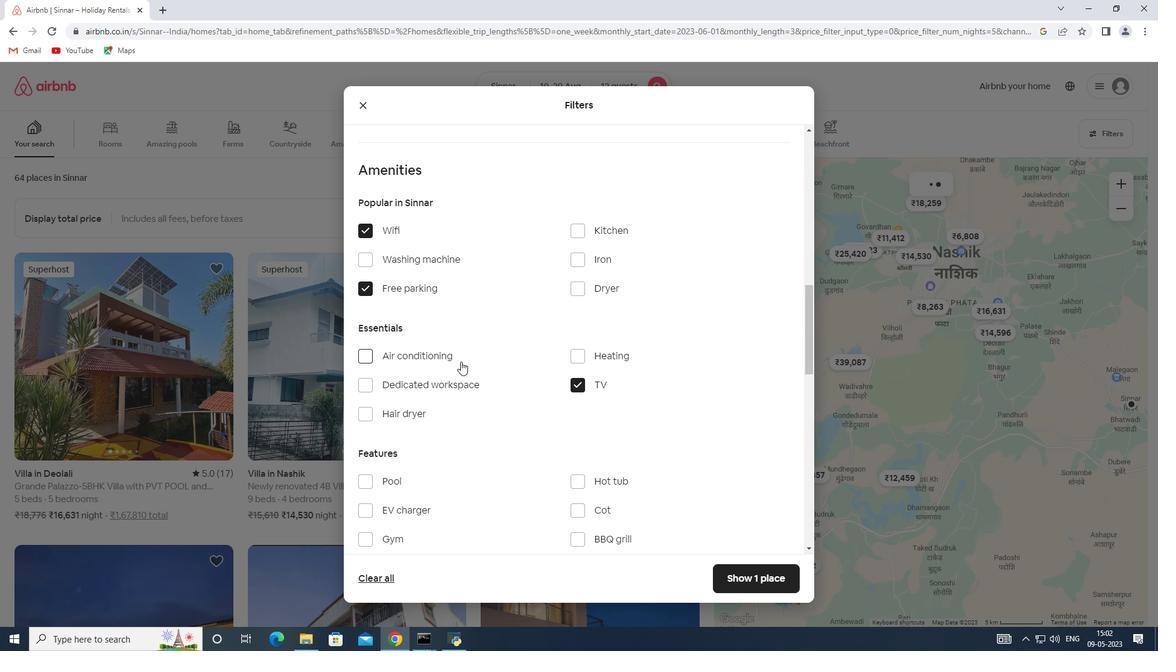 
Action: Mouse scrolled (460, 361) with delta (0, 0)
Screenshot: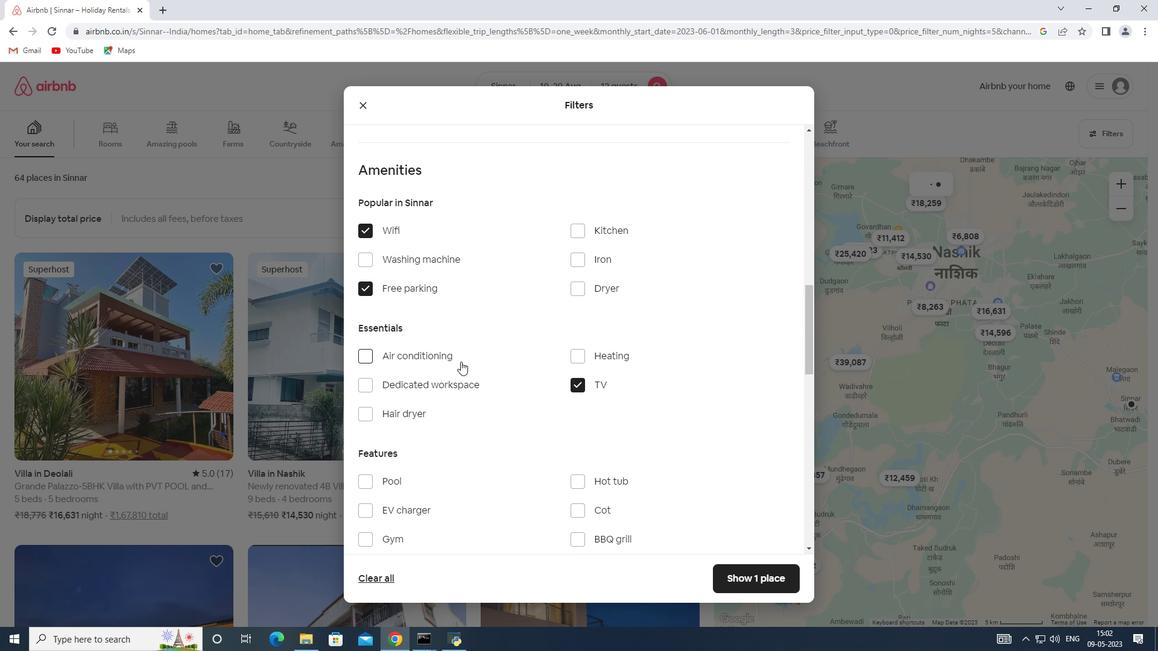 
Action: Mouse moved to (372, 415)
Screenshot: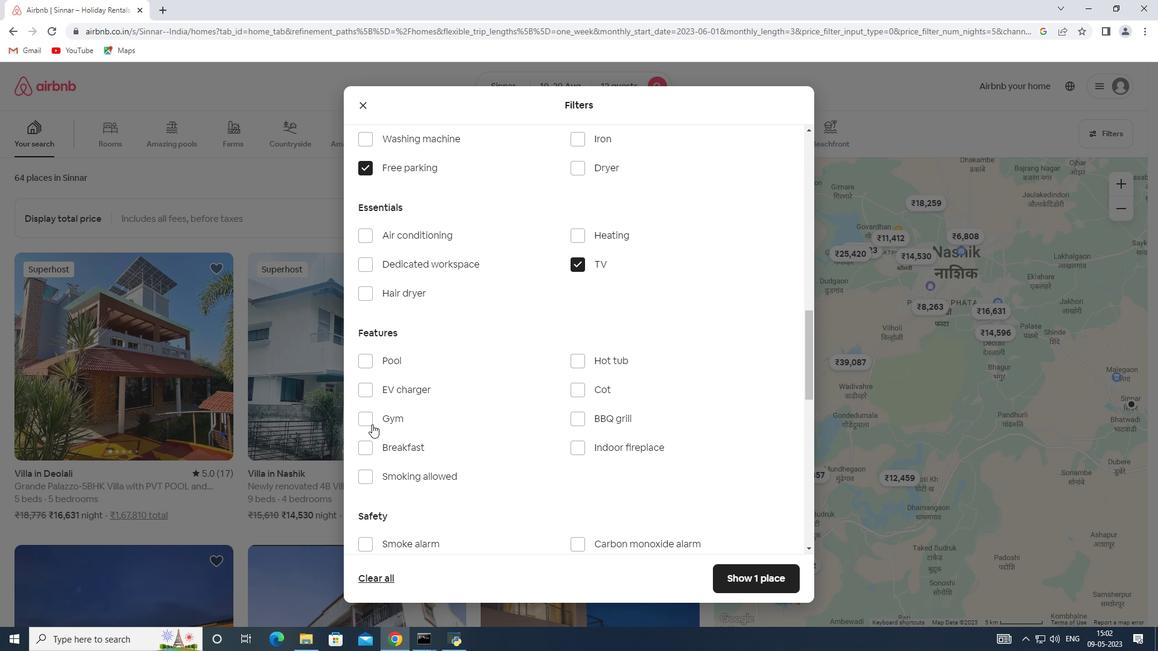 
Action: Mouse pressed left at (372, 415)
Screenshot: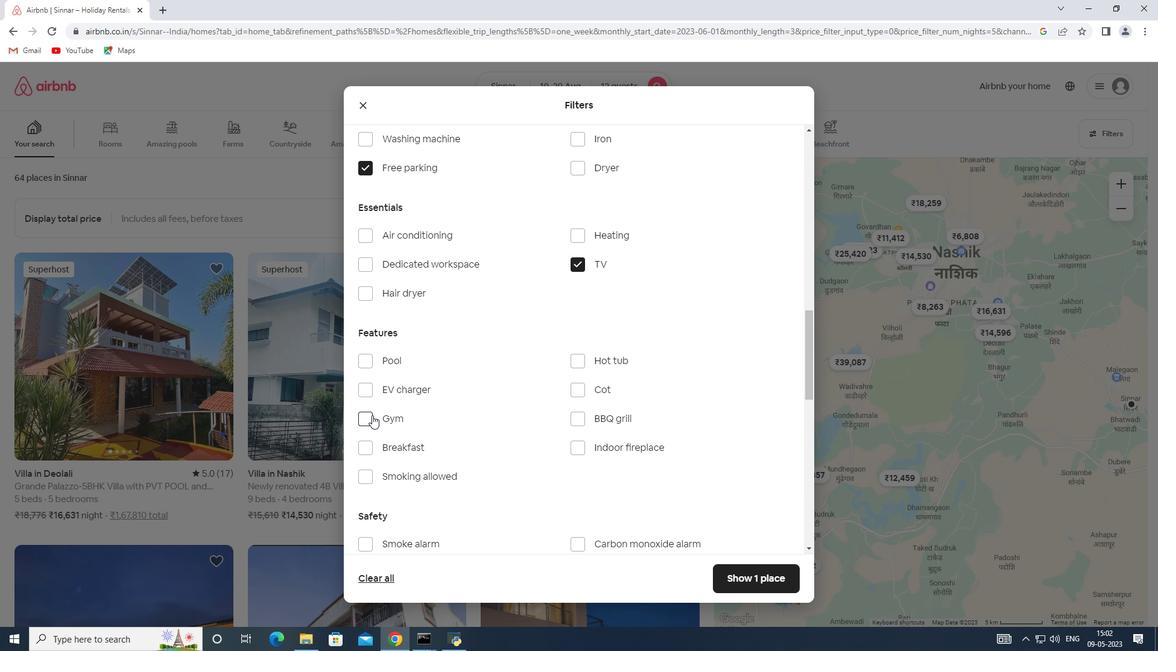 
Action: Mouse moved to (381, 444)
Screenshot: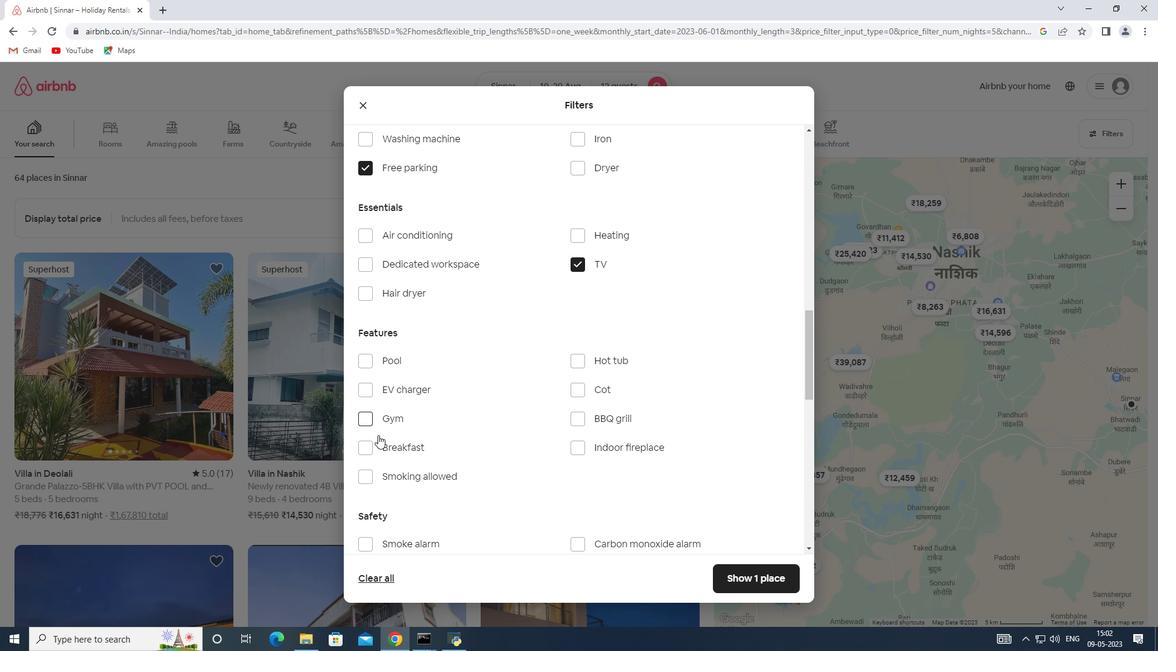 
Action: Mouse pressed left at (381, 444)
Screenshot: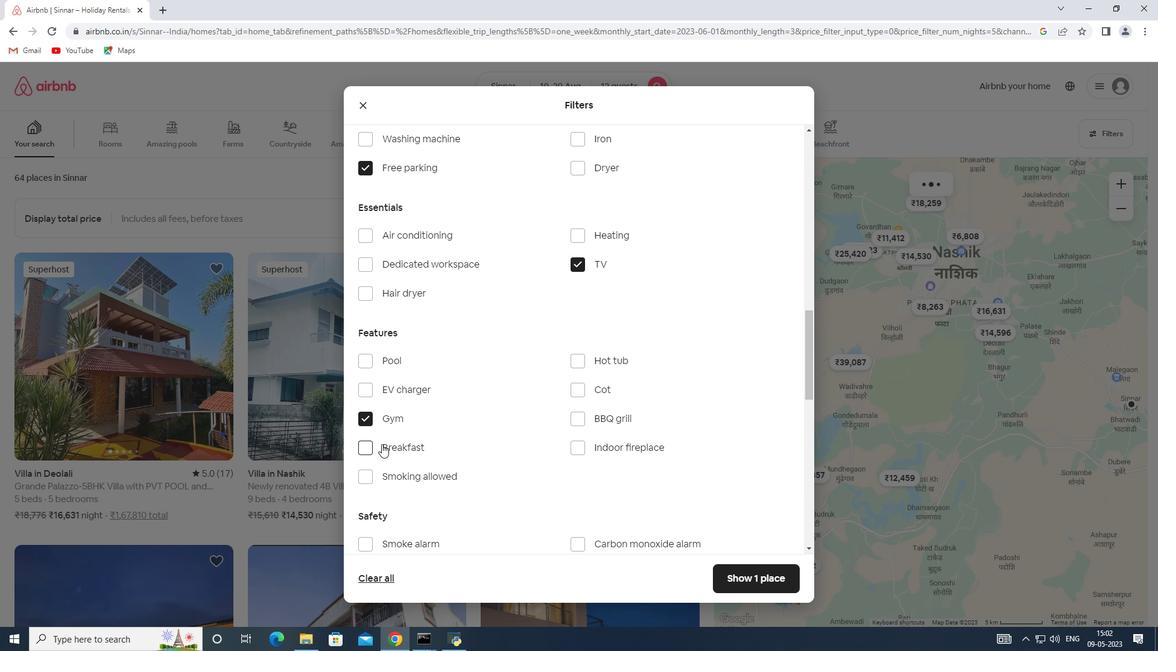 
Action: Mouse moved to (569, 391)
Screenshot: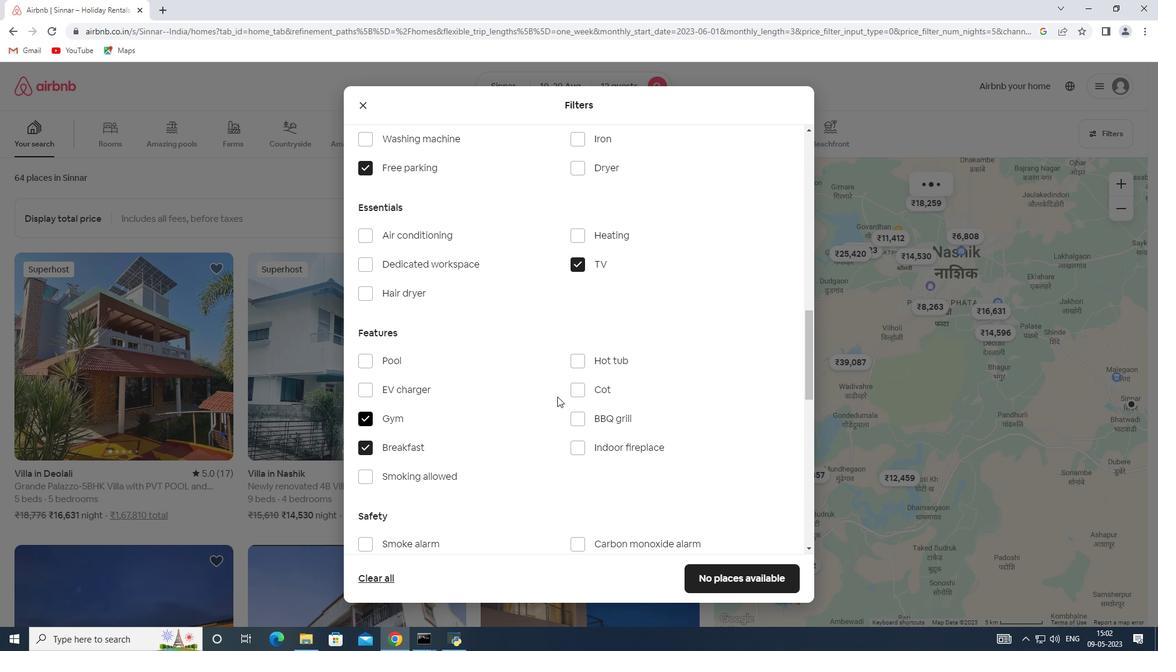 
Action: Mouse scrolled (569, 390) with delta (0, 0)
Screenshot: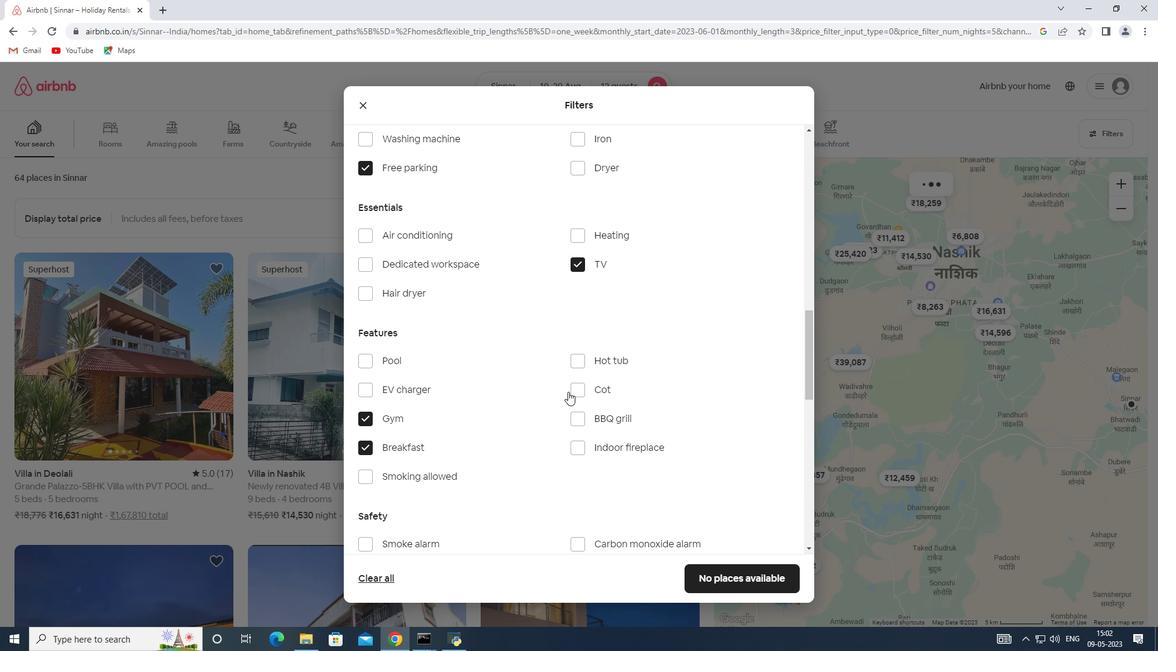 
Action: Mouse scrolled (569, 390) with delta (0, 0)
Screenshot: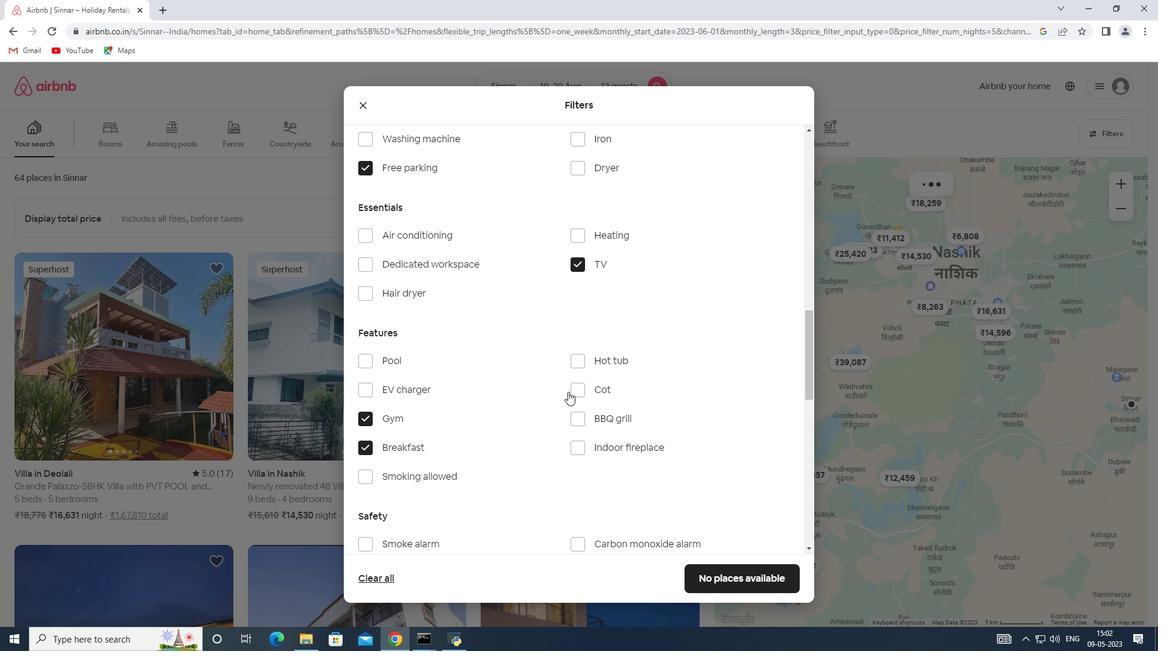 
Action: Mouse scrolled (569, 390) with delta (0, 0)
Screenshot: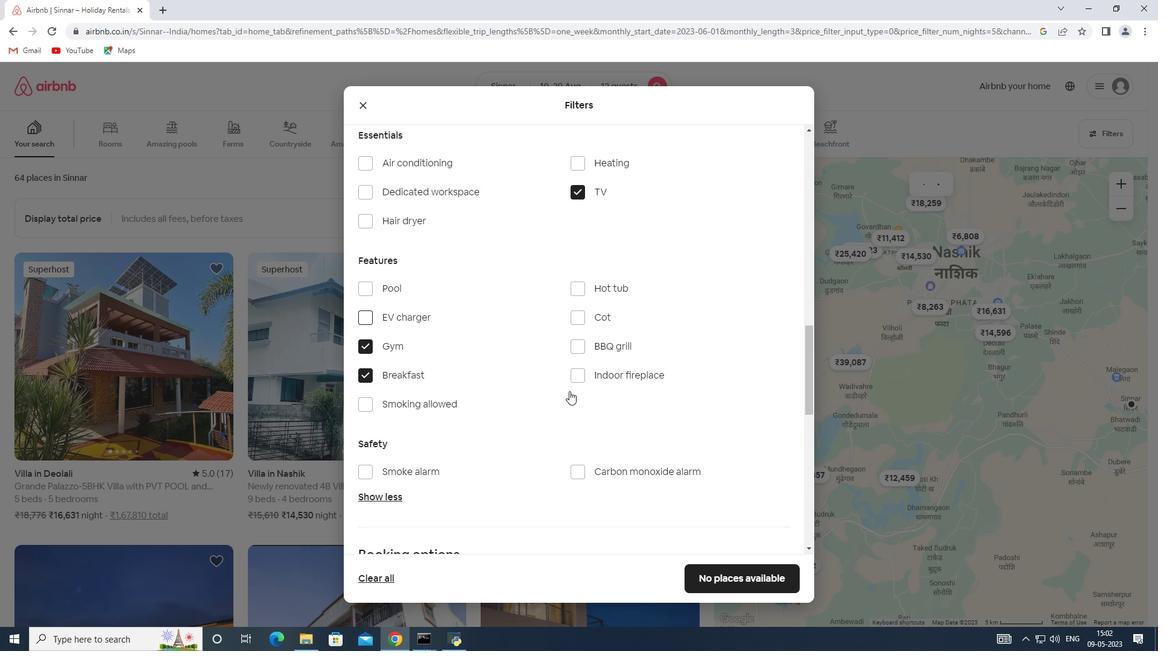 
Action: Mouse scrolled (569, 390) with delta (0, 0)
Screenshot: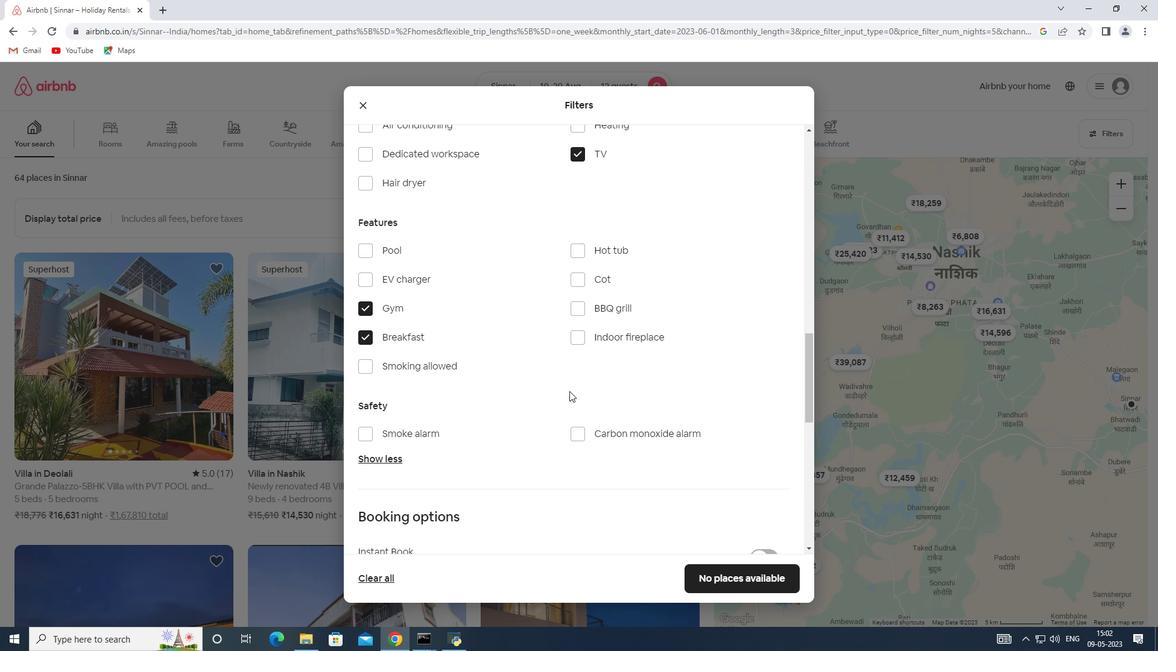 
Action: Mouse scrolled (569, 390) with delta (0, 0)
Screenshot: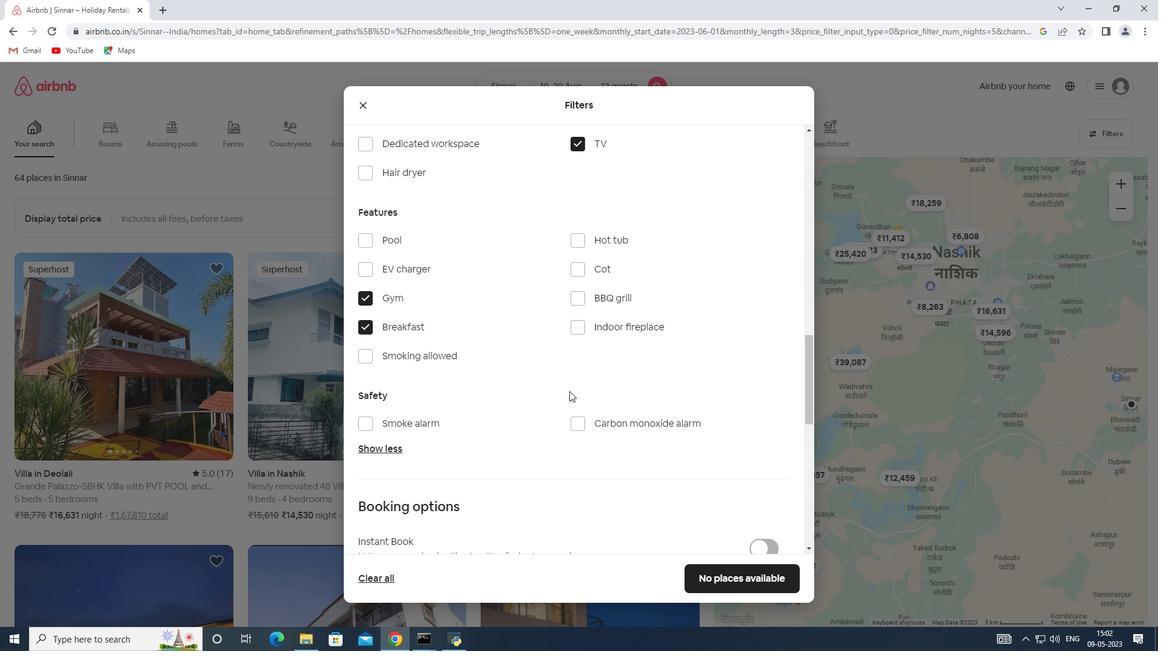 
Action: Mouse scrolled (569, 390) with delta (0, 0)
Screenshot: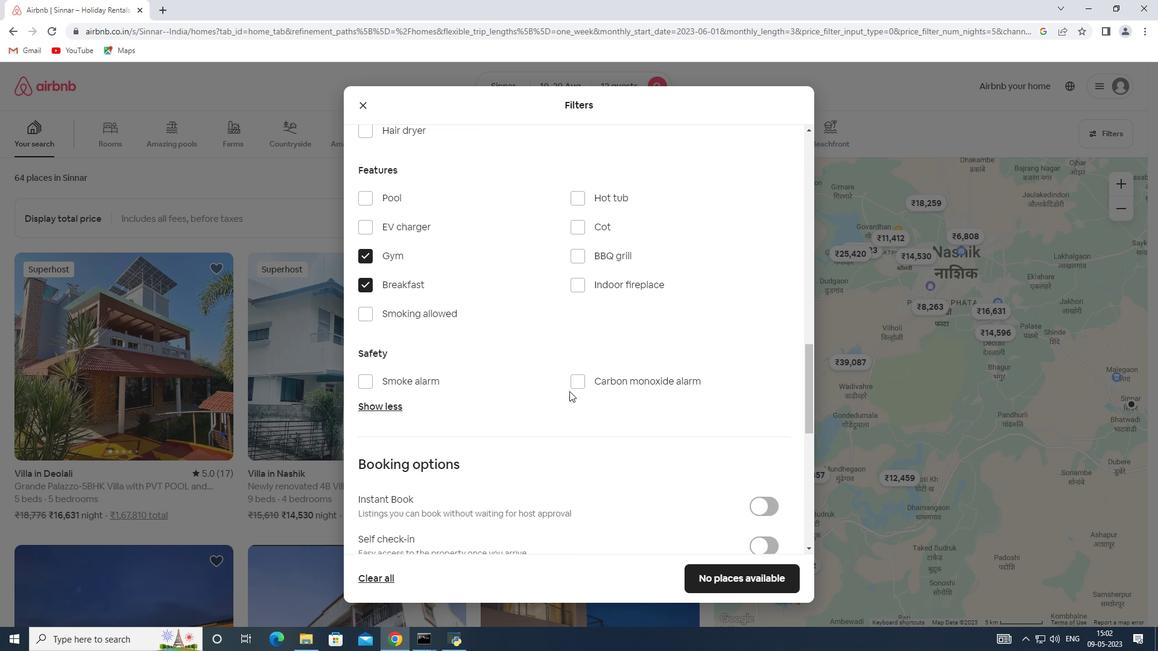 
Action: Mouse moved to (763, 345)
Screenshot: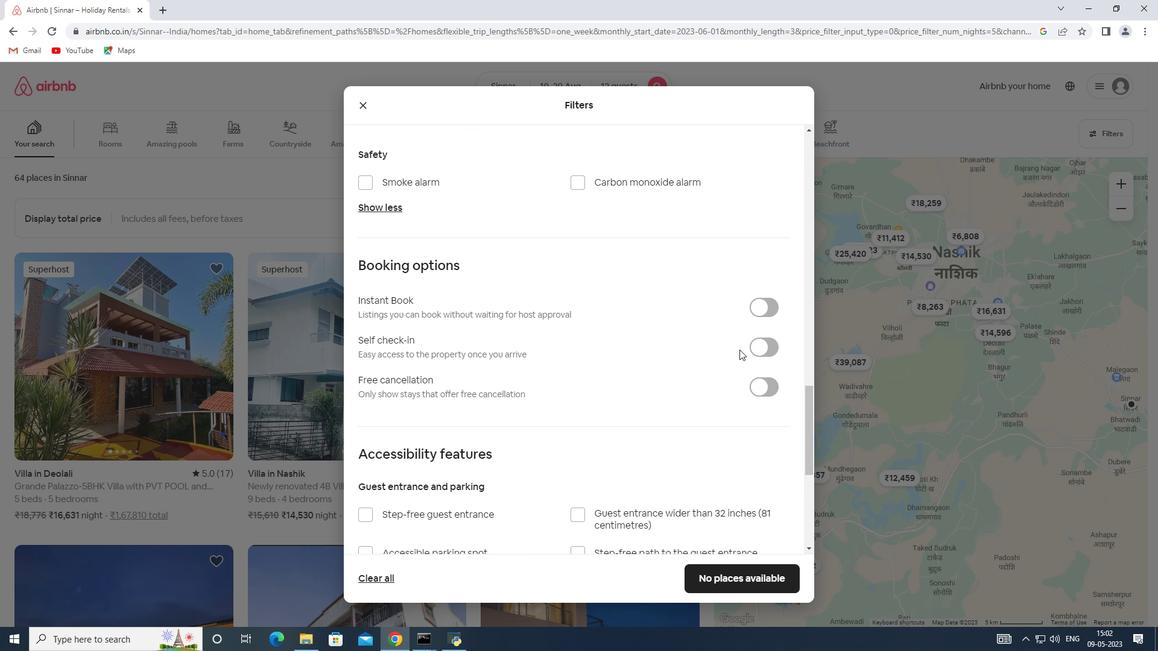 
Action: Mouse pressed left at (763, 345)
Screenshot: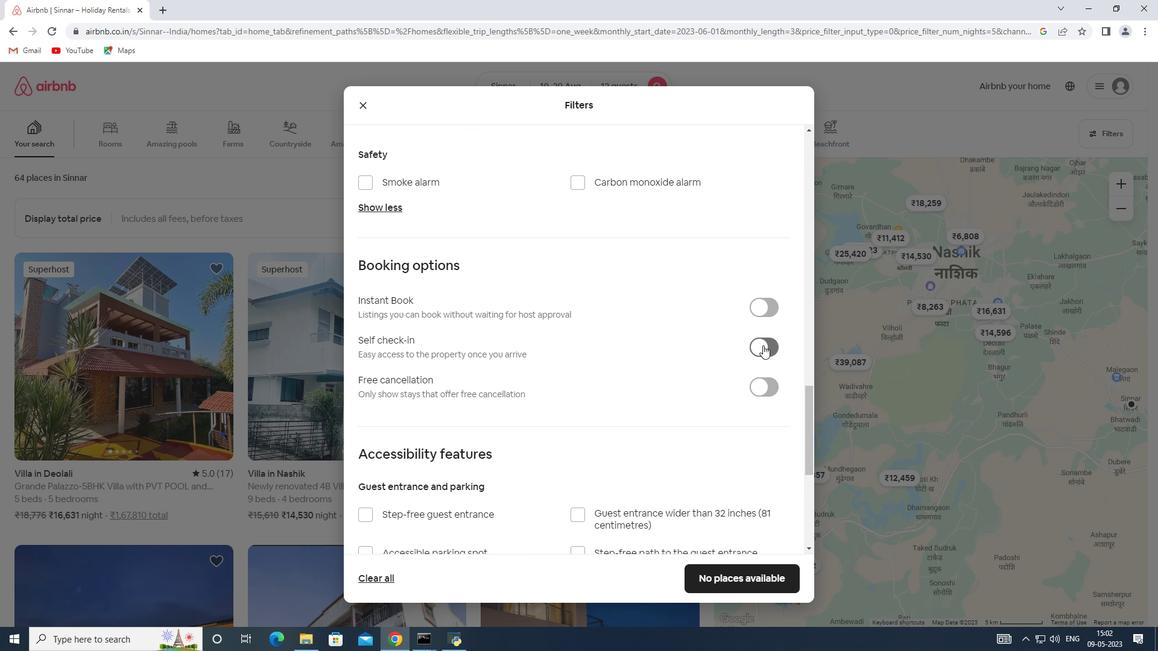 
Action: Mouse moved to (476, 381)
Screenshot: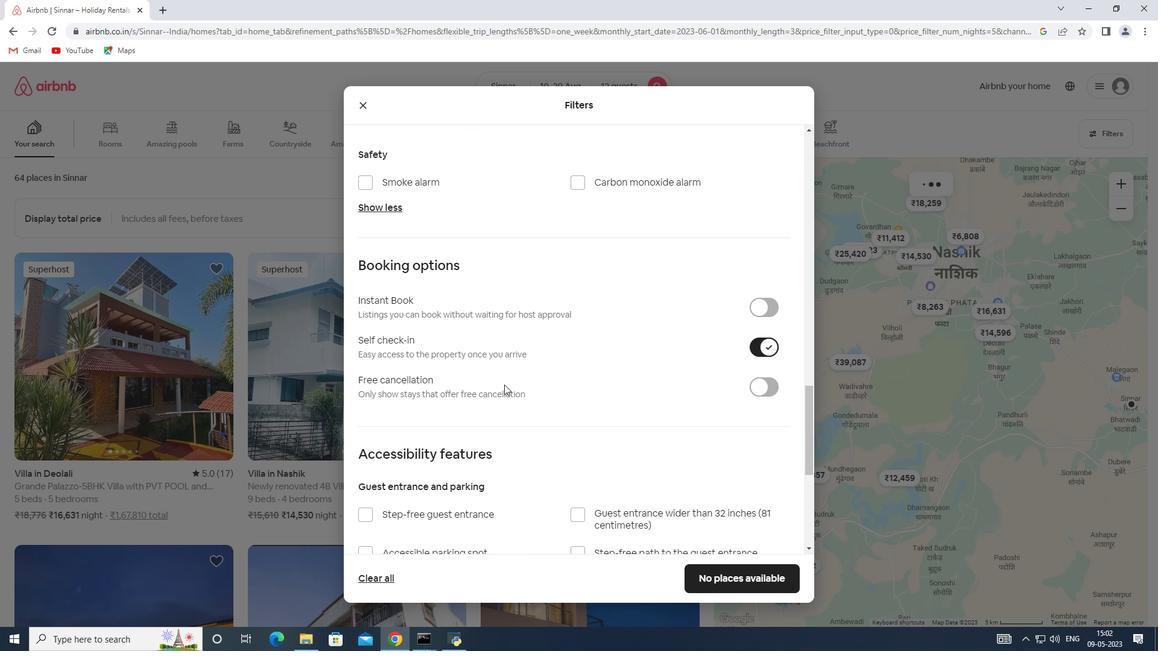 
Action: Mouse scrolled (476, 381) with delta (0, 0)
Screenshot: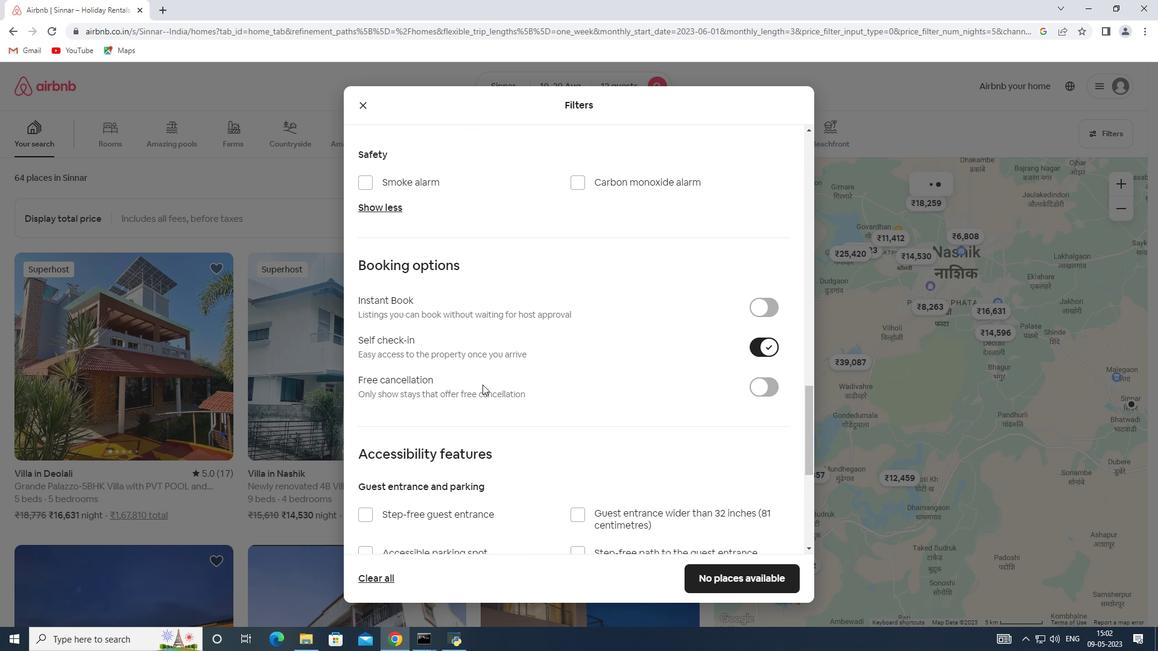 
Action: Mouse scrolled (476, 381) with delta (0, 0)
Screenshot: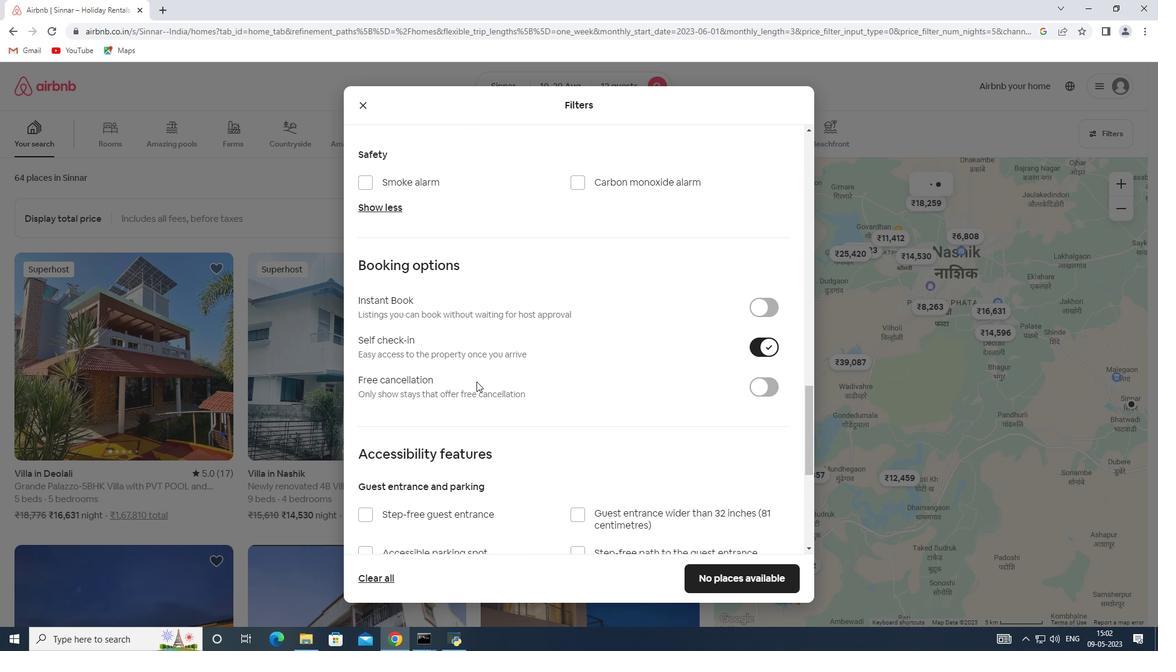 
Action: Mouse scrolled (476, 381) with delta (0, 0)
Screenshot: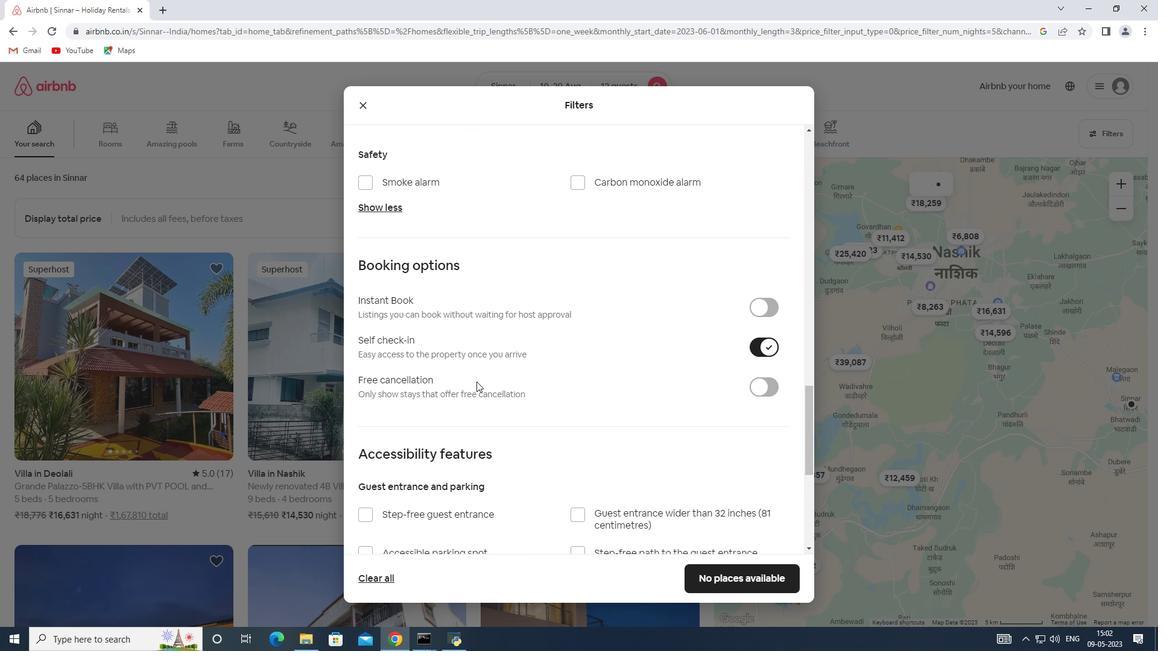 
Action: Mouse scrolled (476, 381) with delta (0, 0)
Screenshot: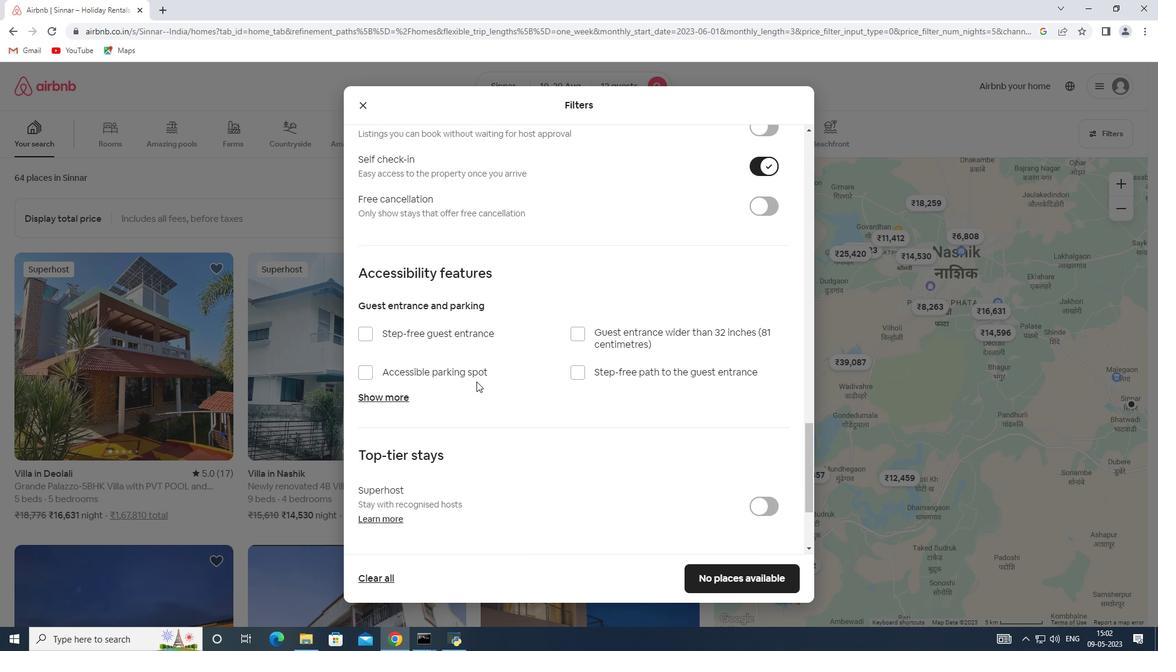 
Action: Mouse scrolled (476, 381) with delta (0, 0)
Screenshot: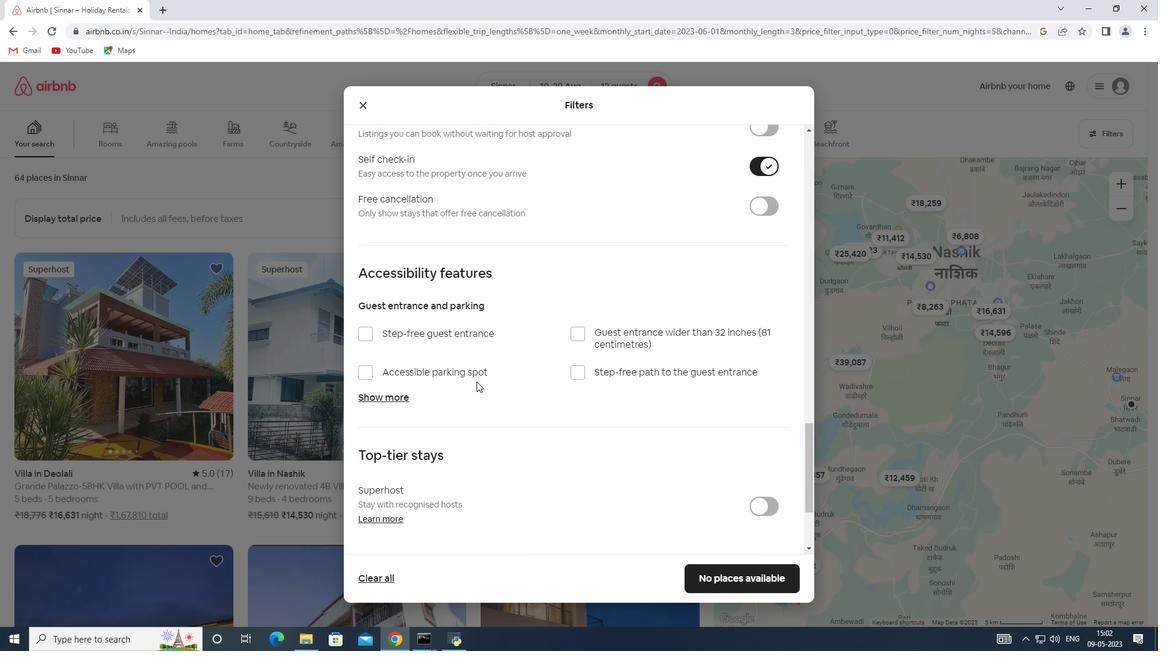 
Action: Mouse scrolled (476, 381) with delta (0, 0)
Screenshot: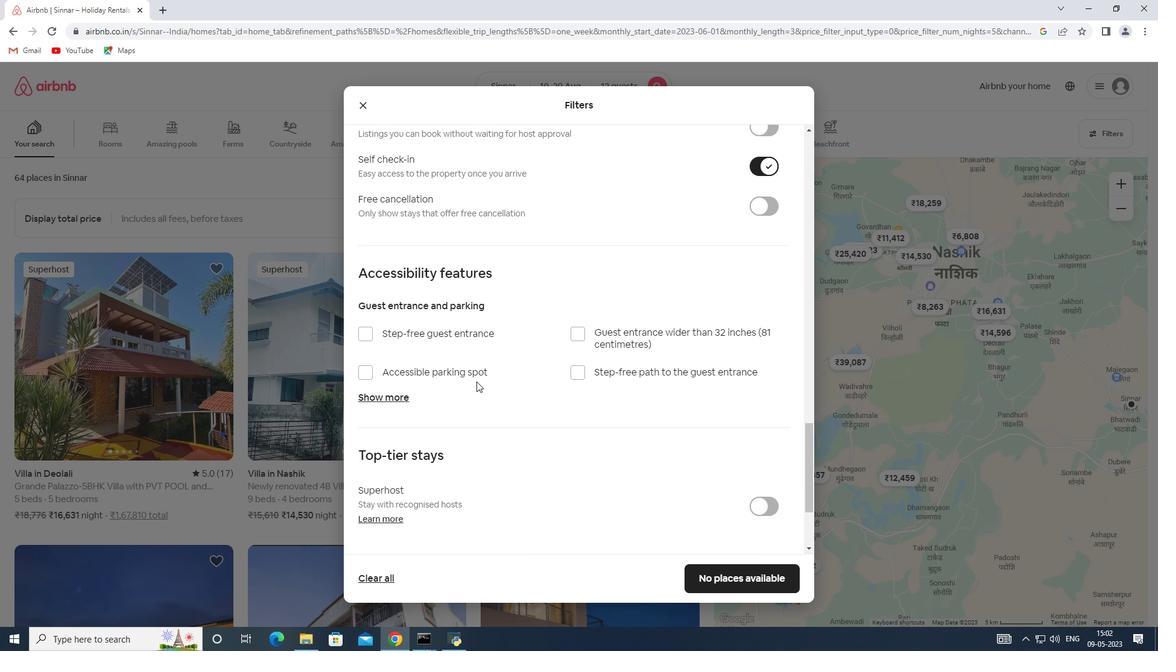 
Action: Mouse moved to (402, 464)
Screenshot: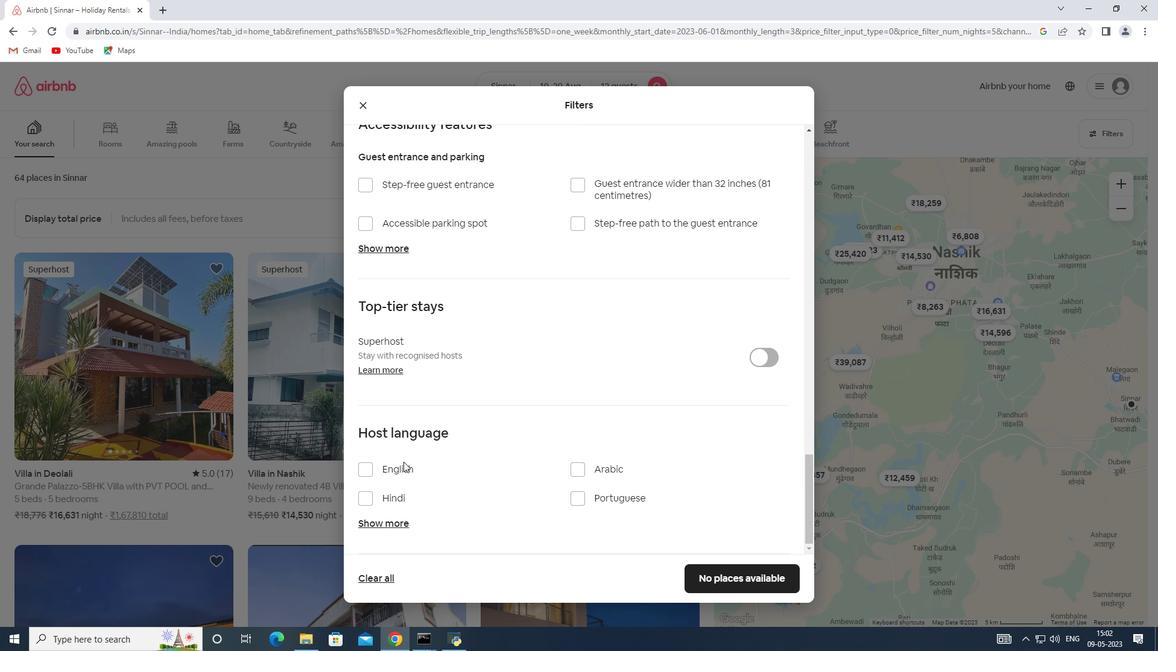 
Action: Mouse pressed left at (402, 464)
Screenshot: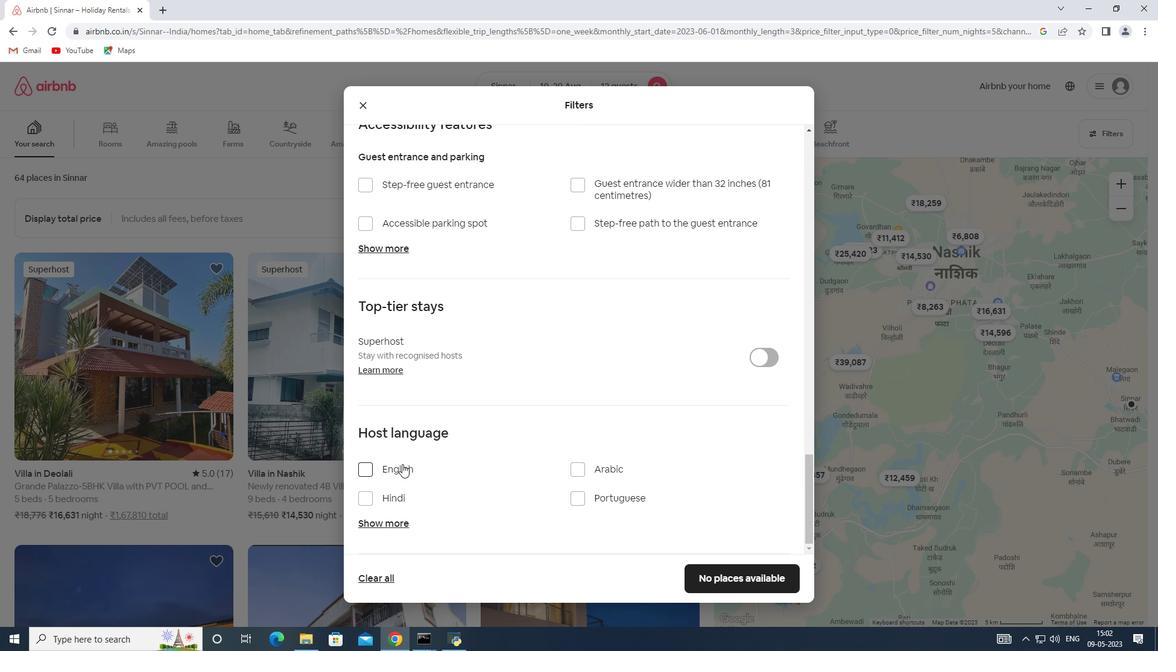 
Action: Mouse moved to (720, 577)
Screenshot: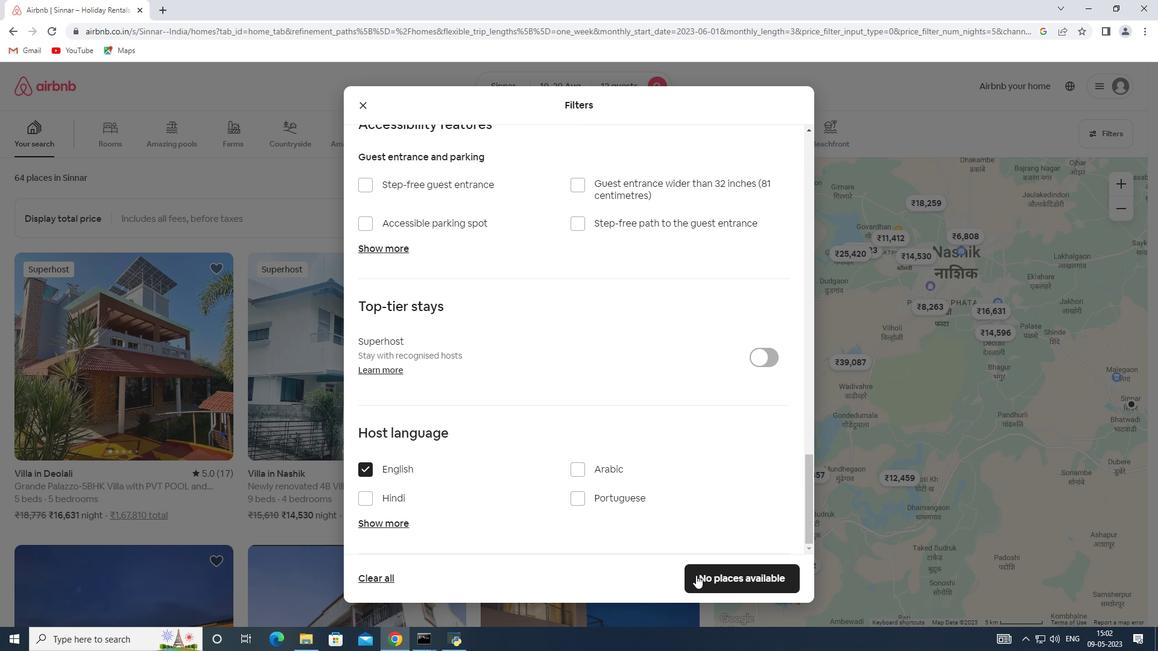 
Action: Mouse pressed left at (720, 577)
Screenshot: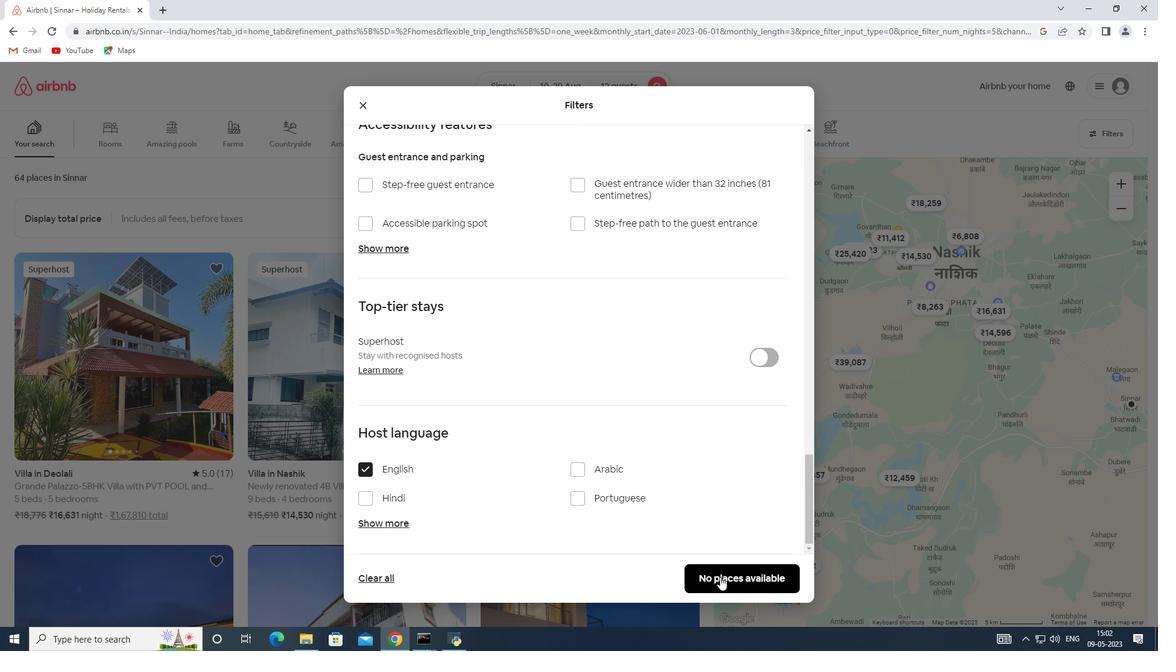 
